 Task: Find connections with filter location Soubré with filter topic #Jobswith filter profile language Spanish with filter current company Torrent Pharmaceuticals Ltd with filter school Government Polytechnic Ahmedabad with filter industry Natural Gas Extraction with filter service category Graphic Design with filter keywords title Managing Member
Action: Mouse moved to (648, 92)
Screenshot: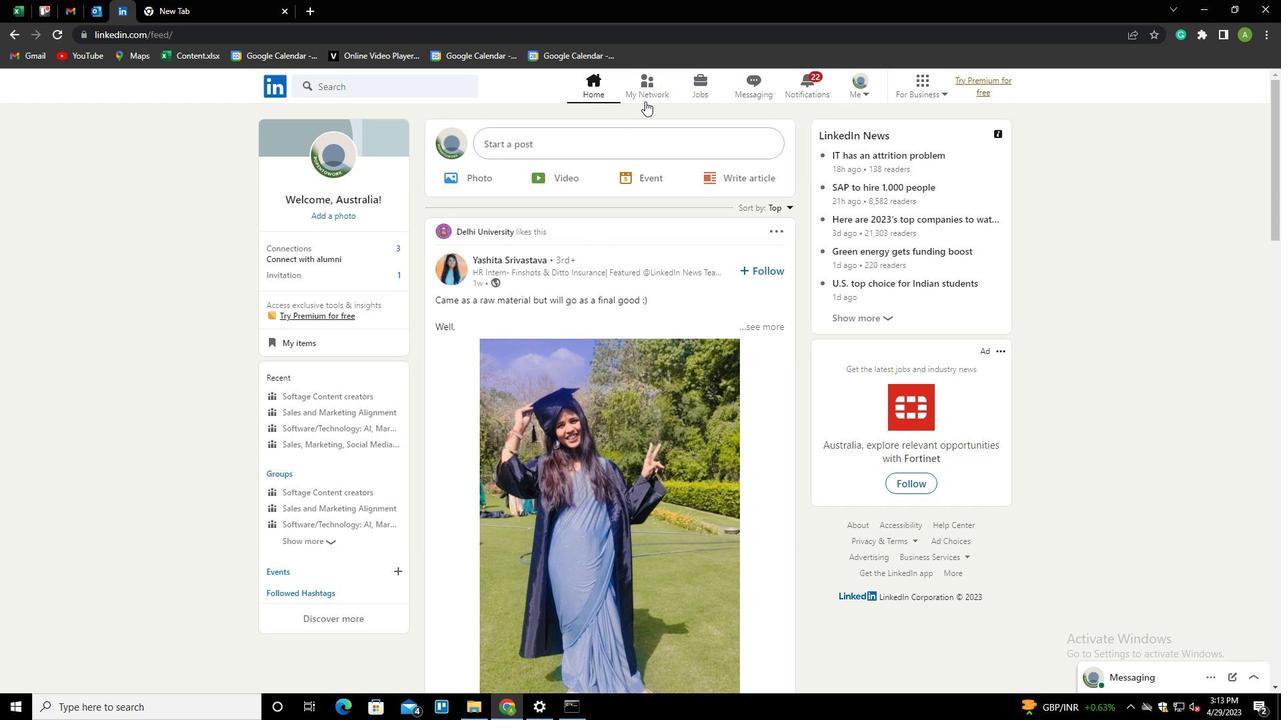 
Action: Mouse pressed left at (648, 92)
Screenshot: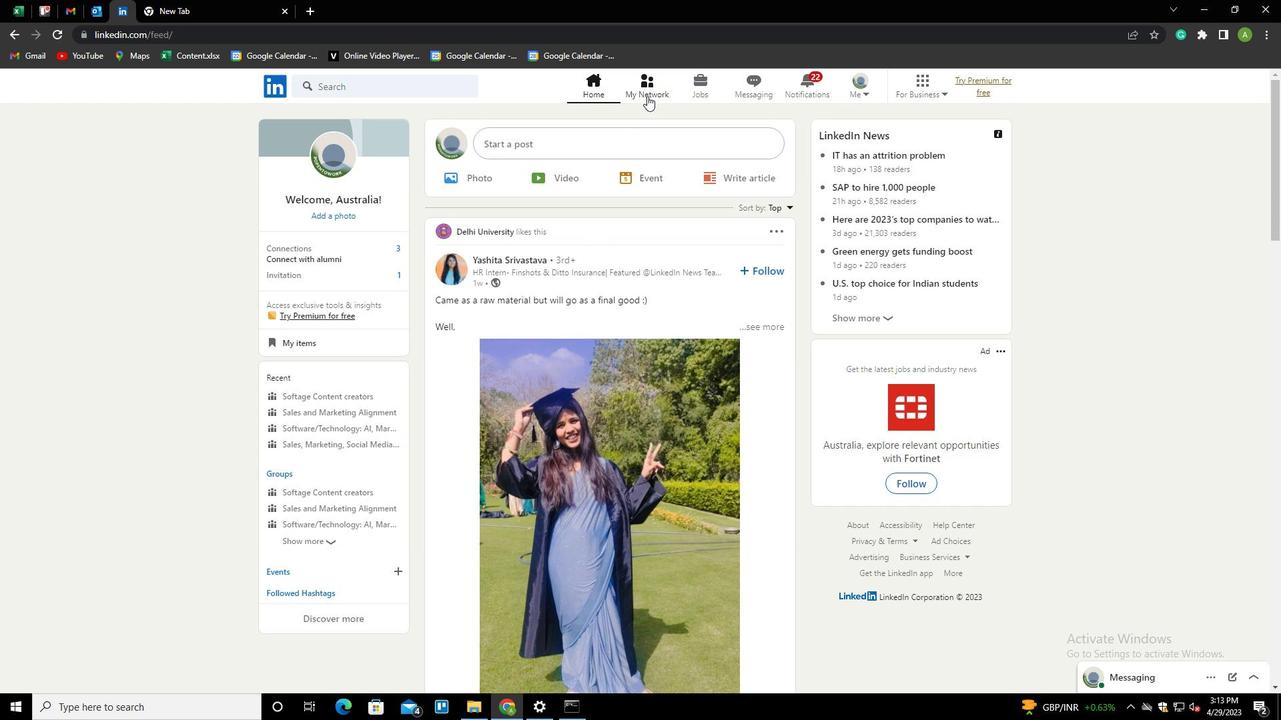 
Action: Mouse moved to (363, 158)
Screenshot: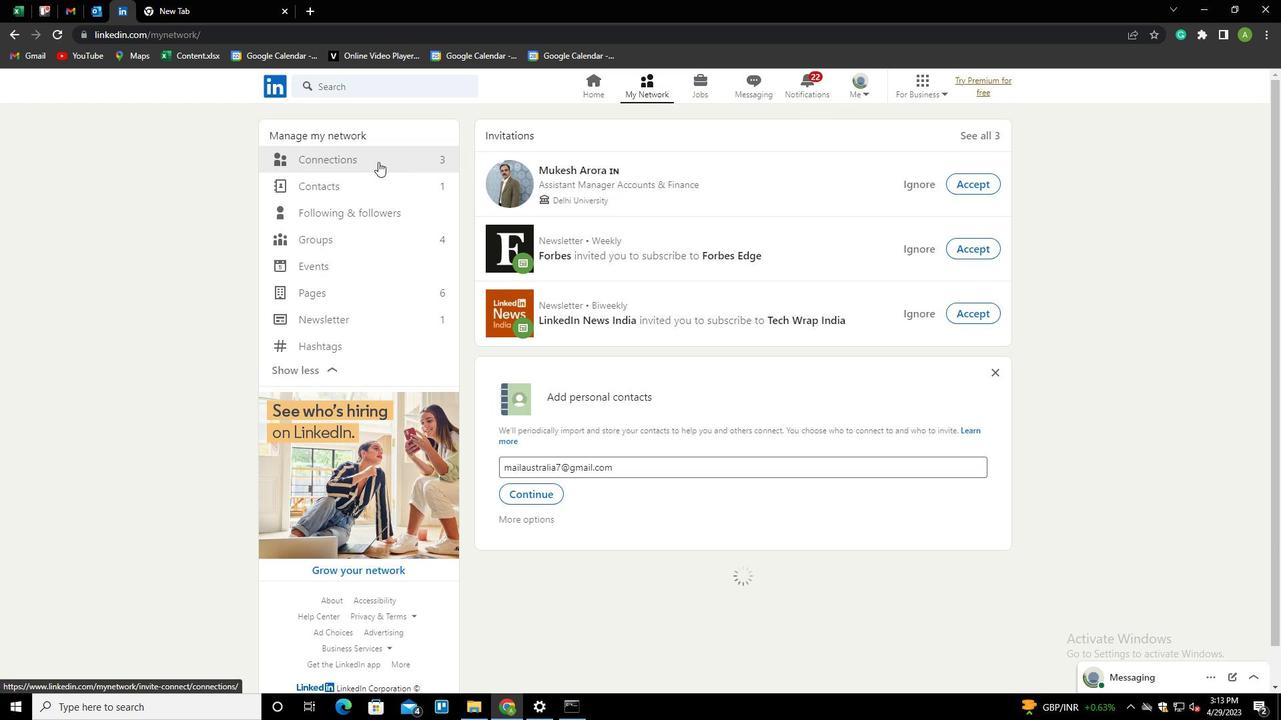 
Action: Mouse pressed left at (363, 158)
Screenshot: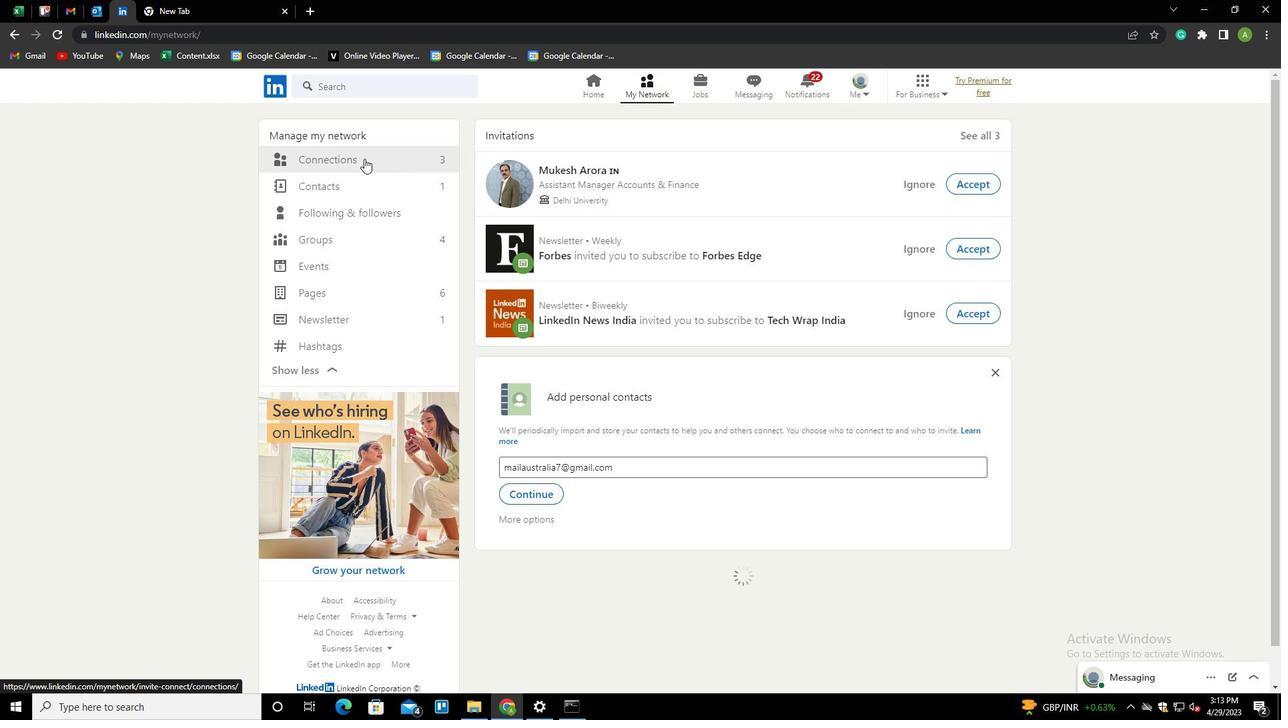 
Action: Mouse moved to (747, 161)
Screenshot: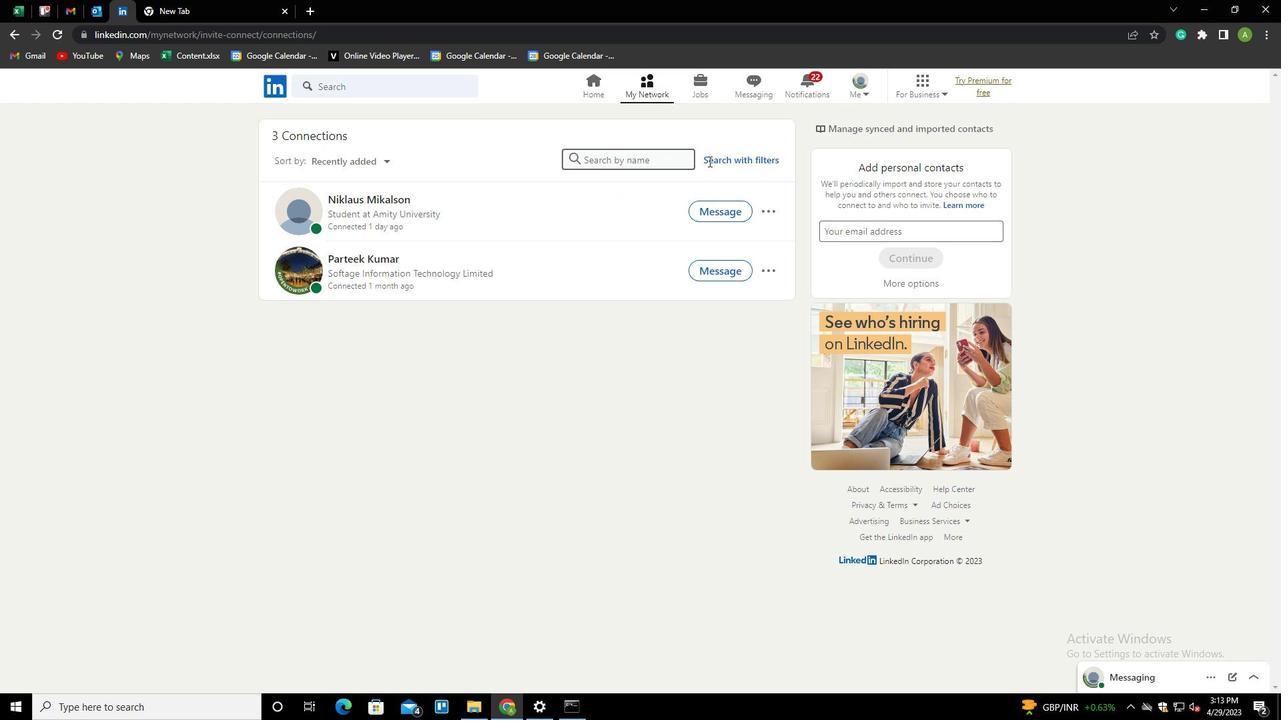 
Action: Mouse pressed left at (747, 161)
Screenshot: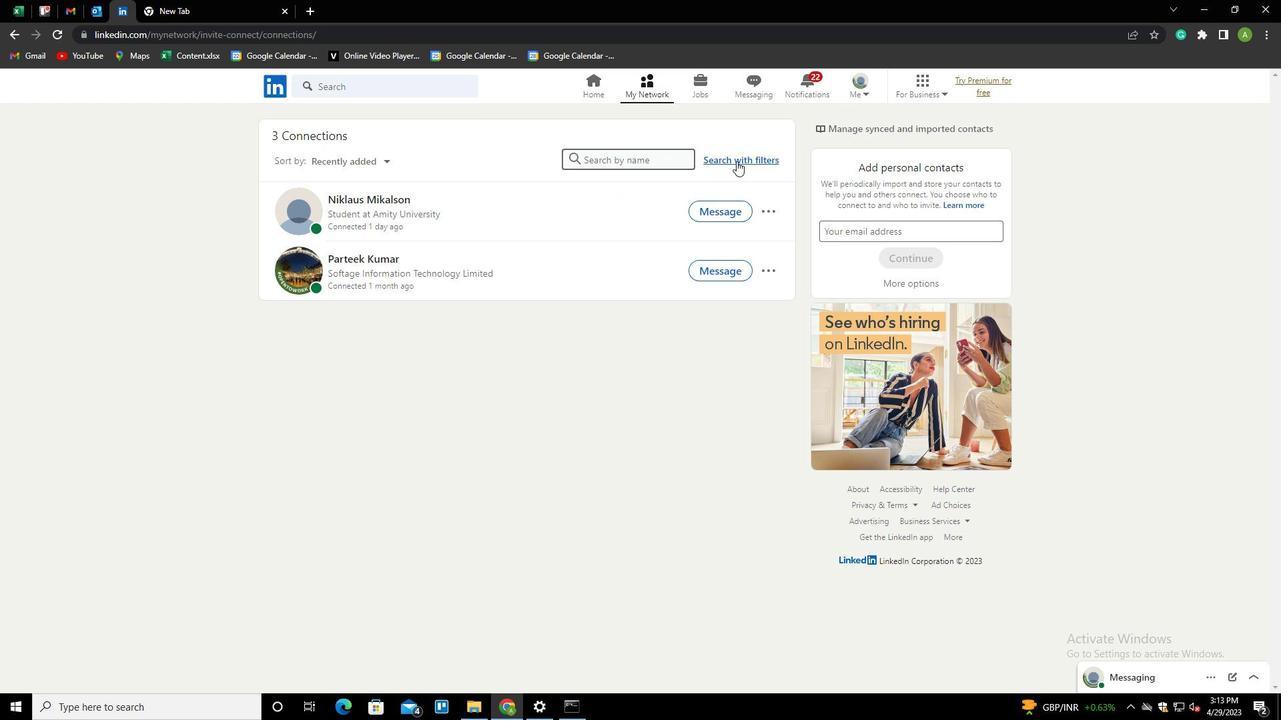 
Action: Mouse moved to (678, 122)
Screenshot: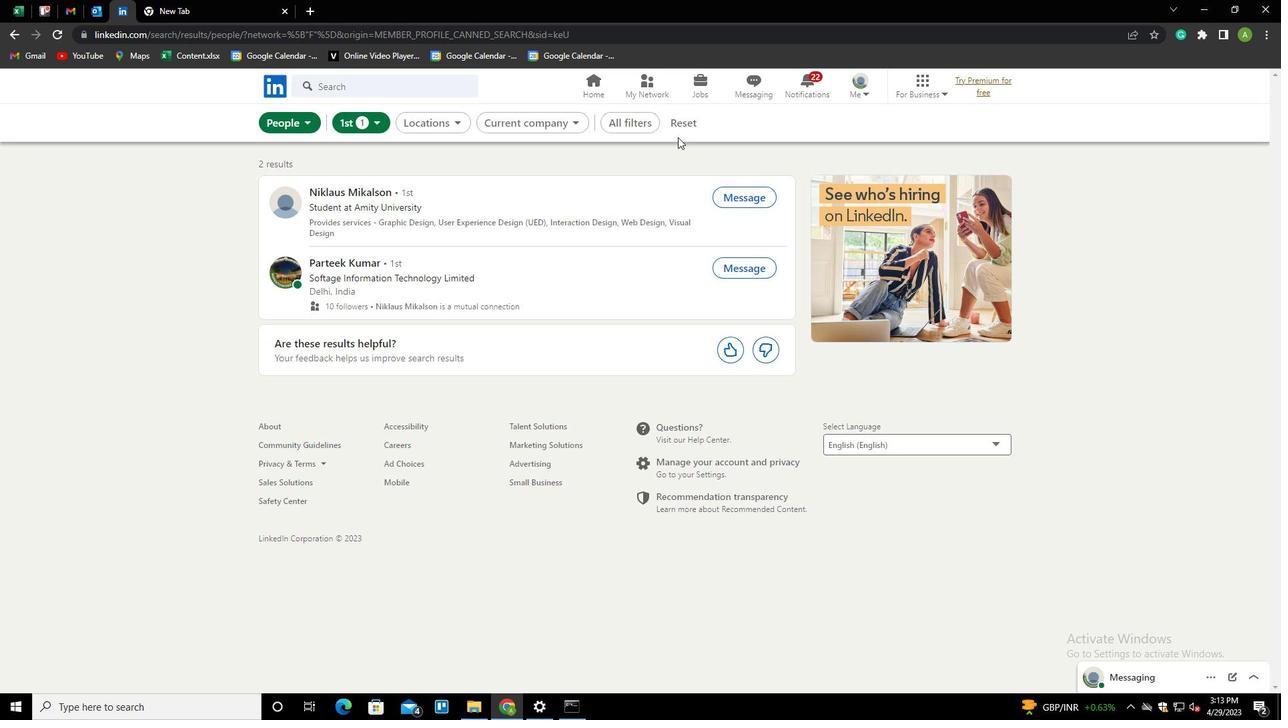 
Action: Mouse pressed left at (678, 122)
Screenshot: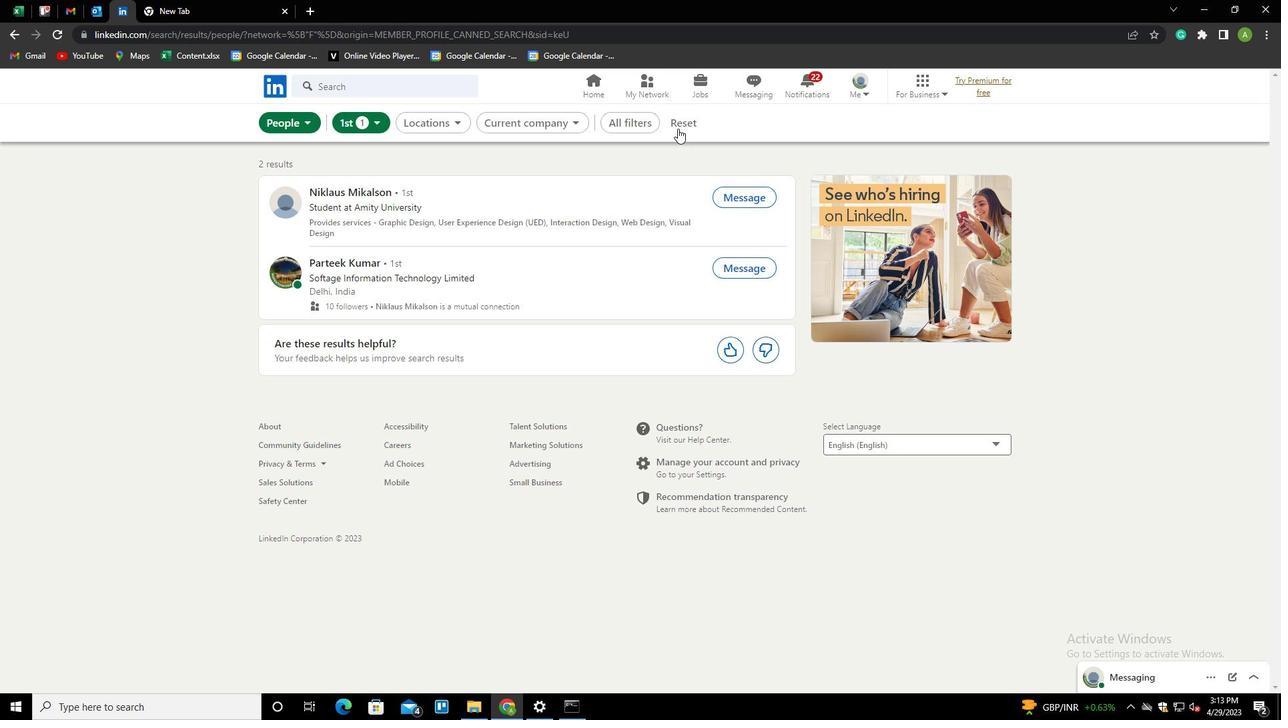 
Action: Mouse moved to (649, 125)
Screenshot: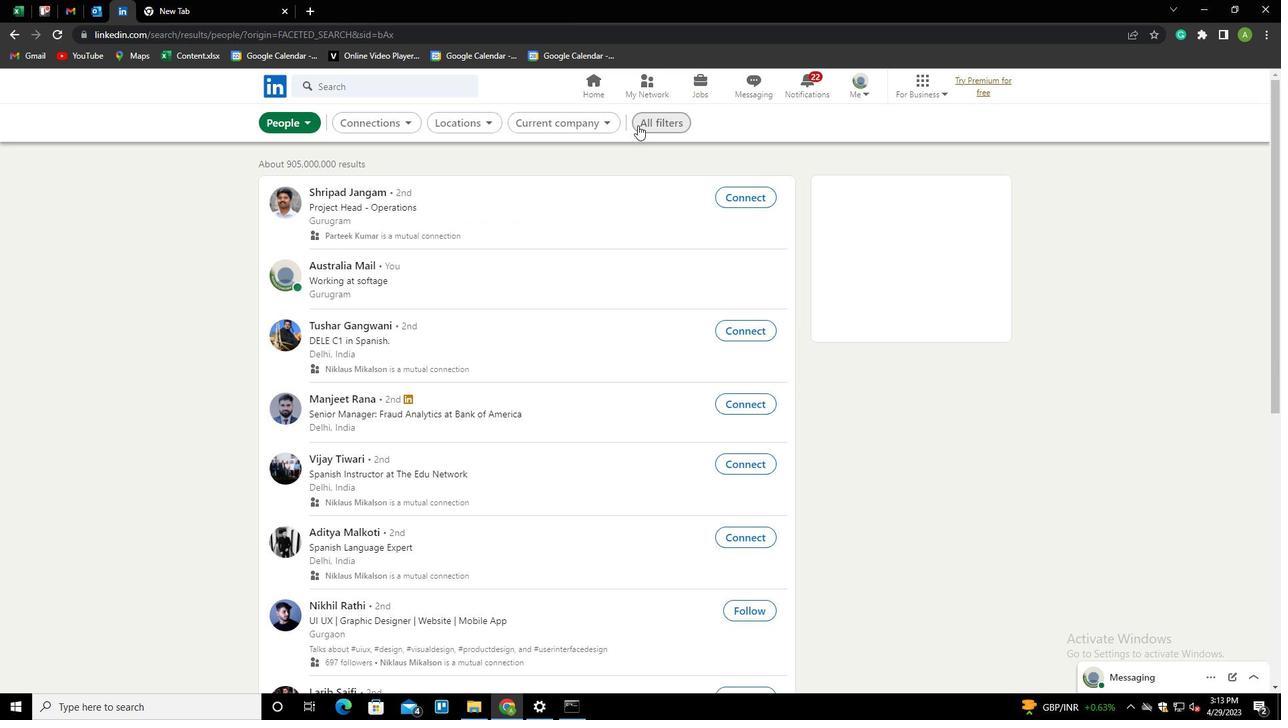 
Action: Mouse pressed left at (649, 125)
Screenshot: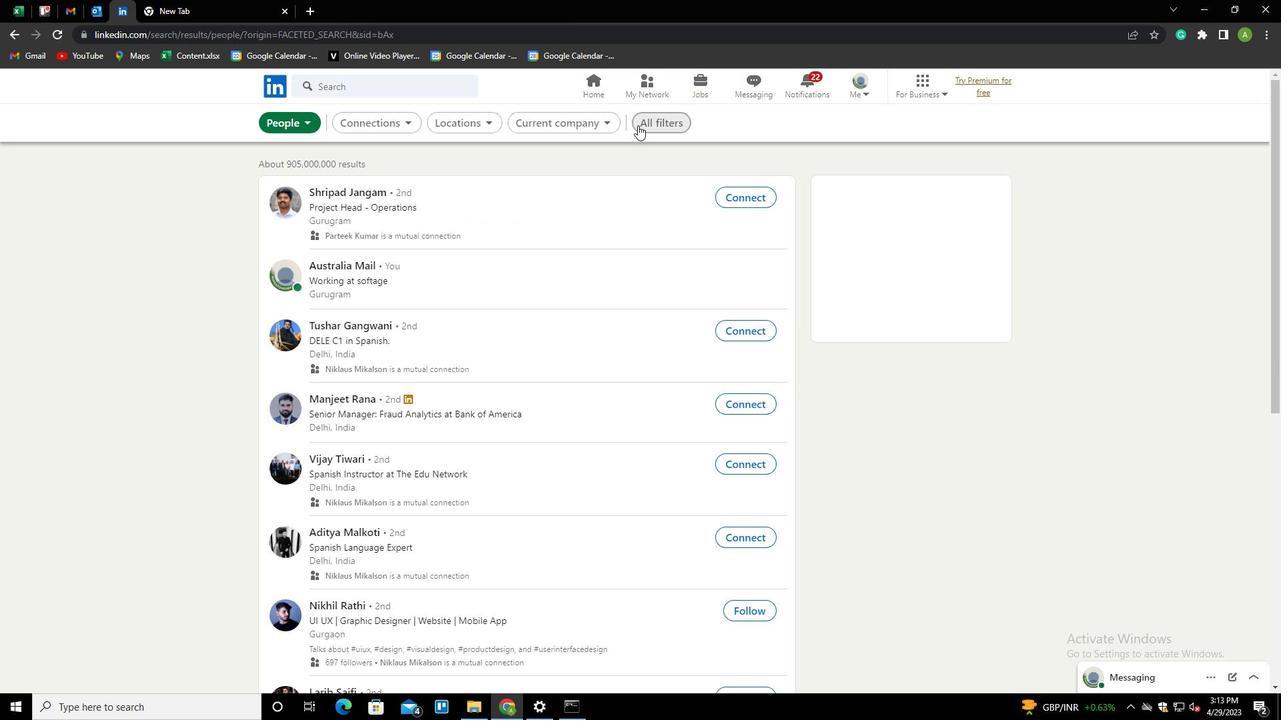 
Action: Mouse moved to (1127, 331)
Screenshot: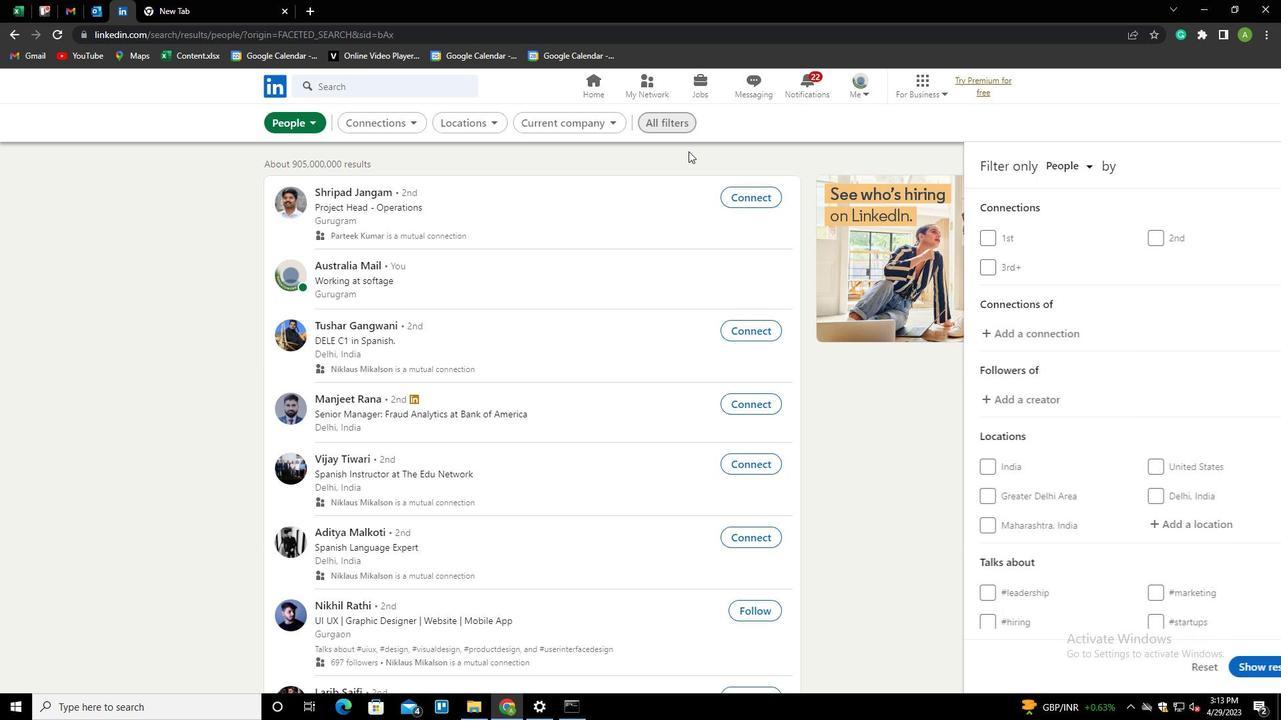 
Action: Mouse scrolled (1127, 331) with delta (0, 0)
Screenshot: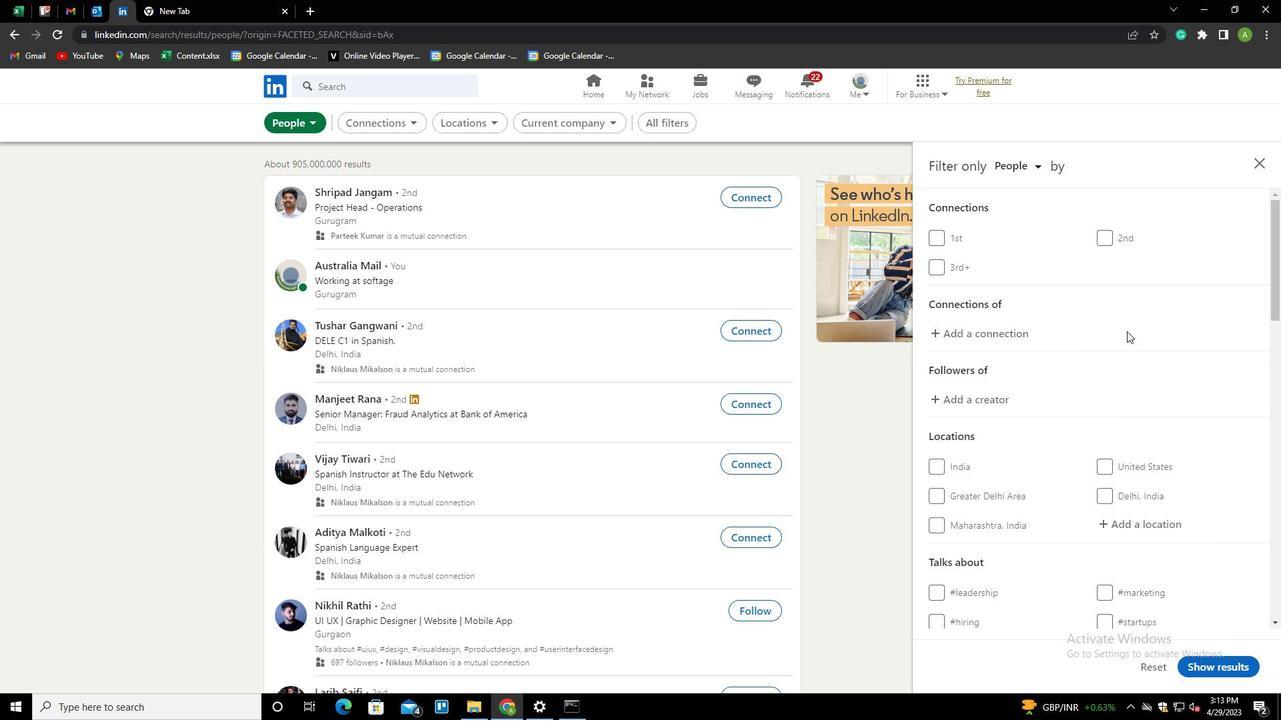 
Action: Mouse scrolled (1127, 331) with delta (0, 0)
Screenshot: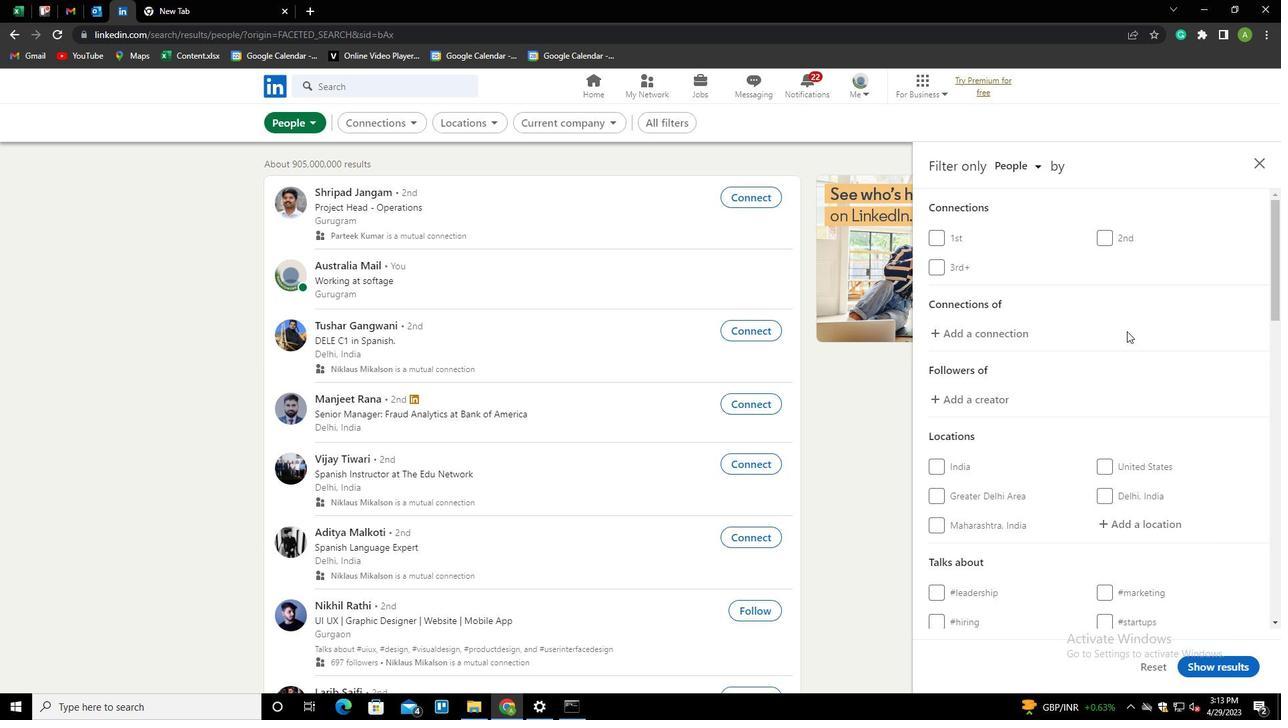 
Action: Mouse scrolled (1127, 331) with delta (0, 0)
Screenshot: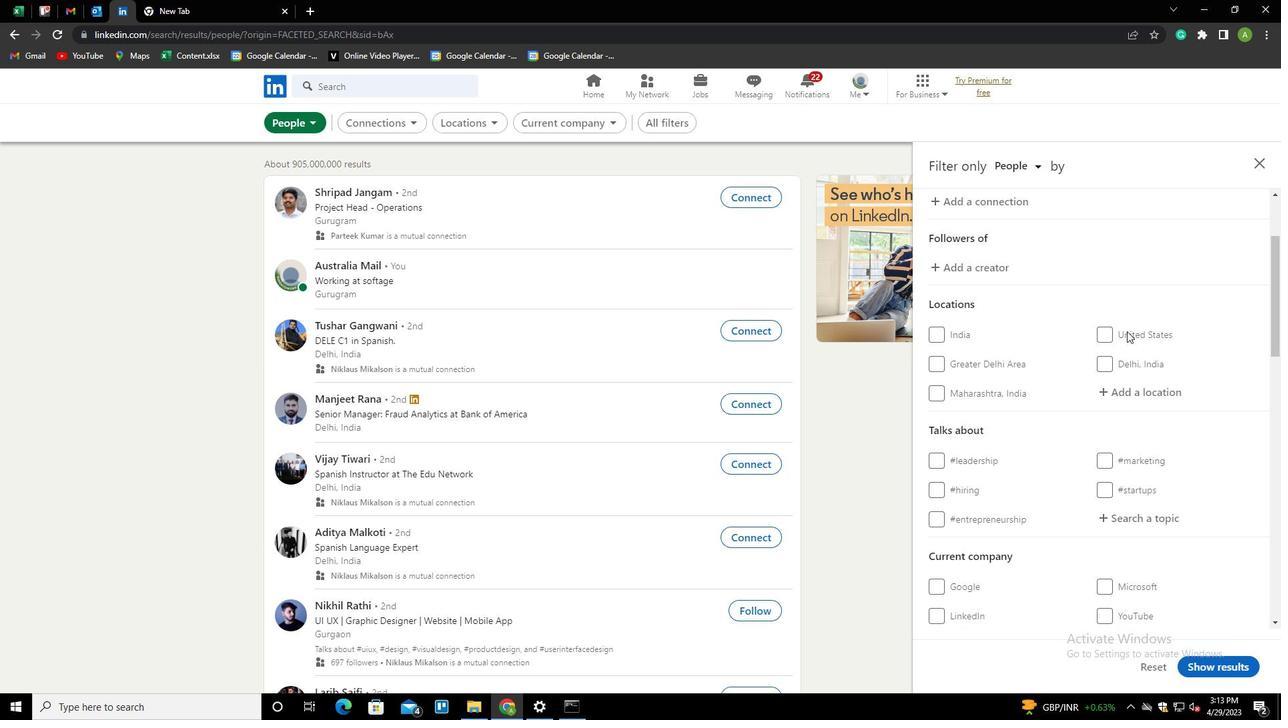 
Action: Mouse moved to (1129, 328)
Screenshot: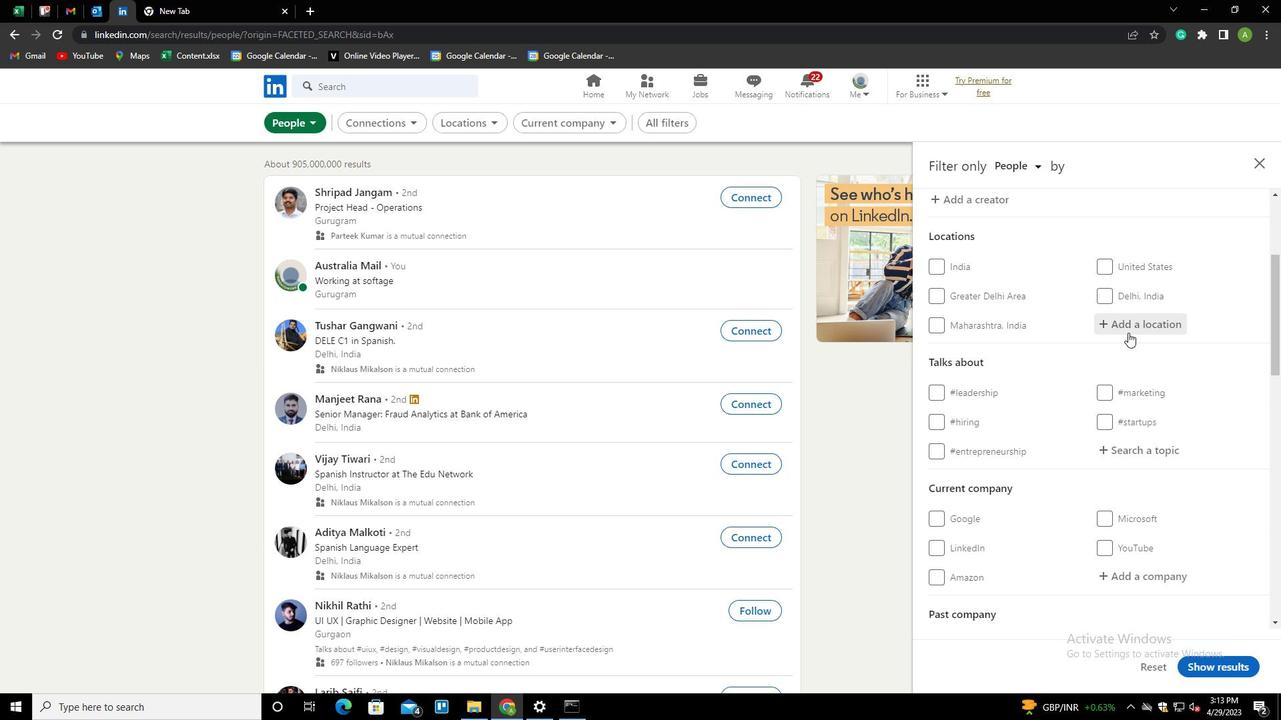 
Action: Mouse pressed left at (1129, 328)
Screenshot: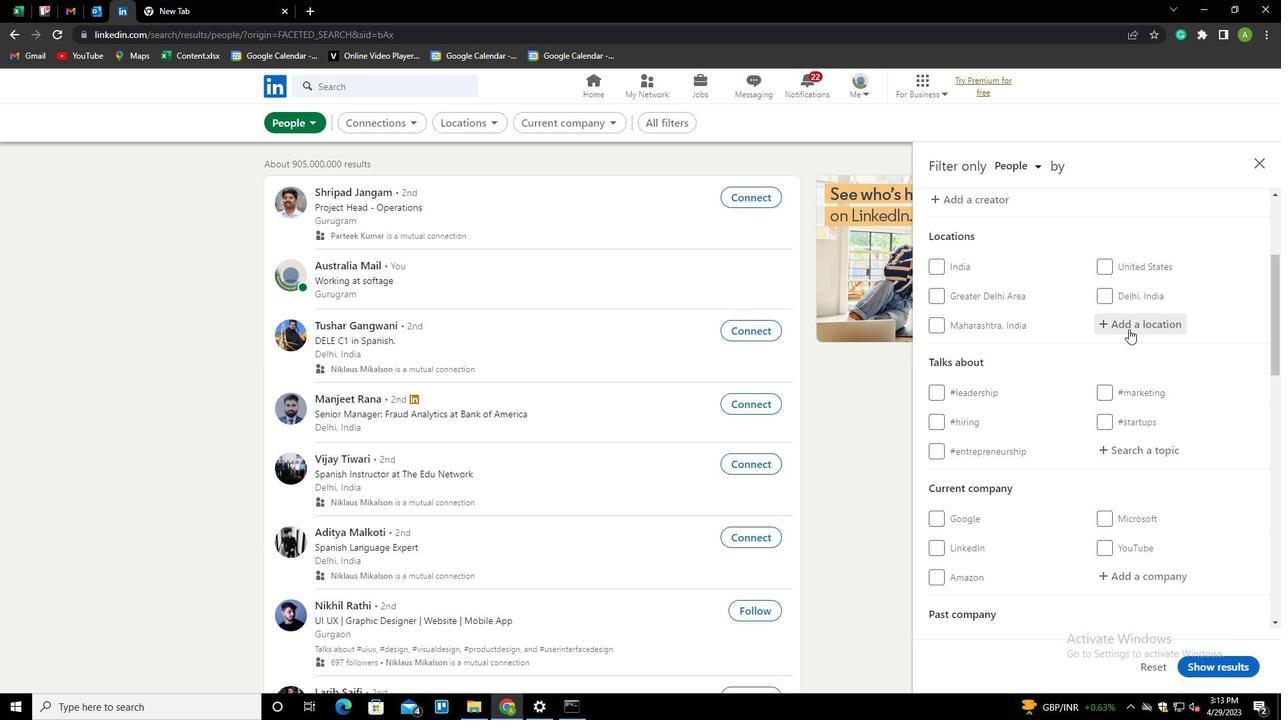 
Action: Key pressed <Key.shift>SOUBL<Key.backspace>RE<Key.down>
Screenshot: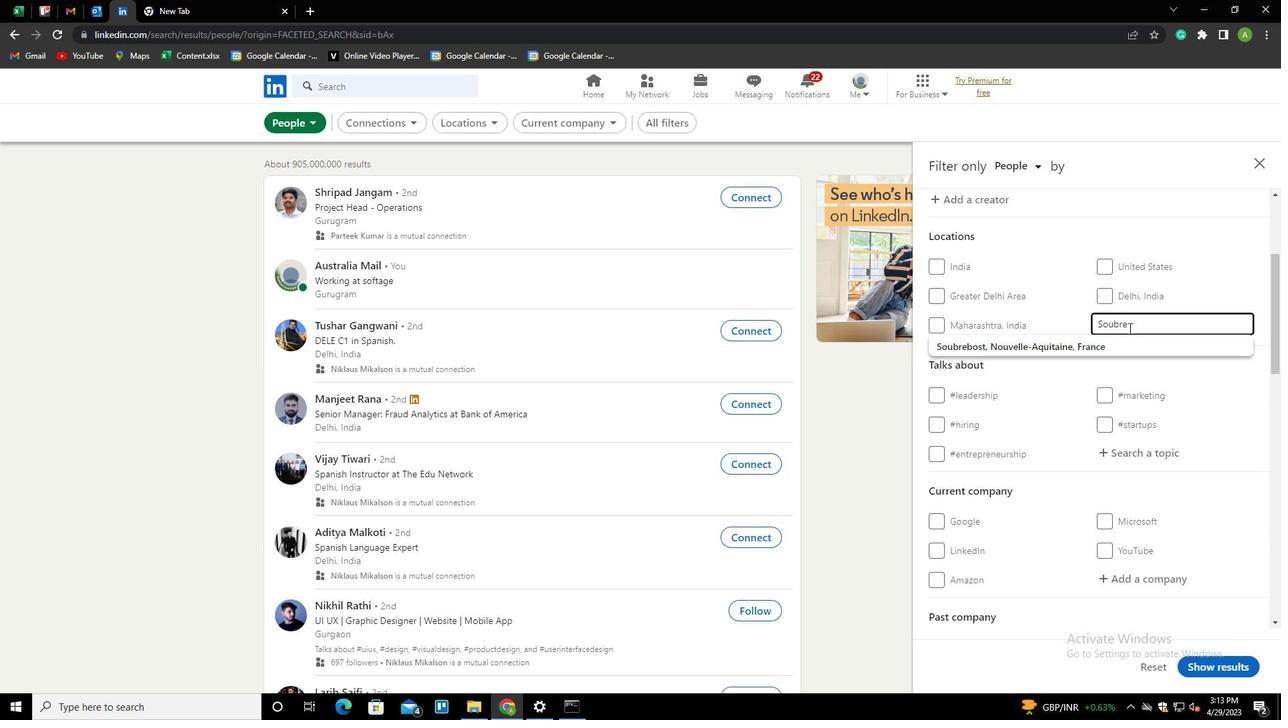 
Action: Mouse moved to (1177, 363)
Screenshot: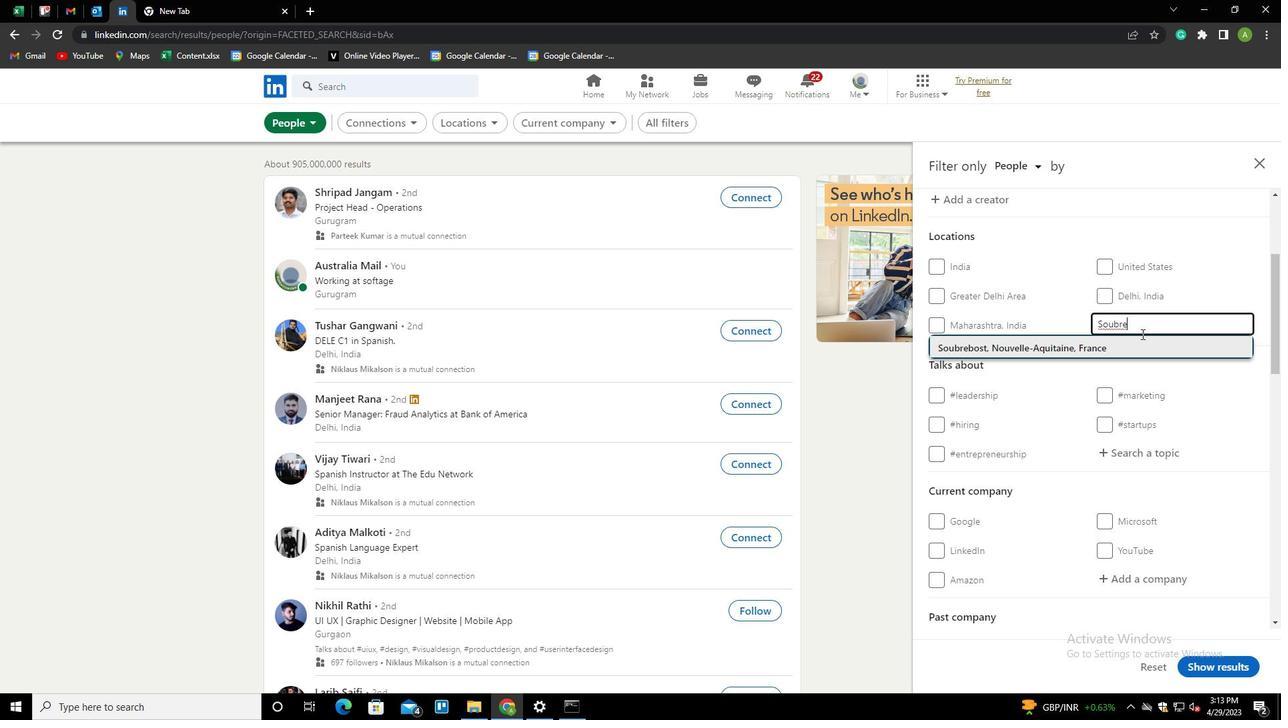 
Action: Key pressed <Key.enter>
Screenshot: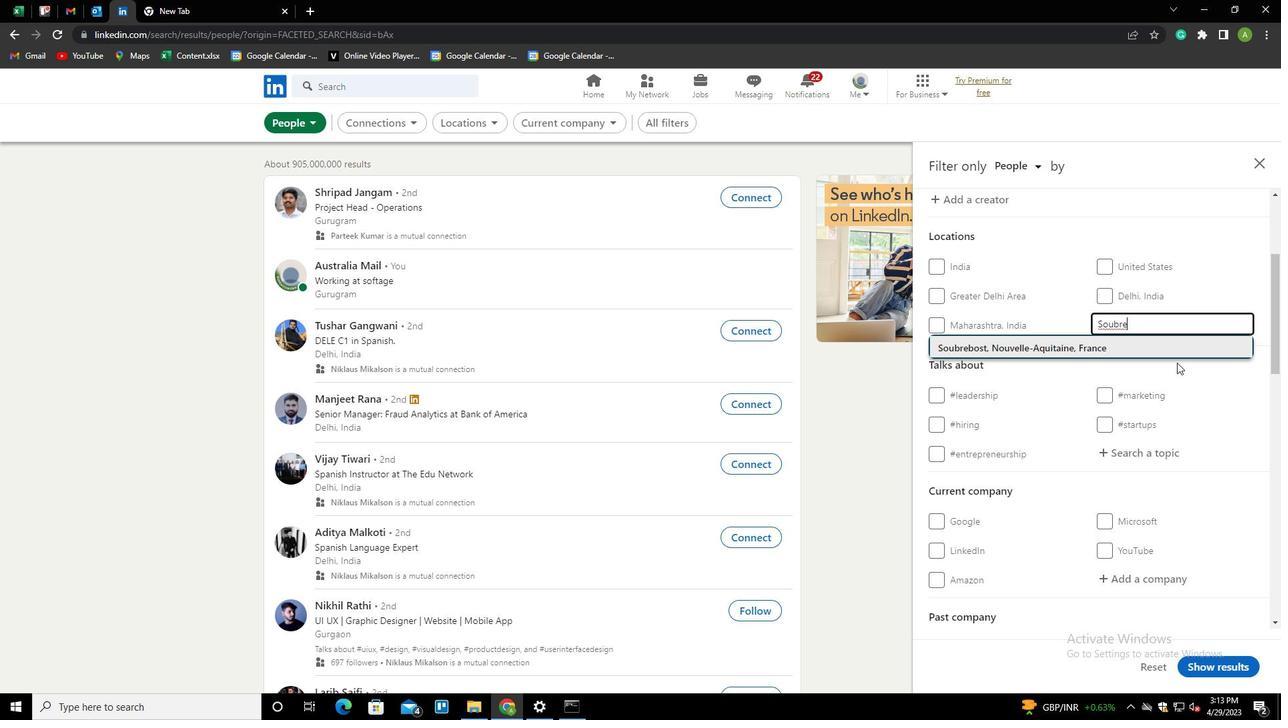 
Action: Mouse scrolled (1177, 362) with delta (0, 0)
Screenshot: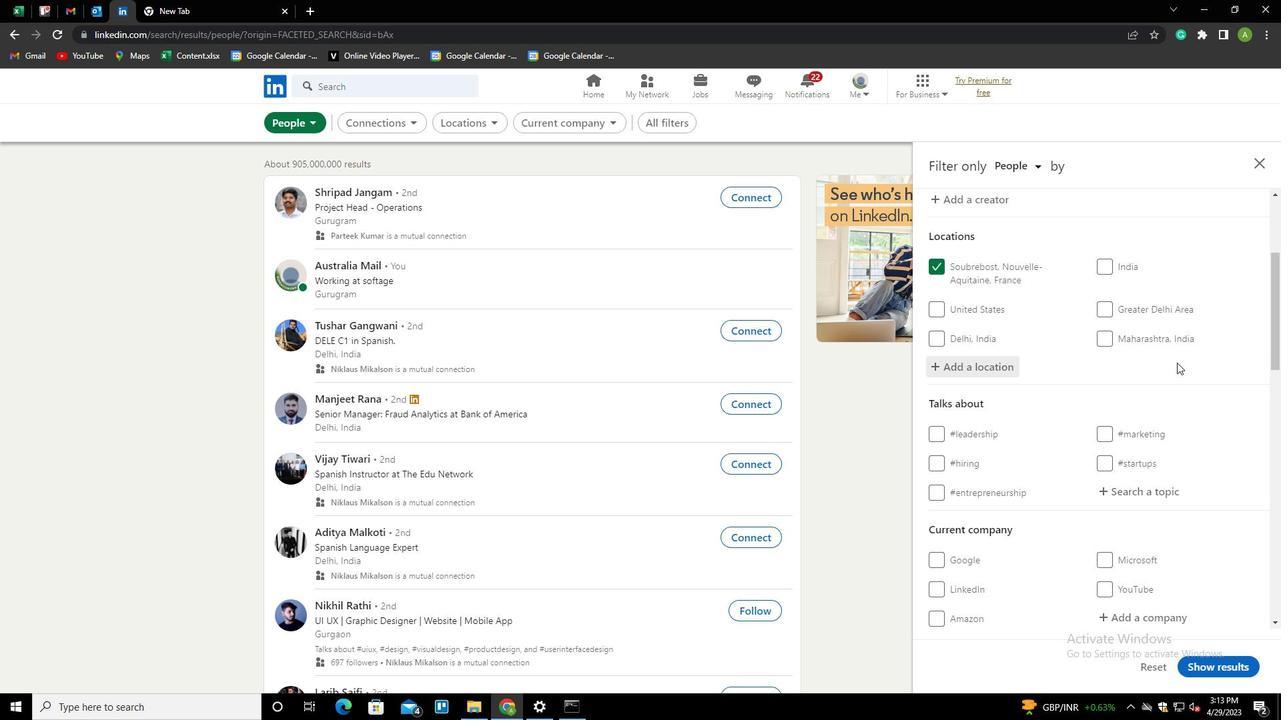 
Action: Mouse scrolled (1177, 362) with delta (0, 0)
Screenshot: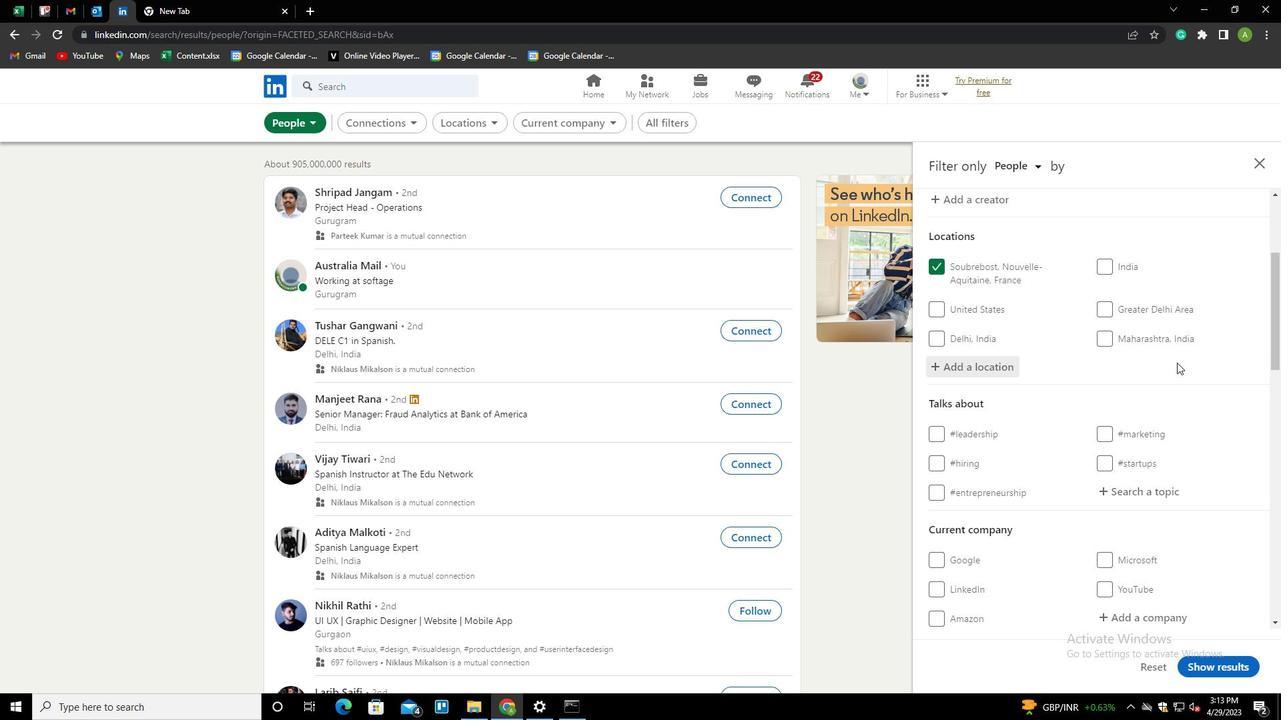
Action: Mouse moved to (1135, 361)
Screenshot: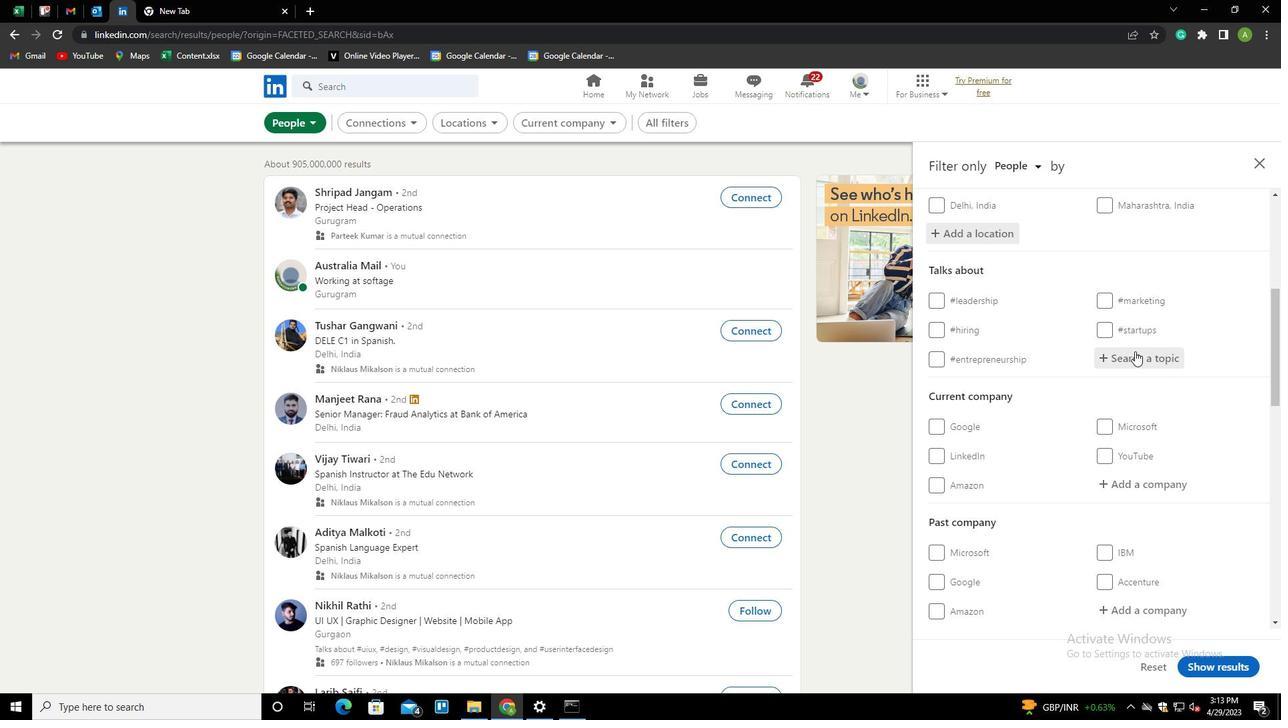 
Action: Mouse pressed left at (1135, 361)
Screenshot: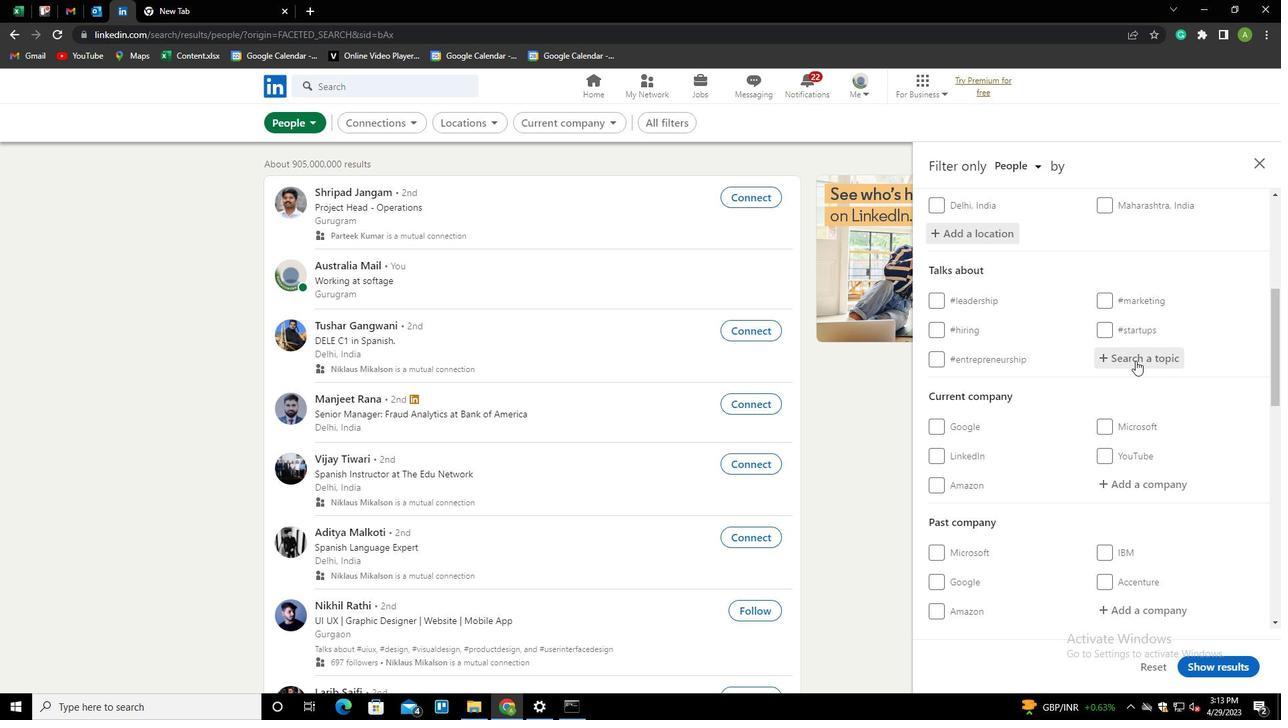 
Action: Key pressed JOB<Key.down>S<Key.down><Key.enter>
Screenshot: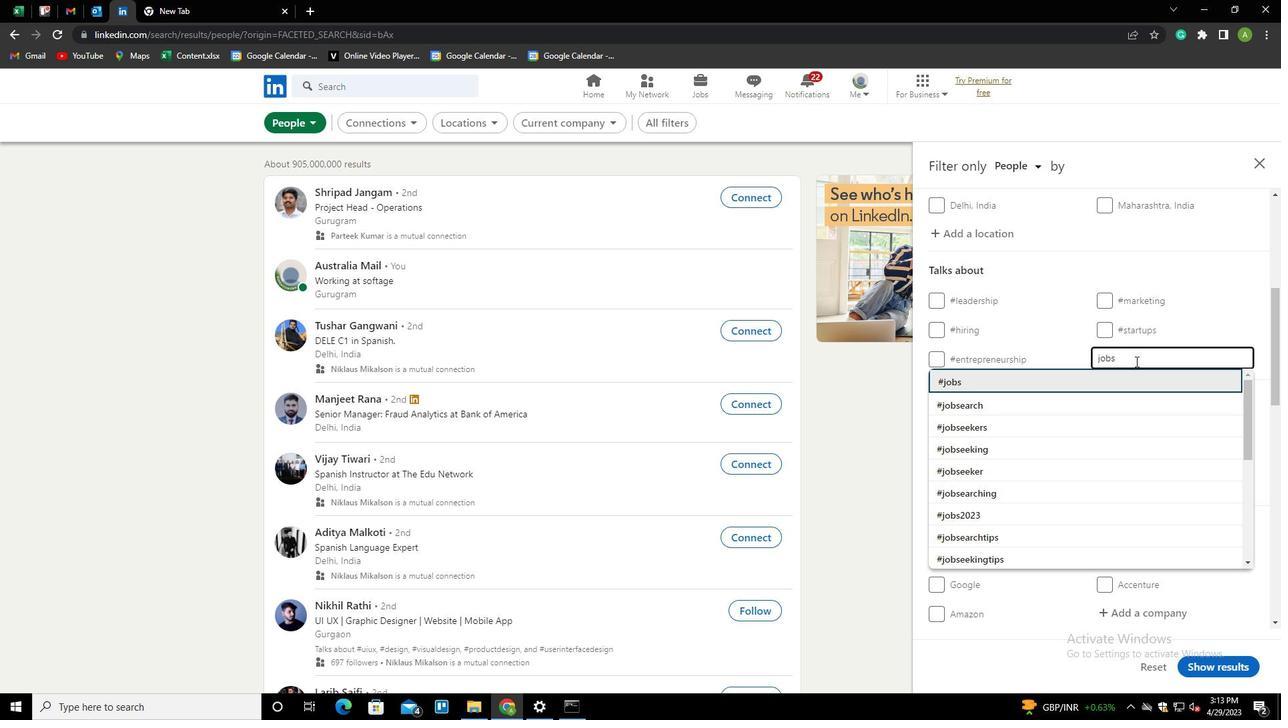 
Action: Mouse scrolled (1135, 361) with delta (0, 0)
Screenshot: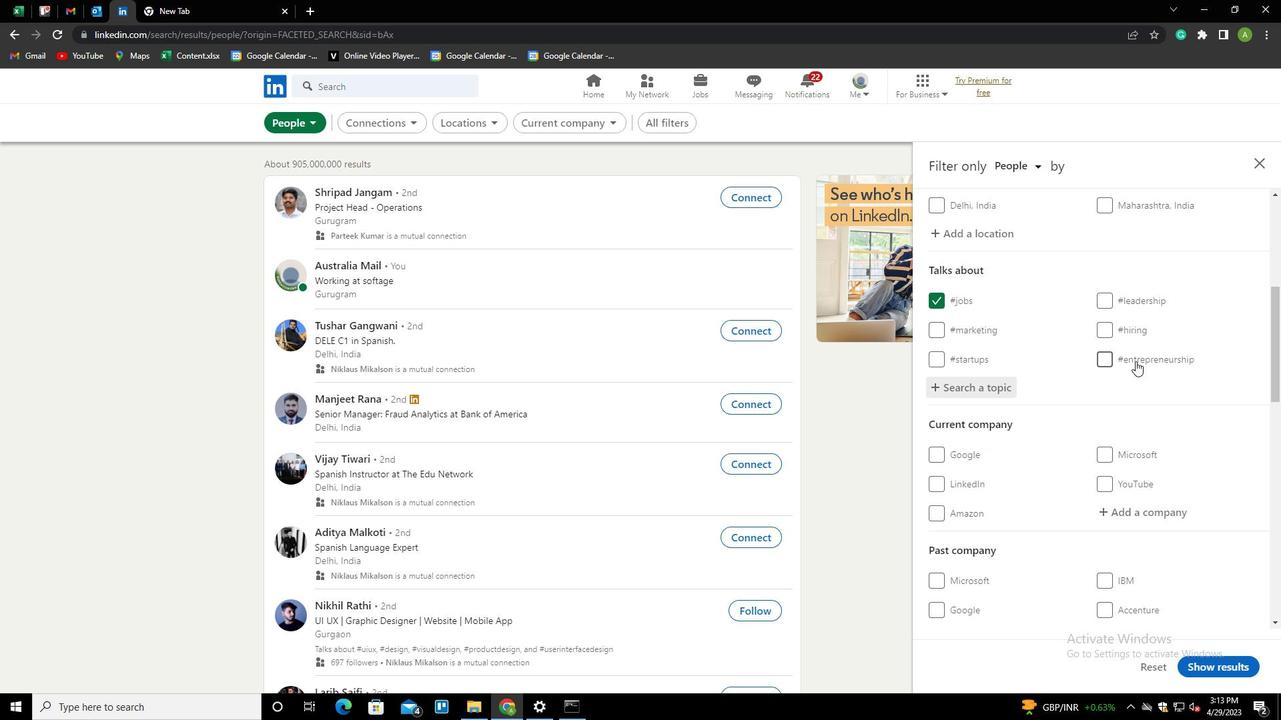 
Action: Mouse scrolled (1135, 361) with delta (0, 0)
Screenshot: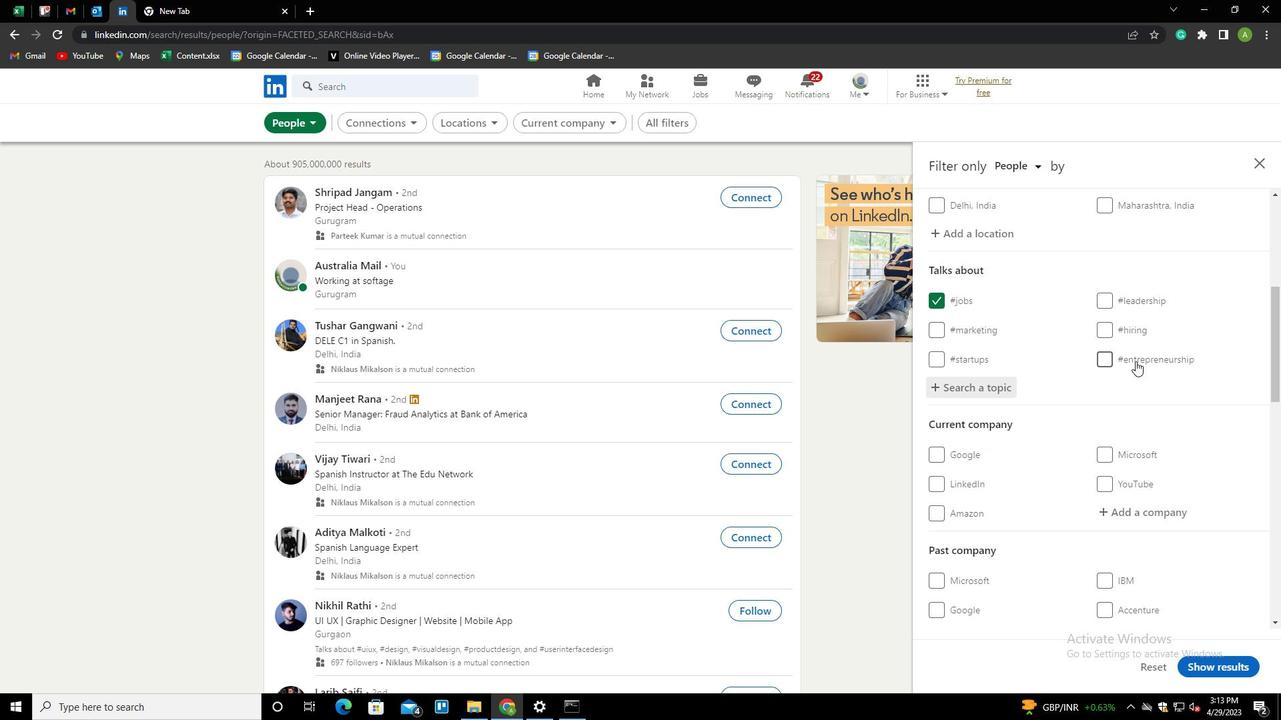 
Action: Mouse scrolled (1135, 361) with delta (0, 0)
Screenshot: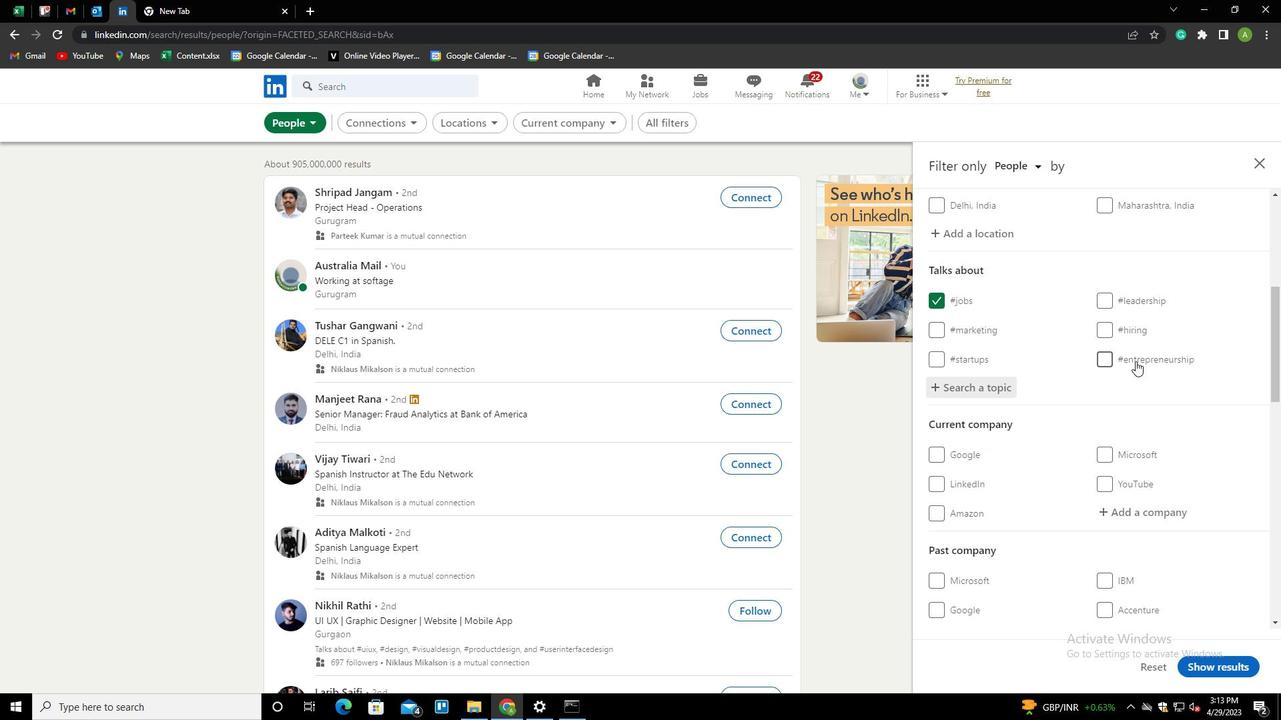 
Action: Mouse scrolled (1135, 361) with delta (0, 0)
Screenshot: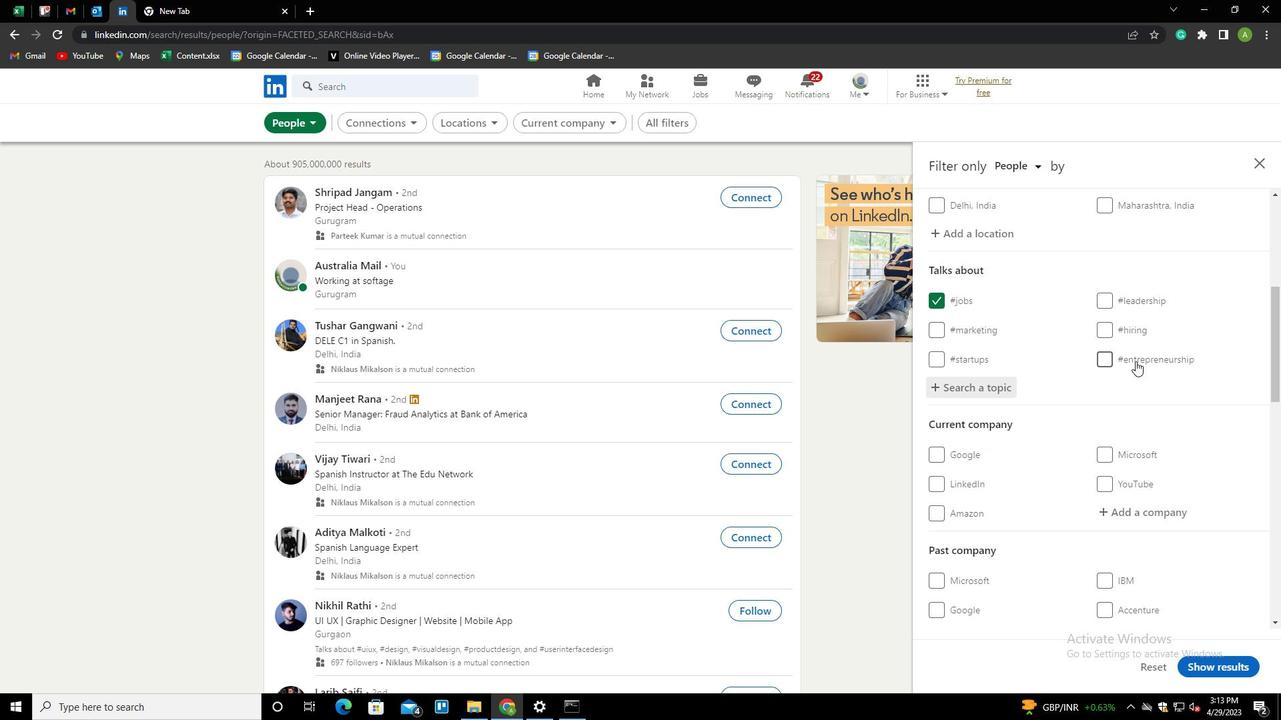 
Action: Mouse scrolled (1135, 361) with delta (0, 0)
Screenshot: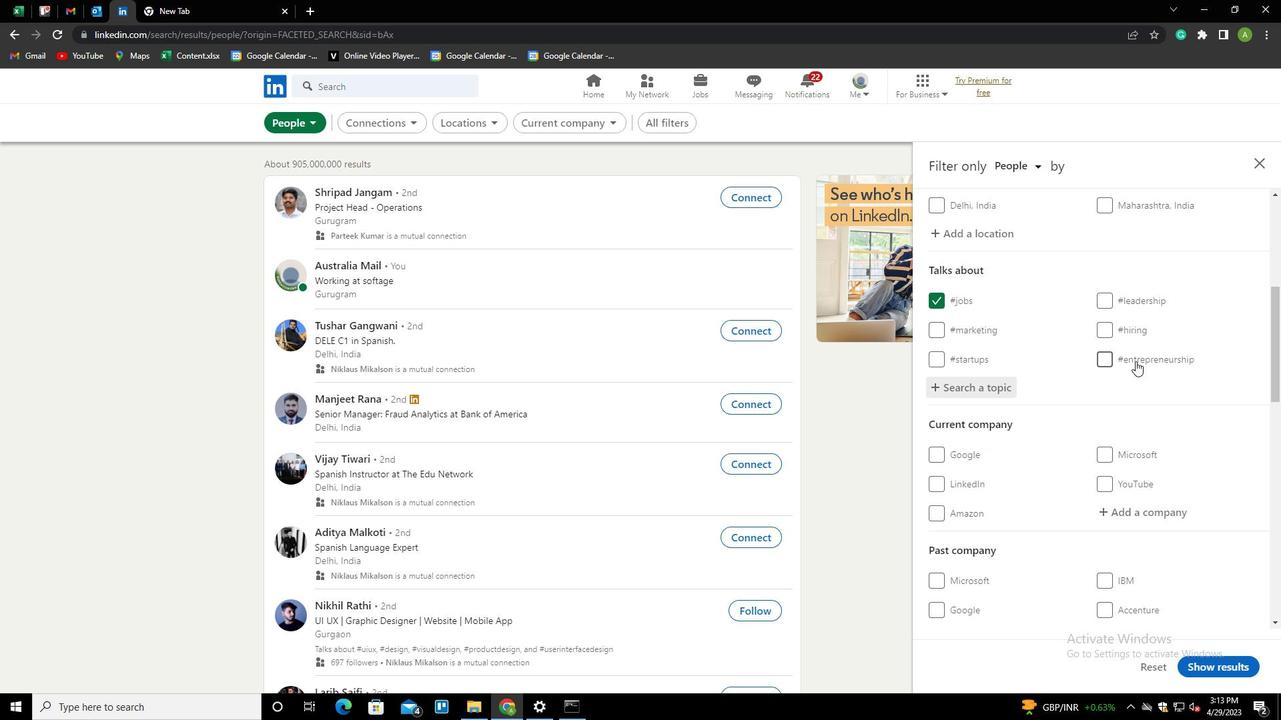 
Action: Mouse scrolled (1135, 361) with delta (0, 0)
Screenshot: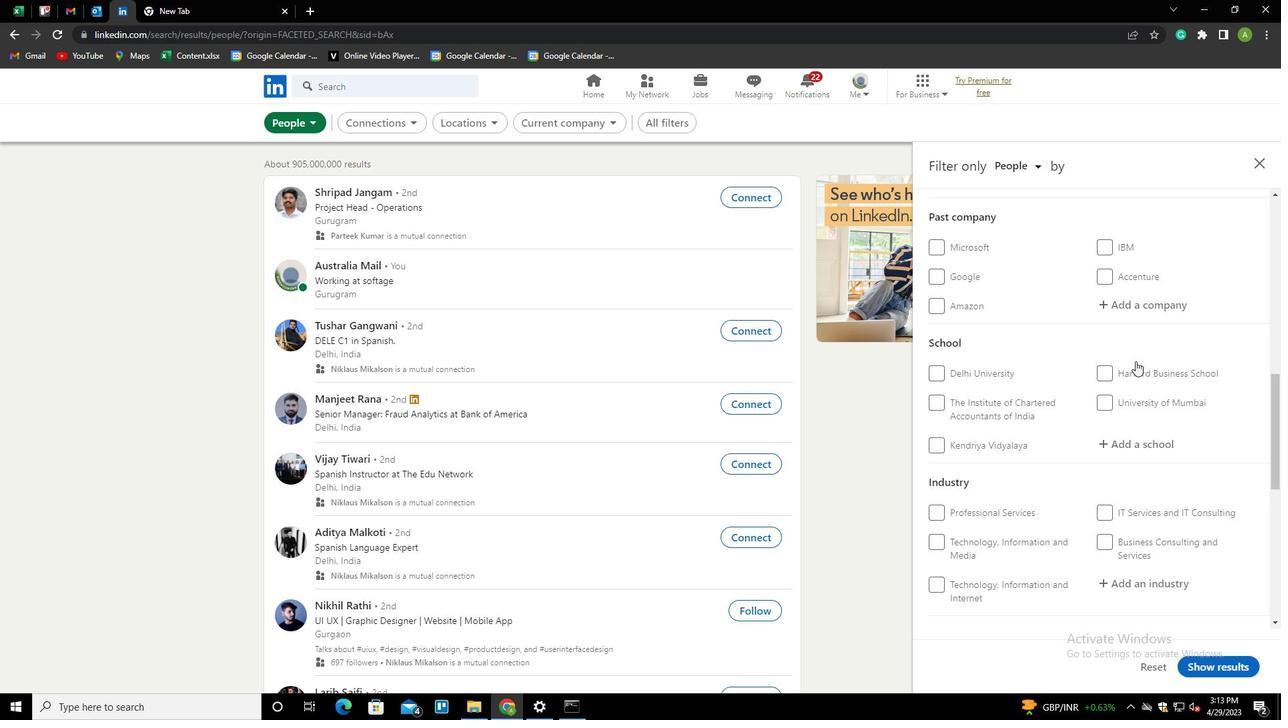 
Action: Mouse scrolled (1135, 361) with delta (0, 0)
Screenshot: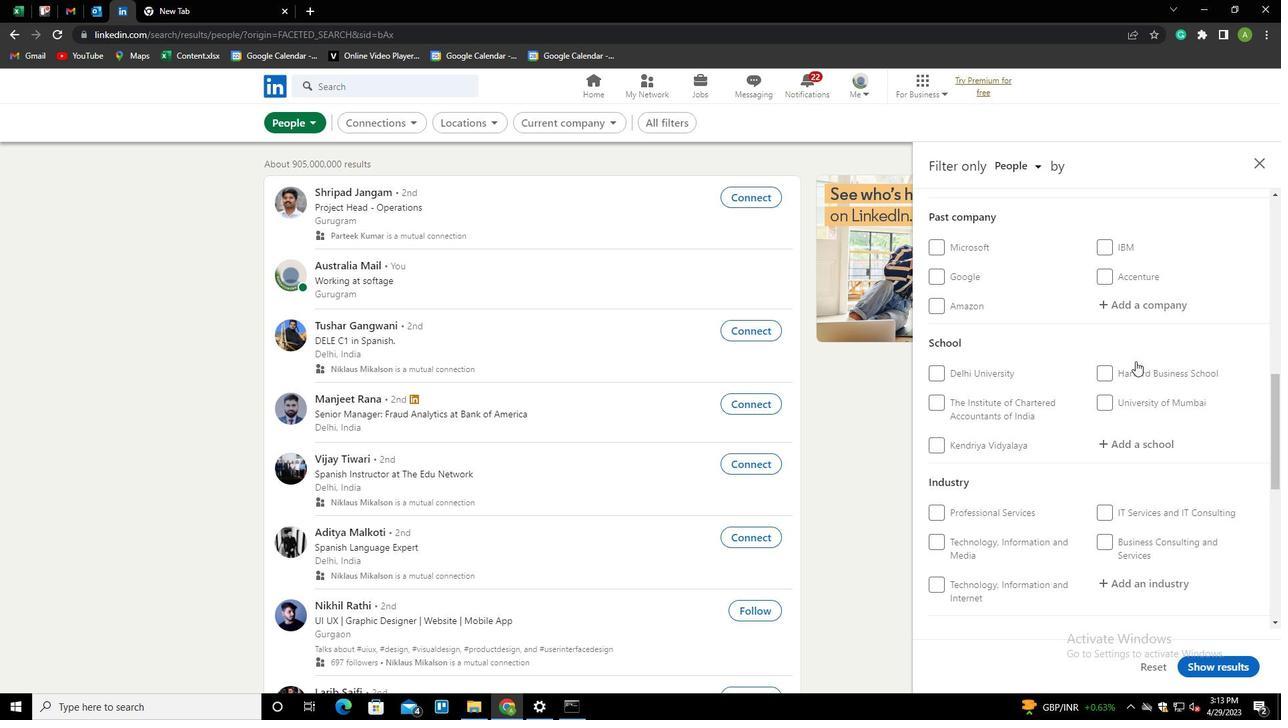 
Action: Mouse scrolled (1135, 361) with delta (0, 0)
Screenshot: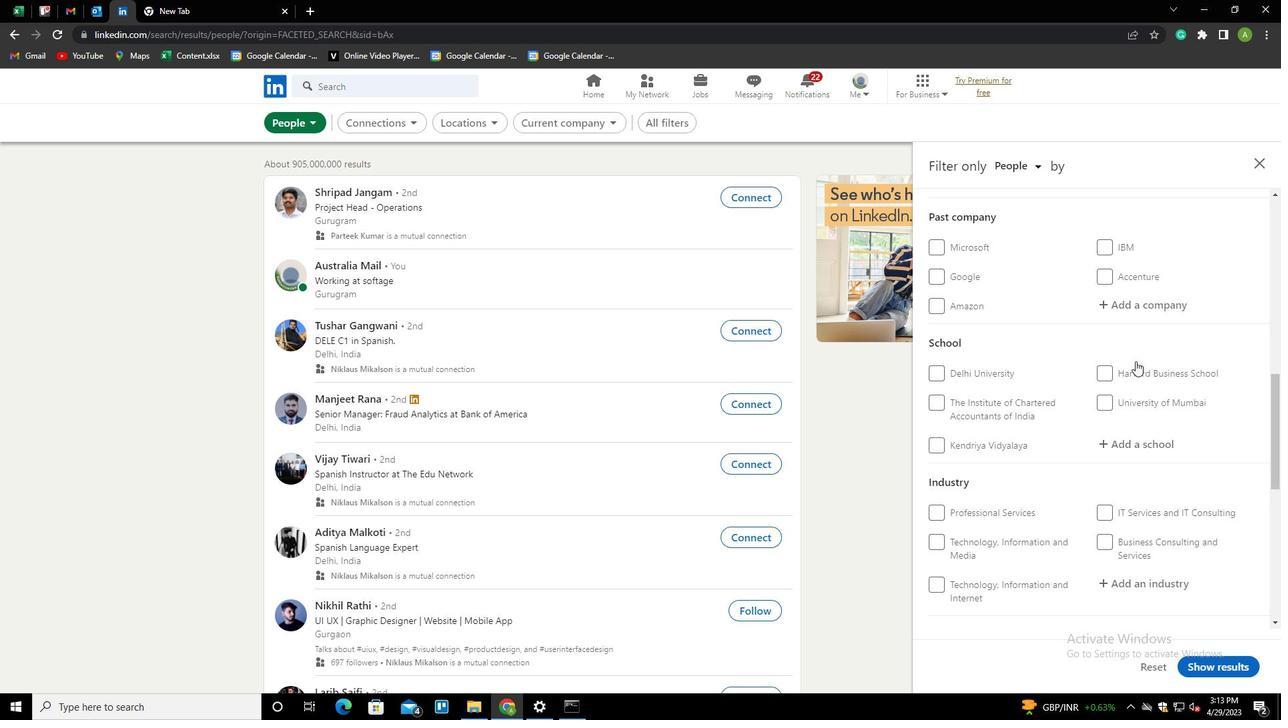 
Action: Mouse scrolled (1135, 361) with delta (0, 0)
Screenshot: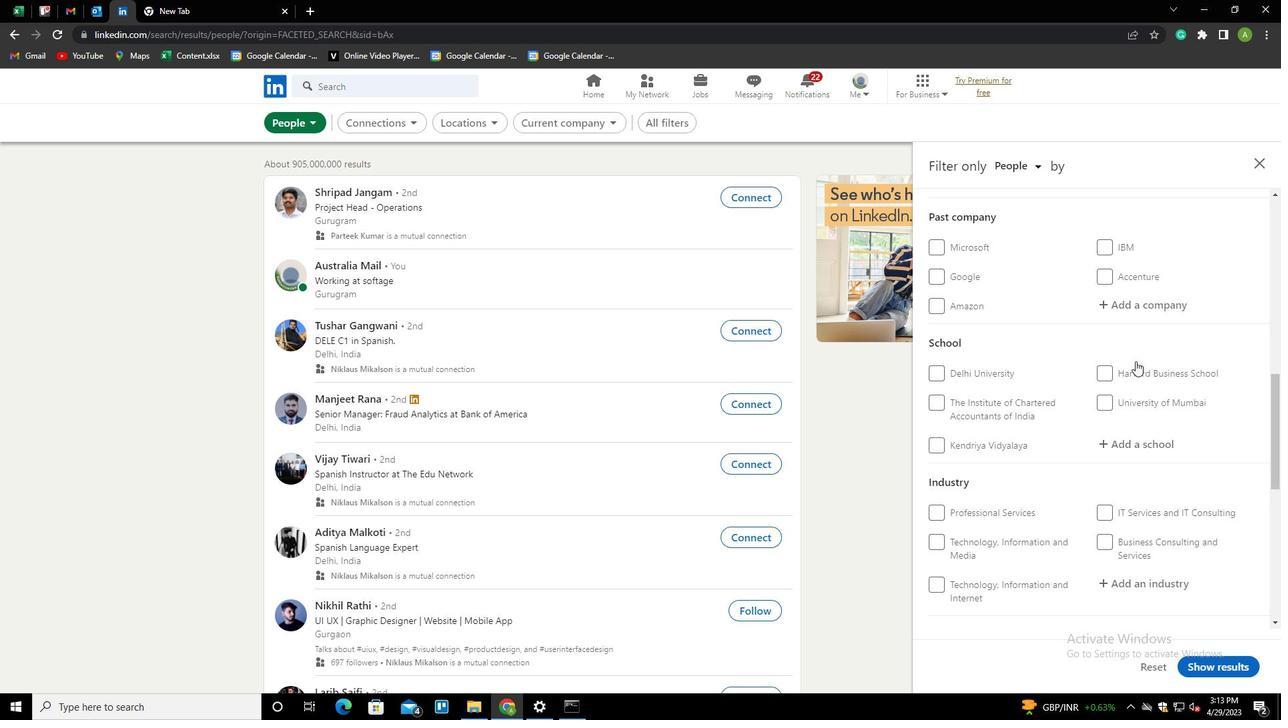 
Action: Mouse scrolled (1135, 361) with delta (0, 0)
Screenshot: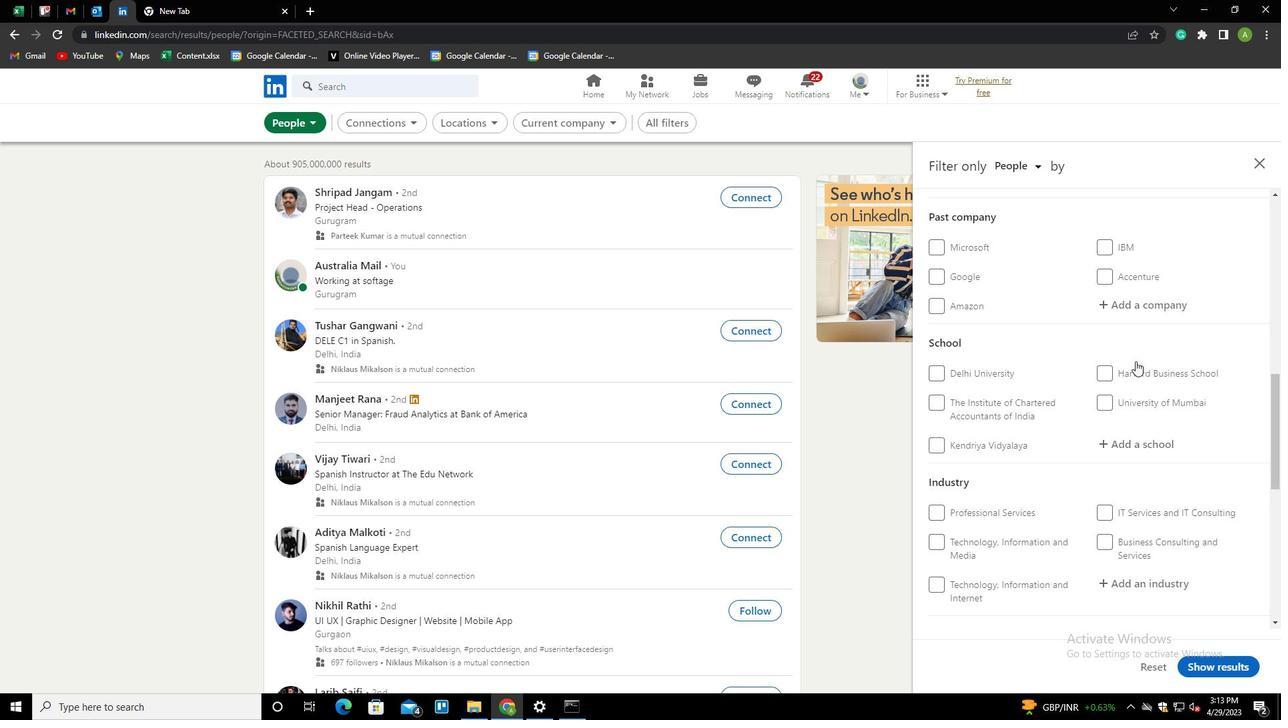 
Action: Mouse moved to (971, 367)
Screenshot: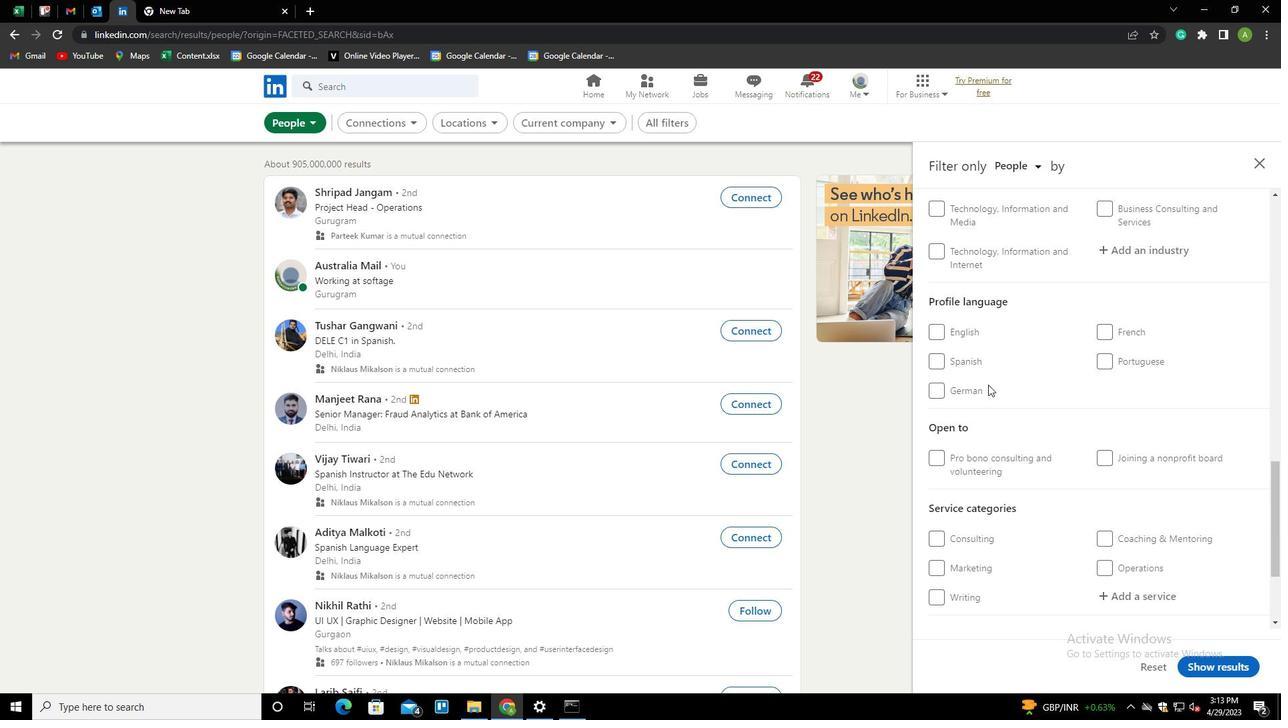 
Action: Mouse pressed left at (971, 367)
Screenshot: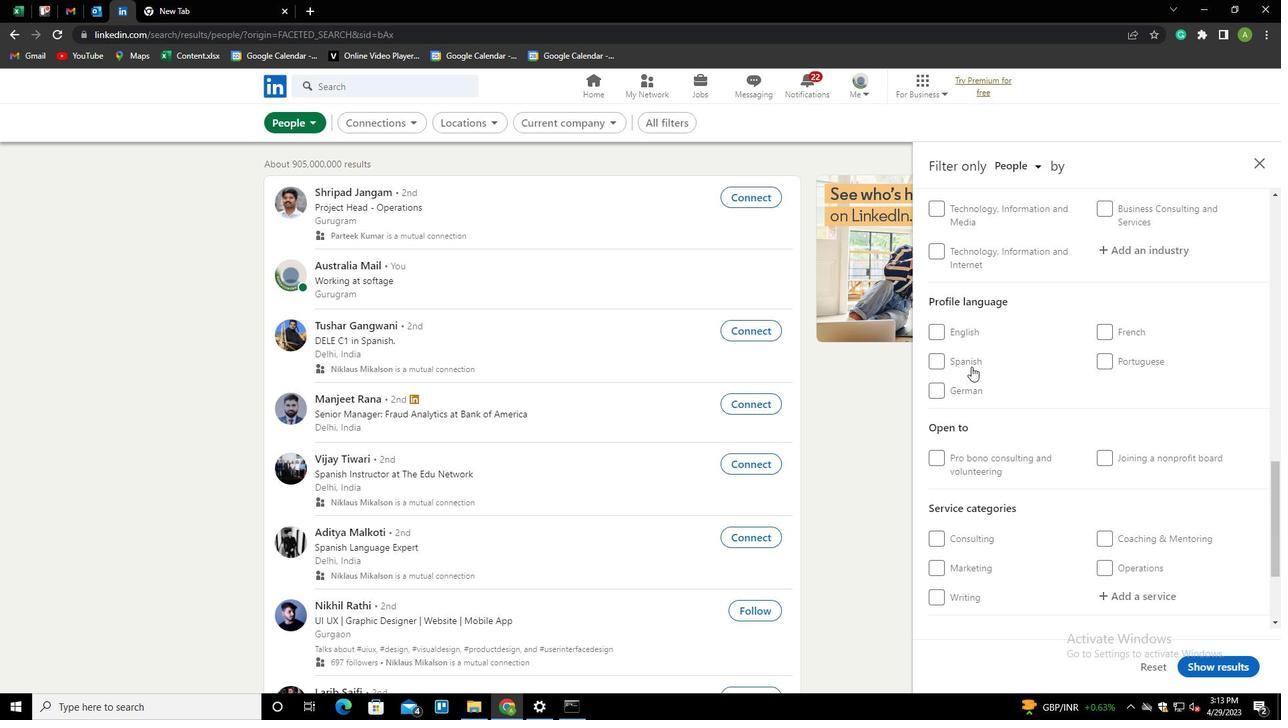
Action: Mouse moved to (1077, 382)
Screenshot: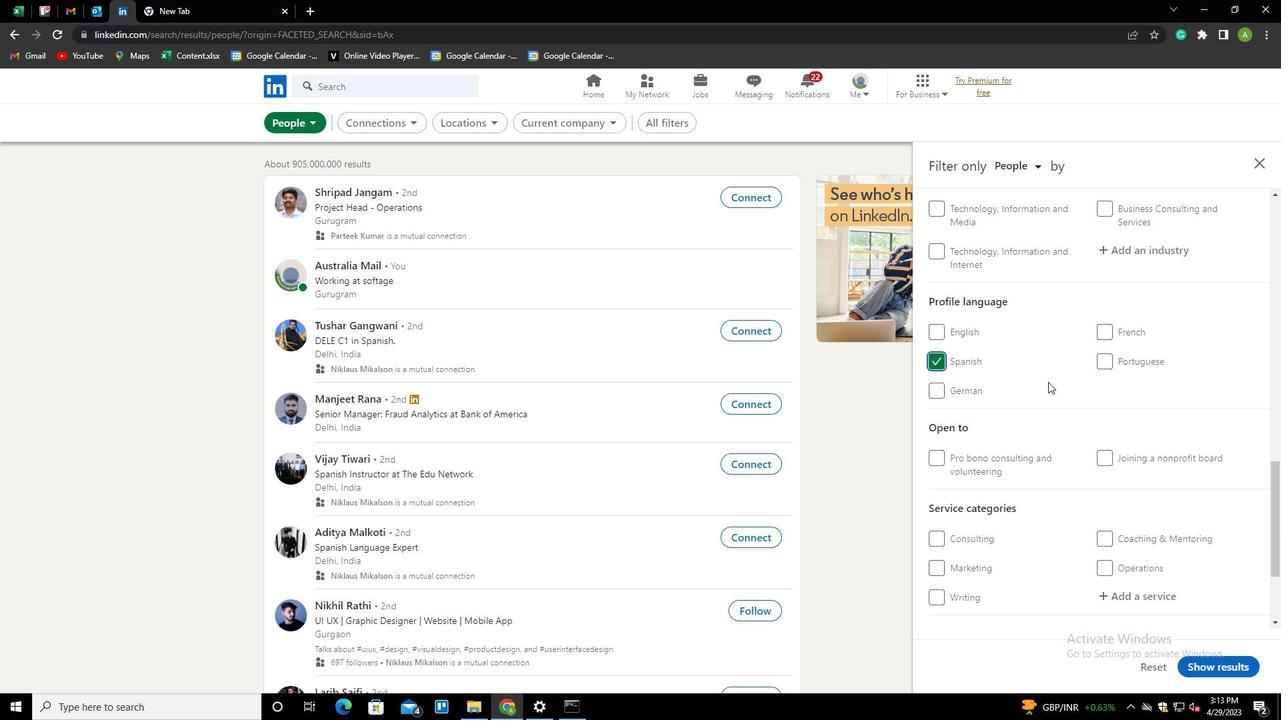 
Action: Mouse scrolled (1077, 383) with delta (0, 0)
Screenshot: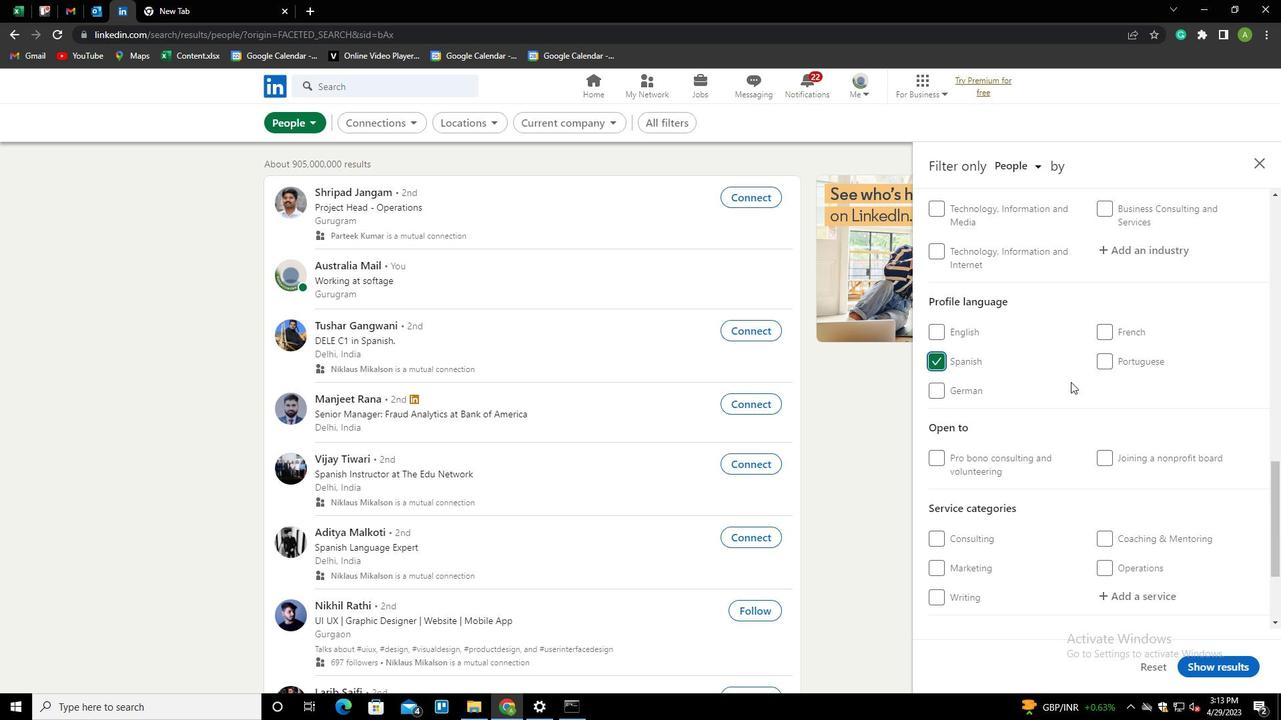 
Action: Mouse scrolled (1077, 383) with delta (0, 0)
Screenshot: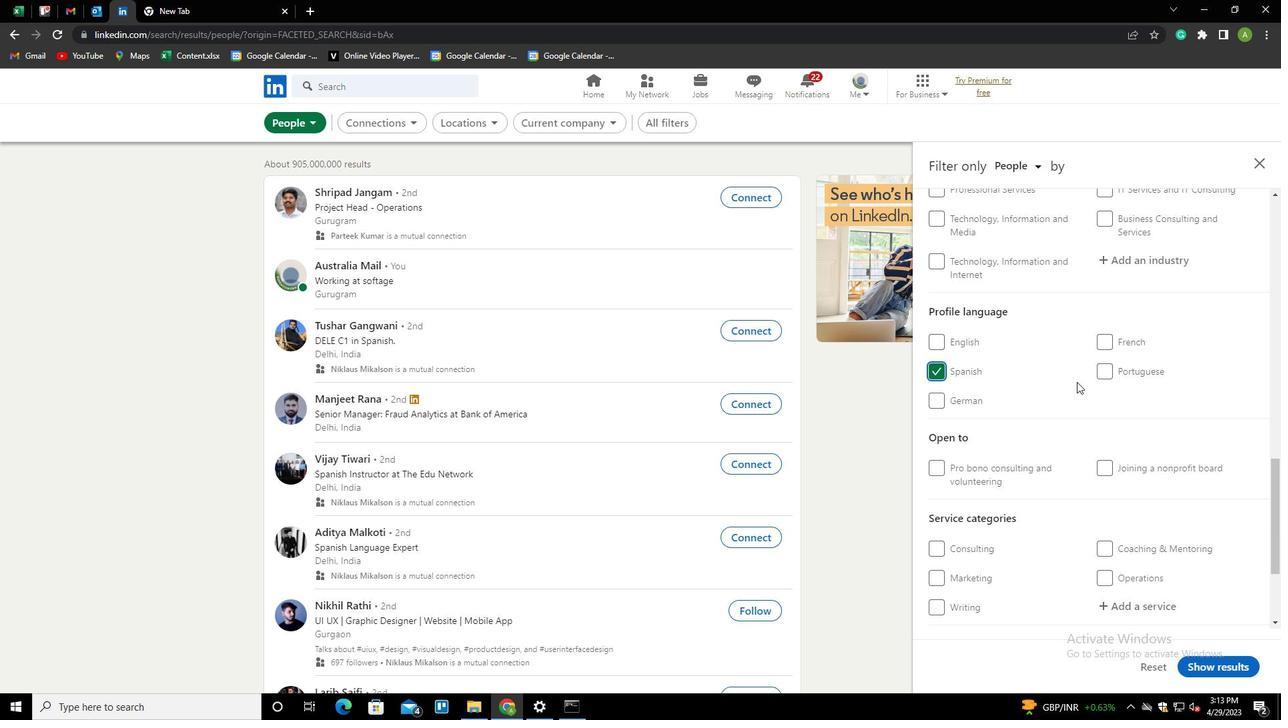 
Action: Mouse scrolled (1077, 383) with delta (0, 0)
Screenshot: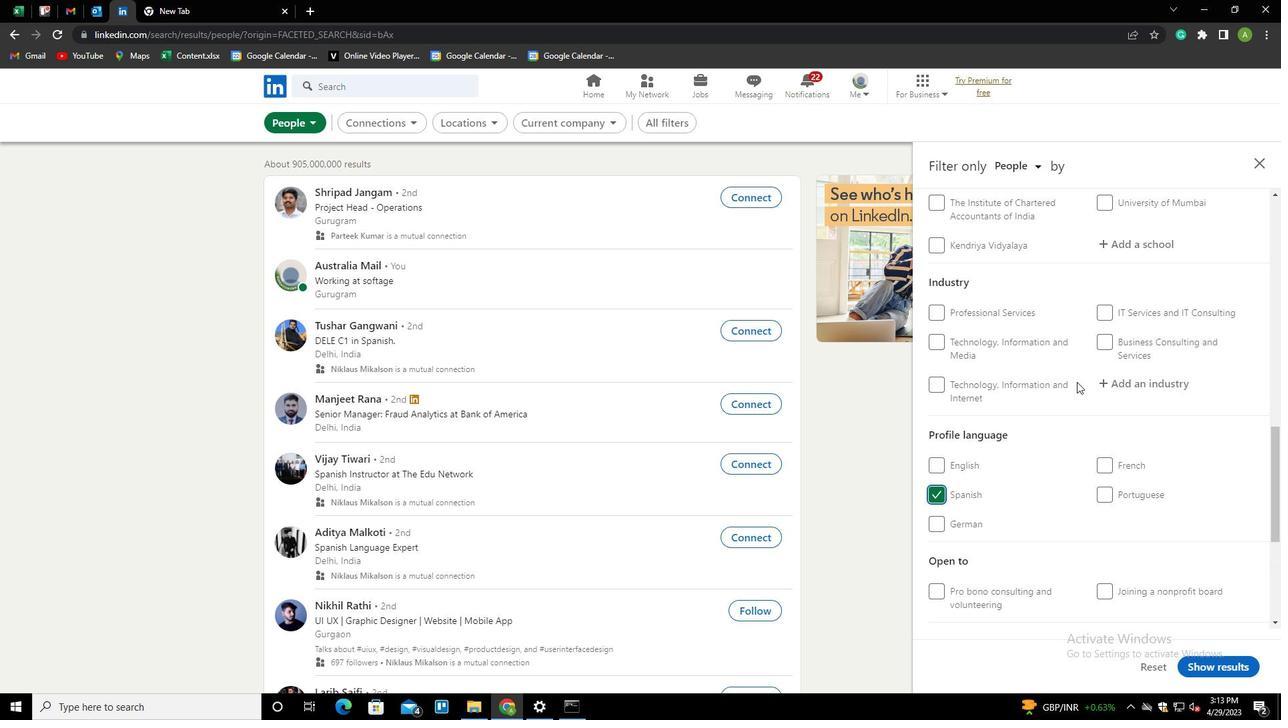 
Action: Mouse scrolled (1077, 383) with delta (0, 0)
Screenshot: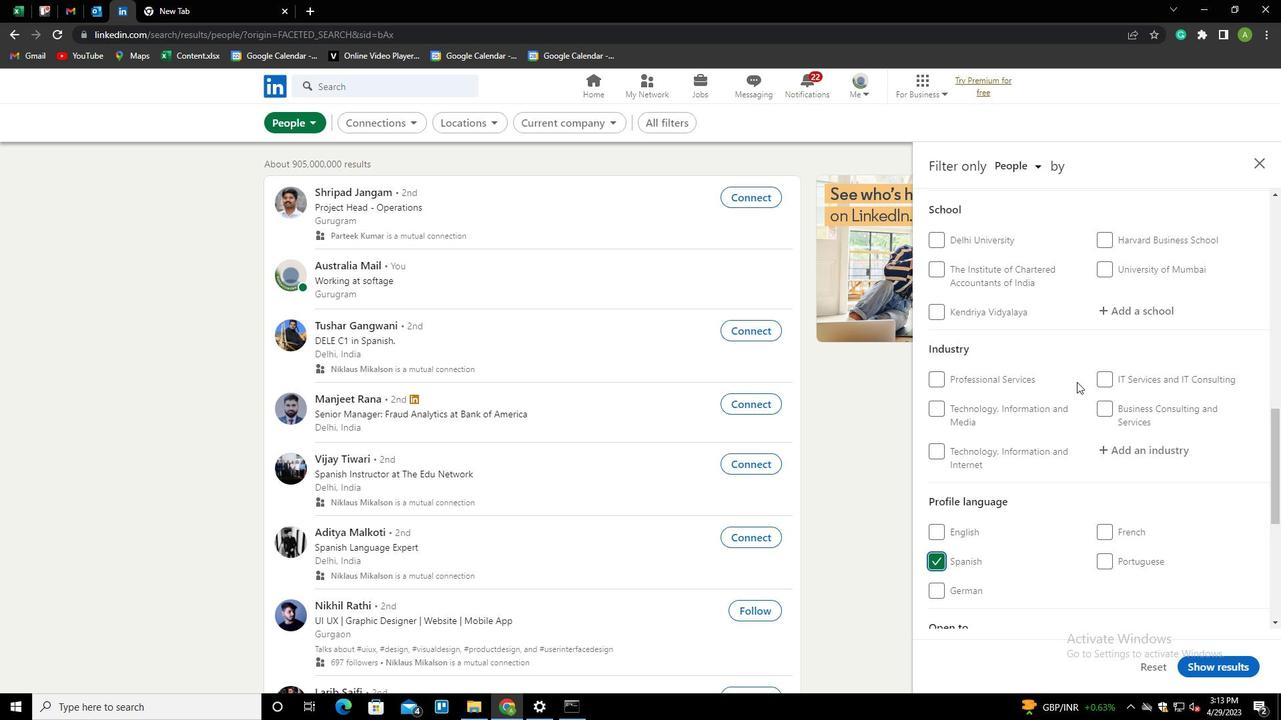 
Action: Mouse scrolled (1077, 383) with delta (0, 0)
Screenshot: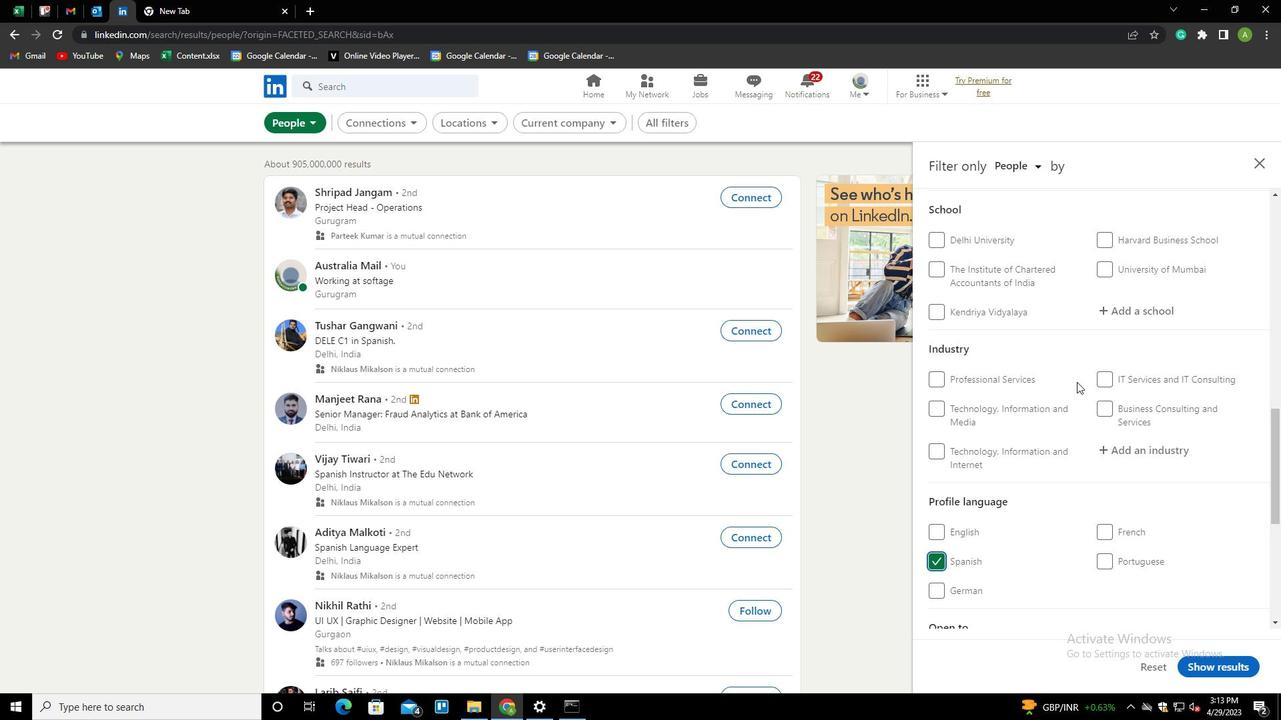 
Action: Mouse scrolled (1077, 383) with delta (0, 0)
Screenshot: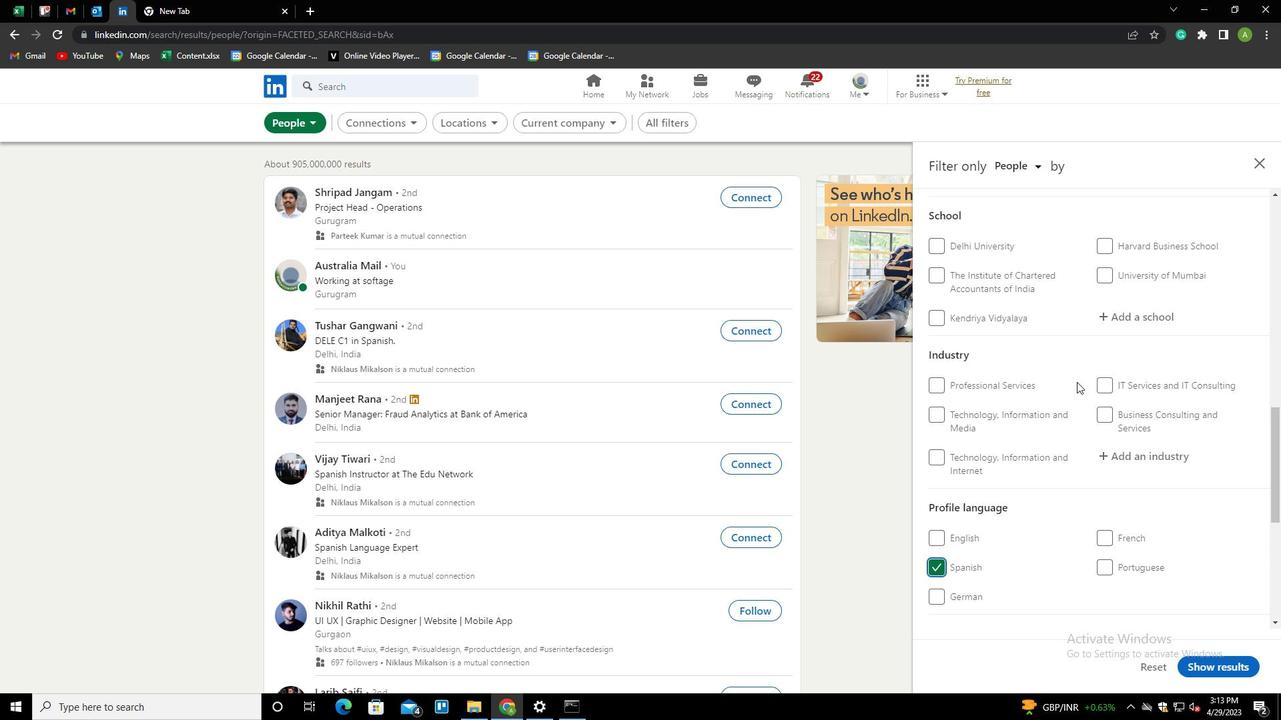 
Action: Mouse scrolled (1077, 383) with delta (0, 0)
Screenshot: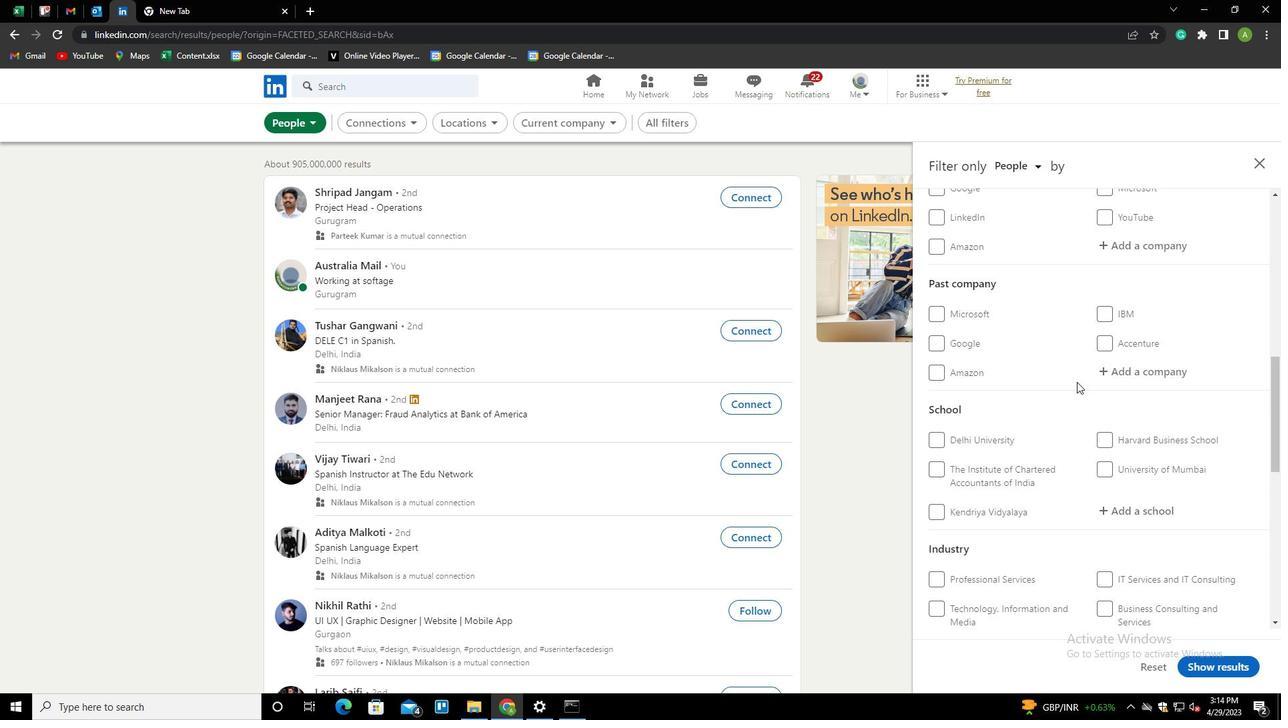 
Action: Mouse moved to (1123, 317)
Screenshot: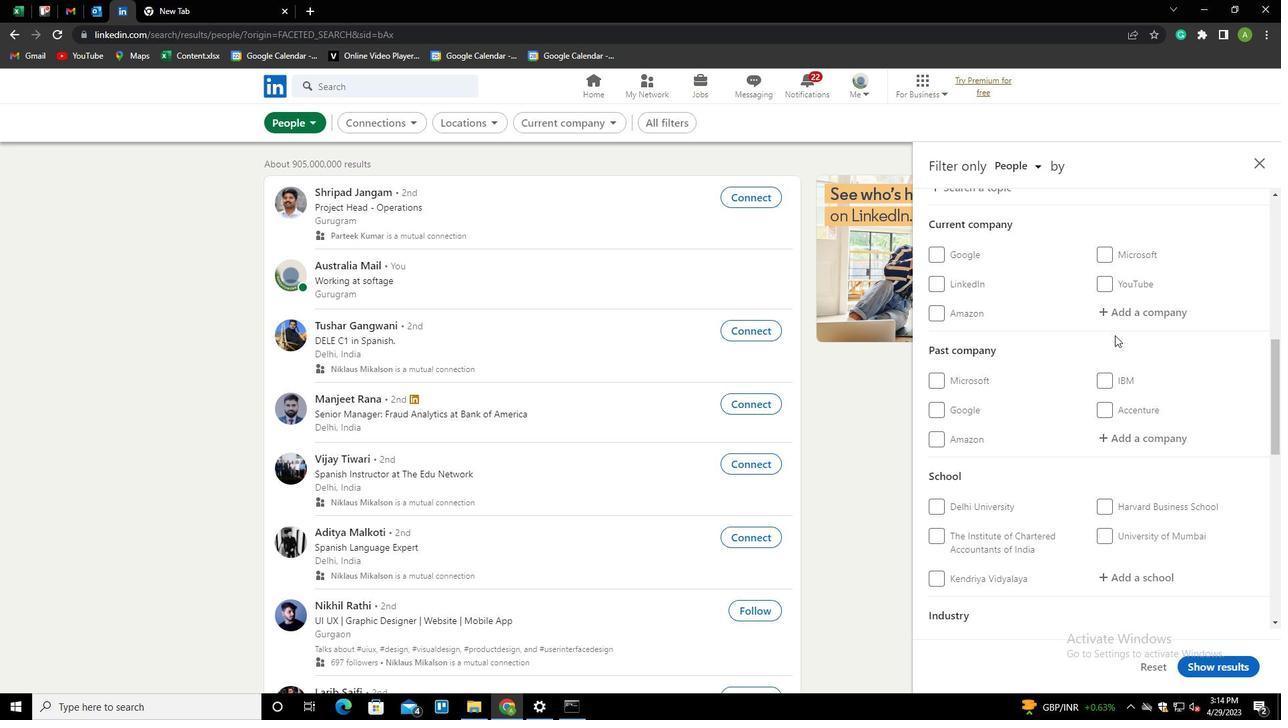 
Action: Mouse pressed left at (1123, 317)
Screenshot: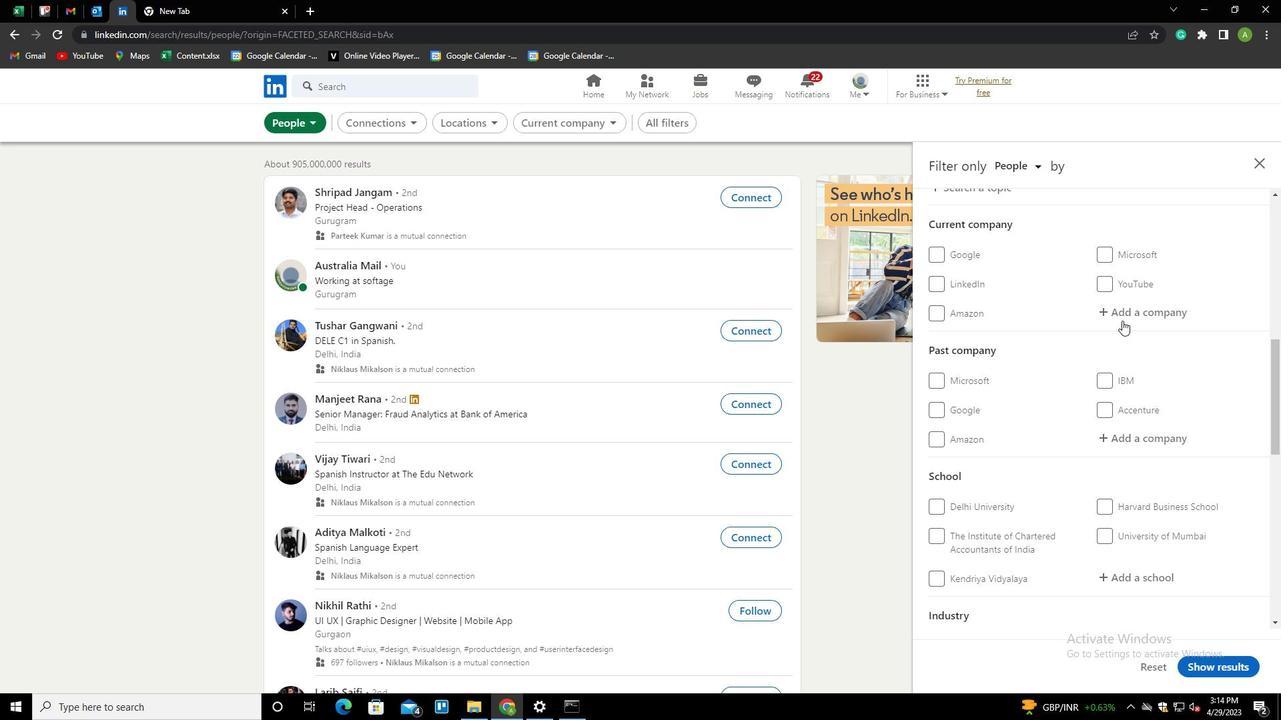 
Action: Key pressed <Key.shift><Key.shift><Key.shift><Key.shift><Key.shift><Key.shift><Key.shift><Key.shift><Key.shift><Key.shift><Key.shift><Key.shift><Key.shift>TORRENT<Key.down><Key.down><Key.enter>
Screenshot: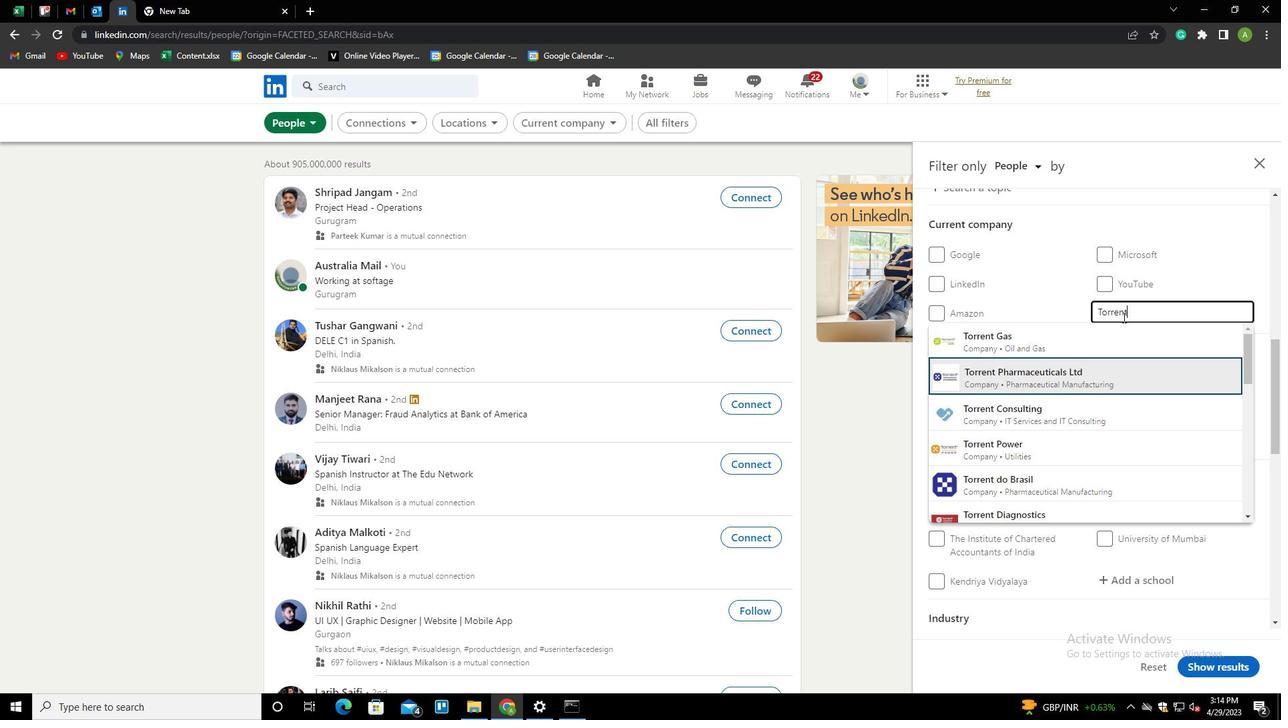 
Action: Mouse scrolled (1123, 317) with delta (0, 0)
Screenshot: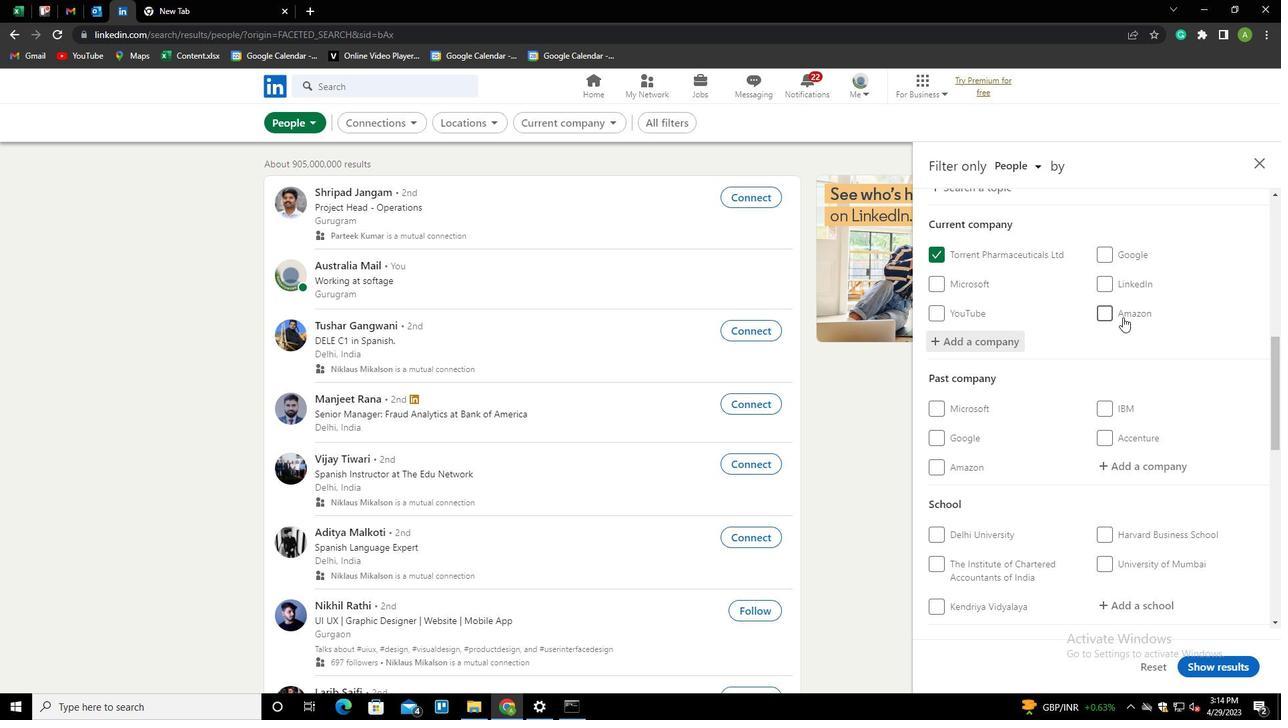 
Action: Mouse scrolled (1123, 317) with delta (0, 0)
Screenshot: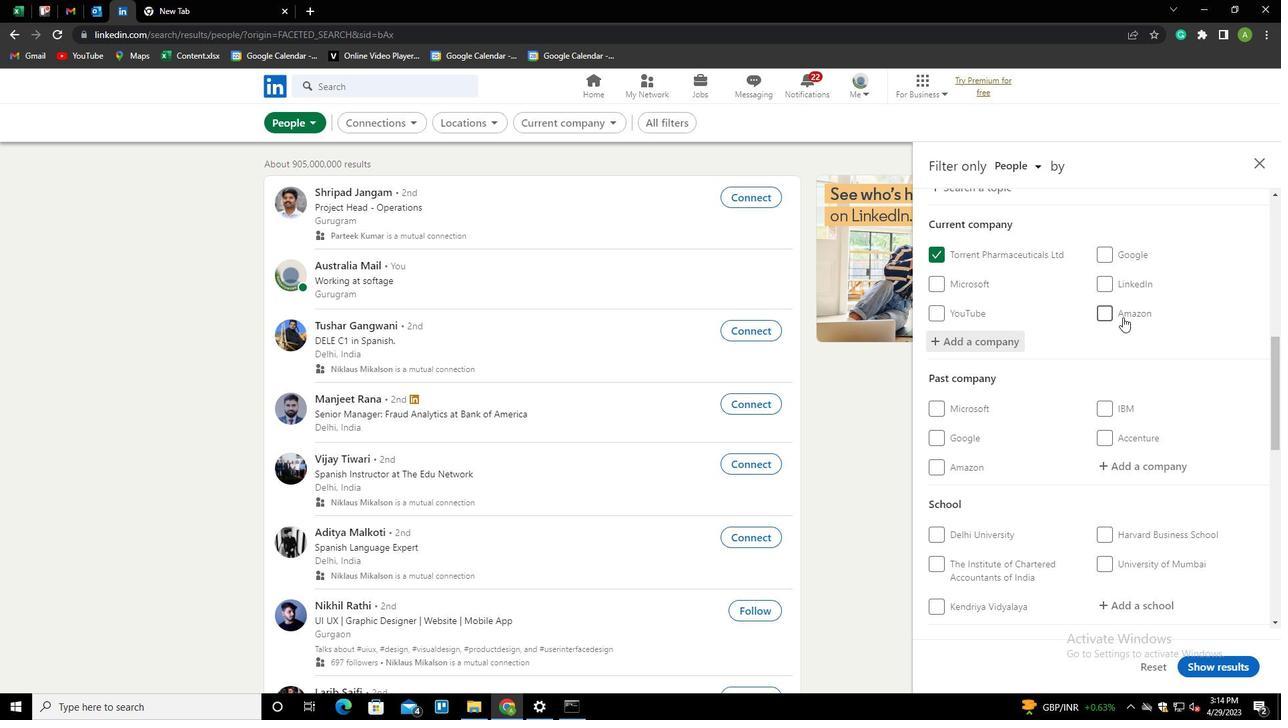 
Action: Mouse scrolled (1123, 317) with delta (0, 0)
Screenshot: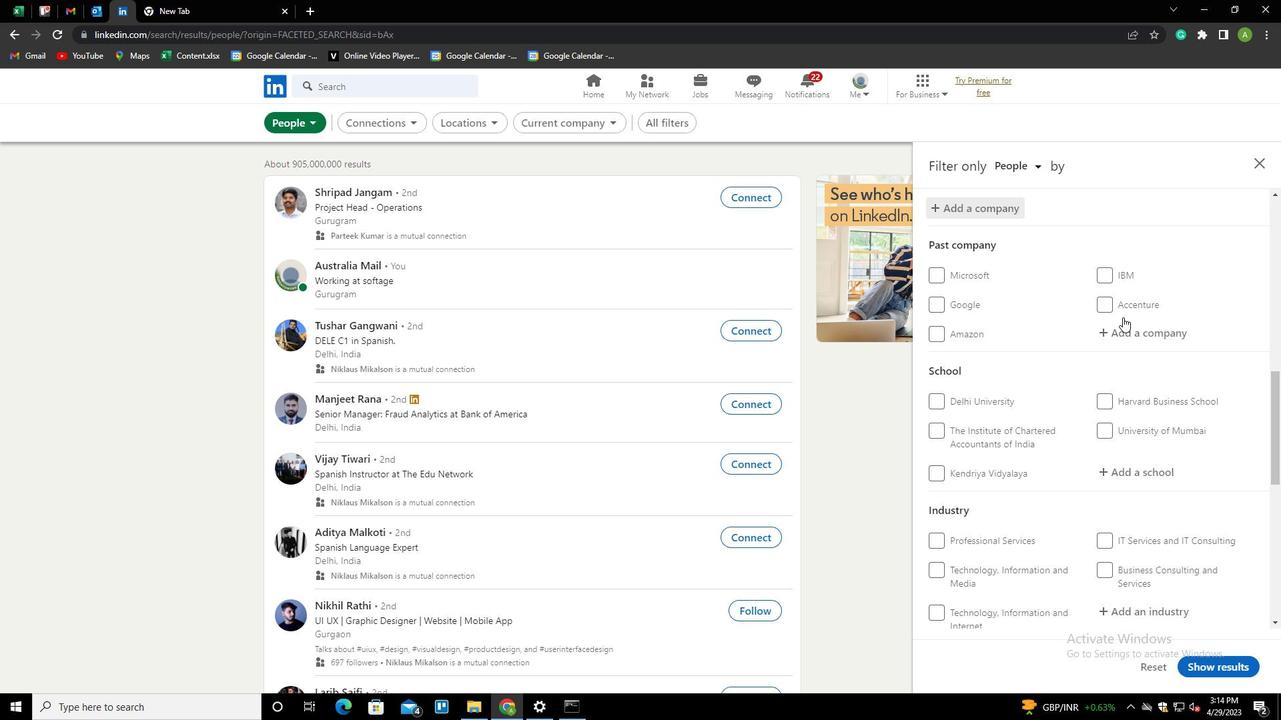 
Action: Mouse scrolled (1123, 317) with delta (0, 0)
Screenshot: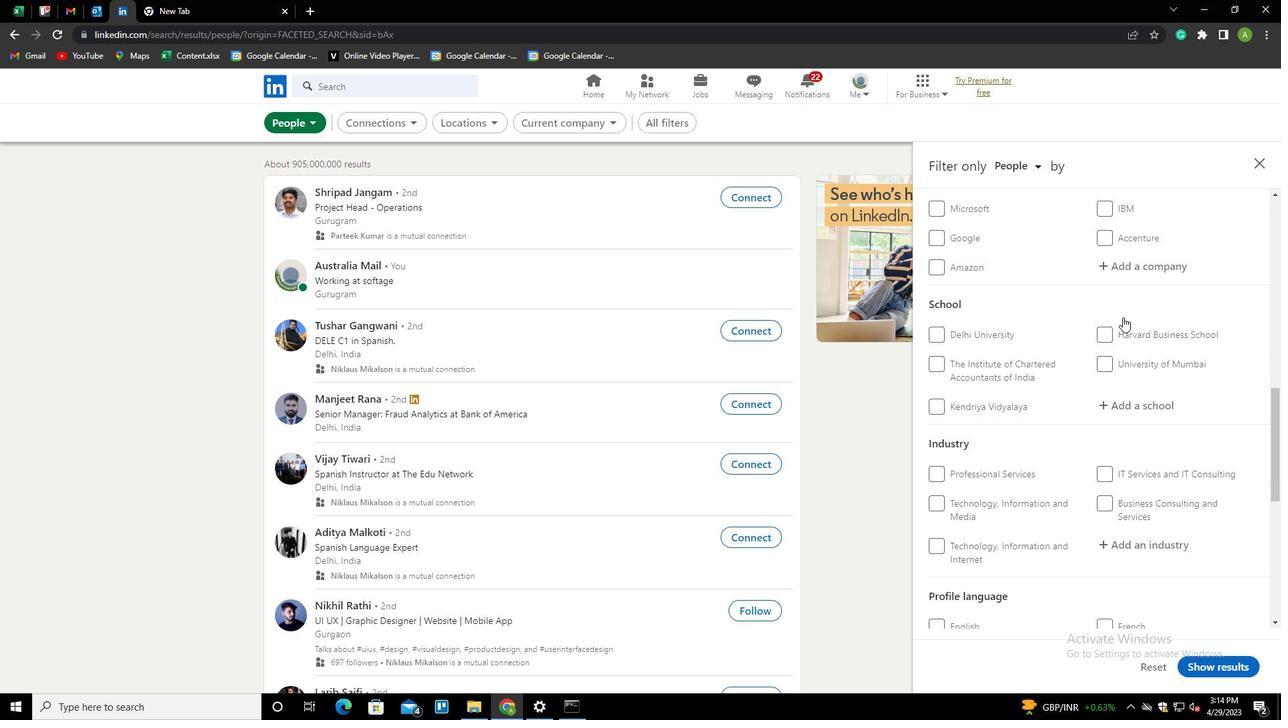 
Action: Mouse moved to (1123, 340)
Screenshot: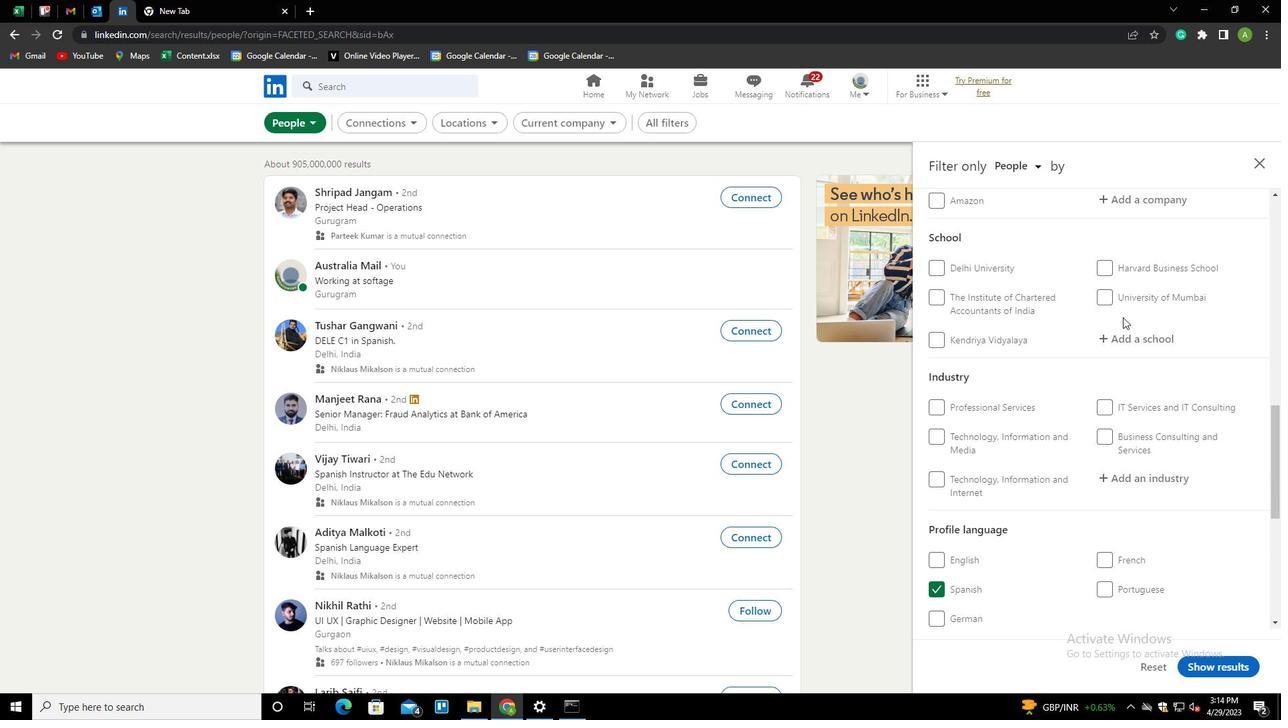 
Action: Mouse pressed left at (1123, 340)
Screenshot: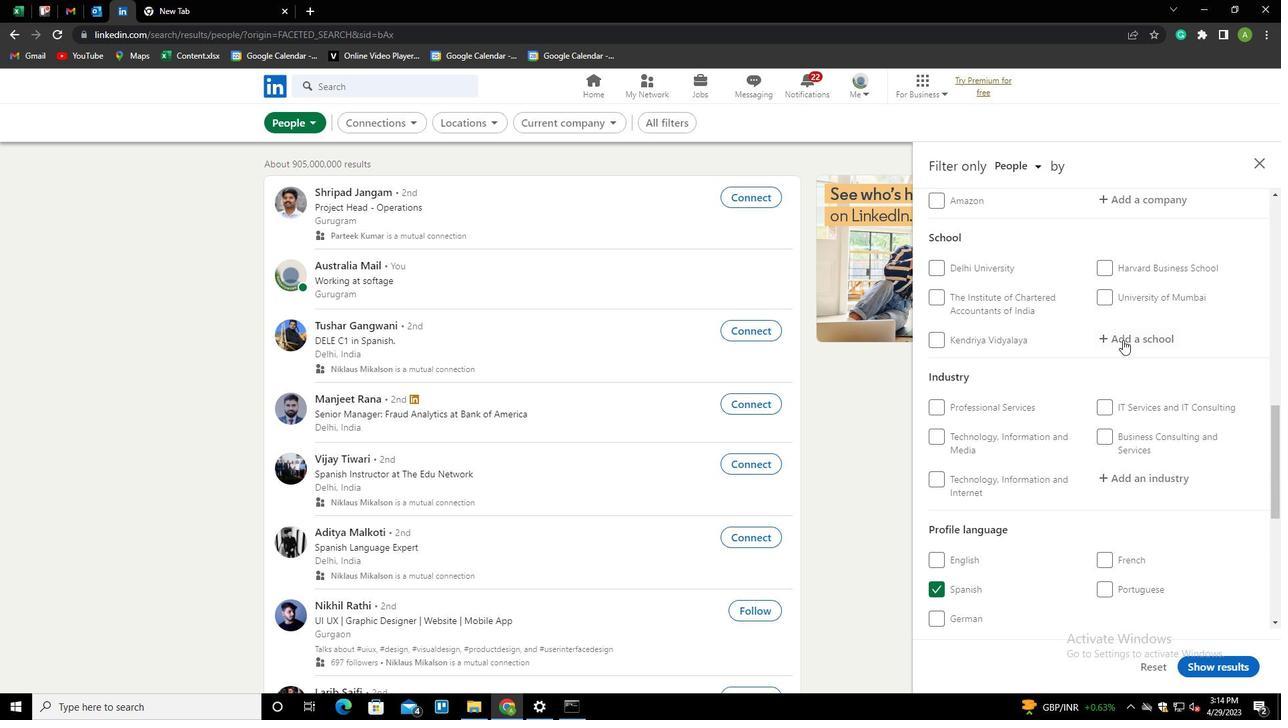 
Action: Key pressed <Key.shift>GOVERNMENT<Key.space><Key.down><Key.down><Key.down><Key.down><Key.shift>POLYT<Key.down><Key.down><Key.down><Key.down><Key.enter>
Screenshot: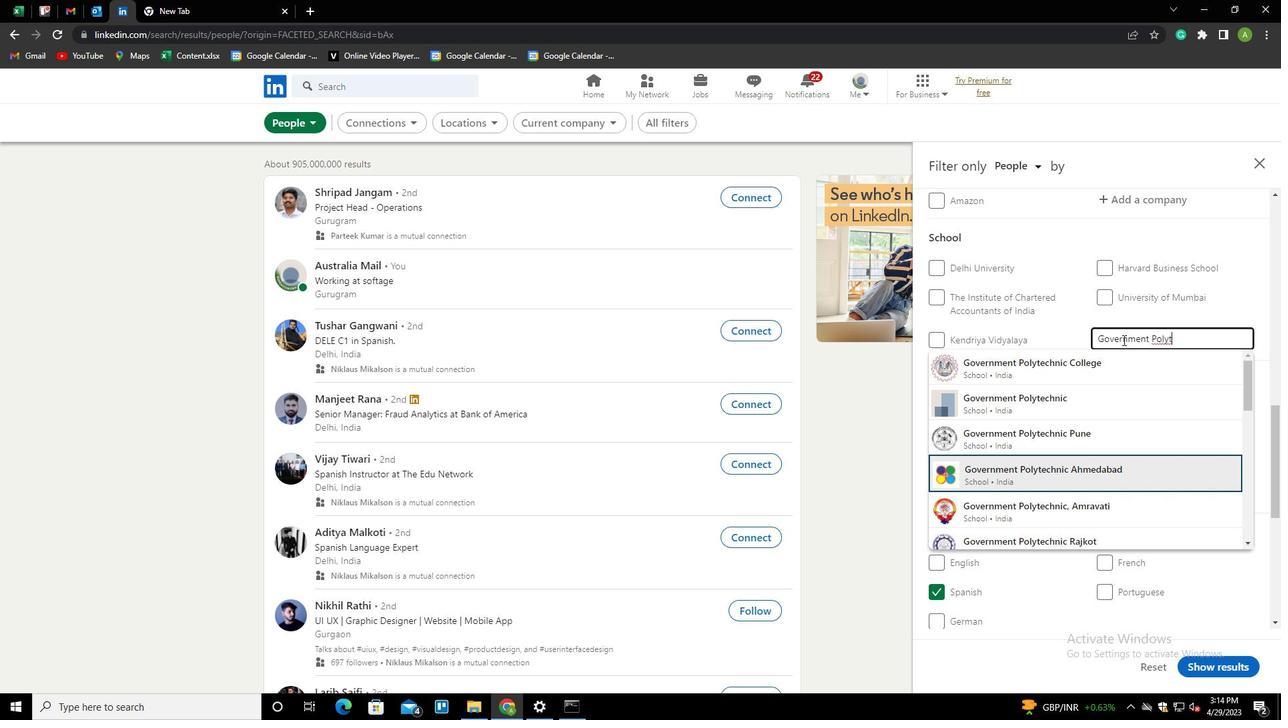 
Action: Mouse scrolled (1123, 339) with delta (0, 0)
Screenshot: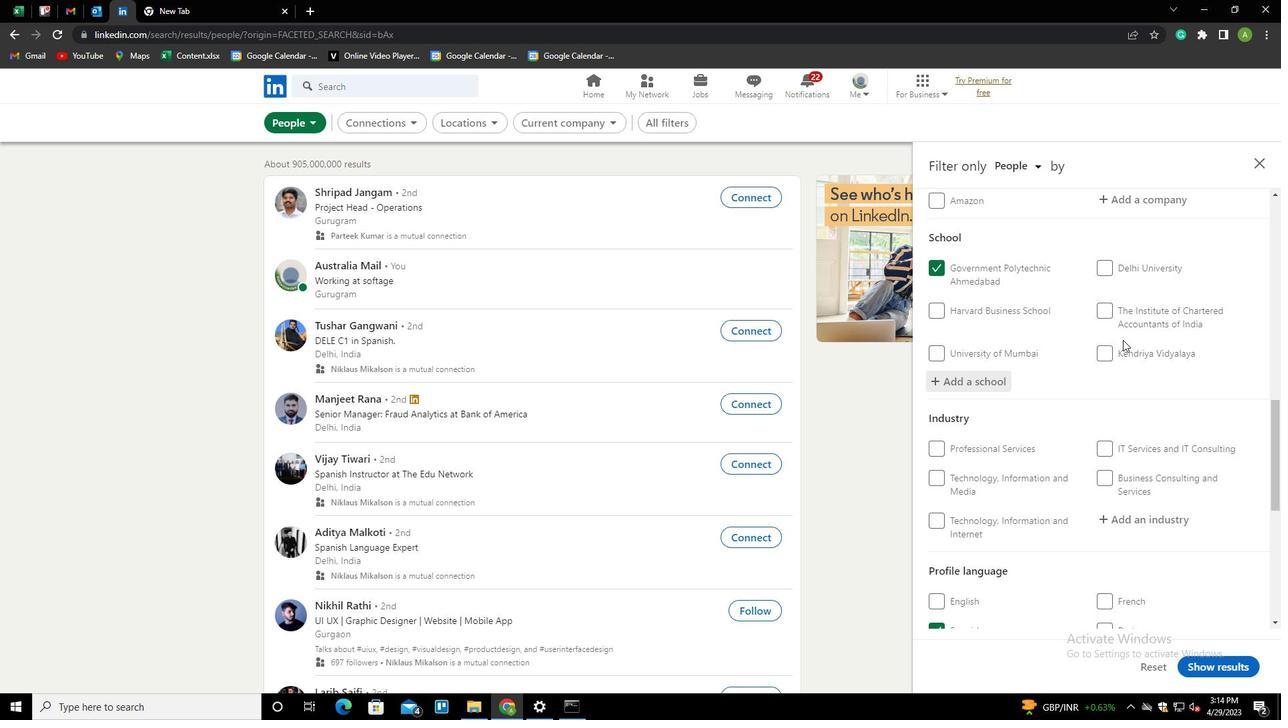 
Action: Mouse scrolled (1123, 339) with delta (0, 0)
Screenshot: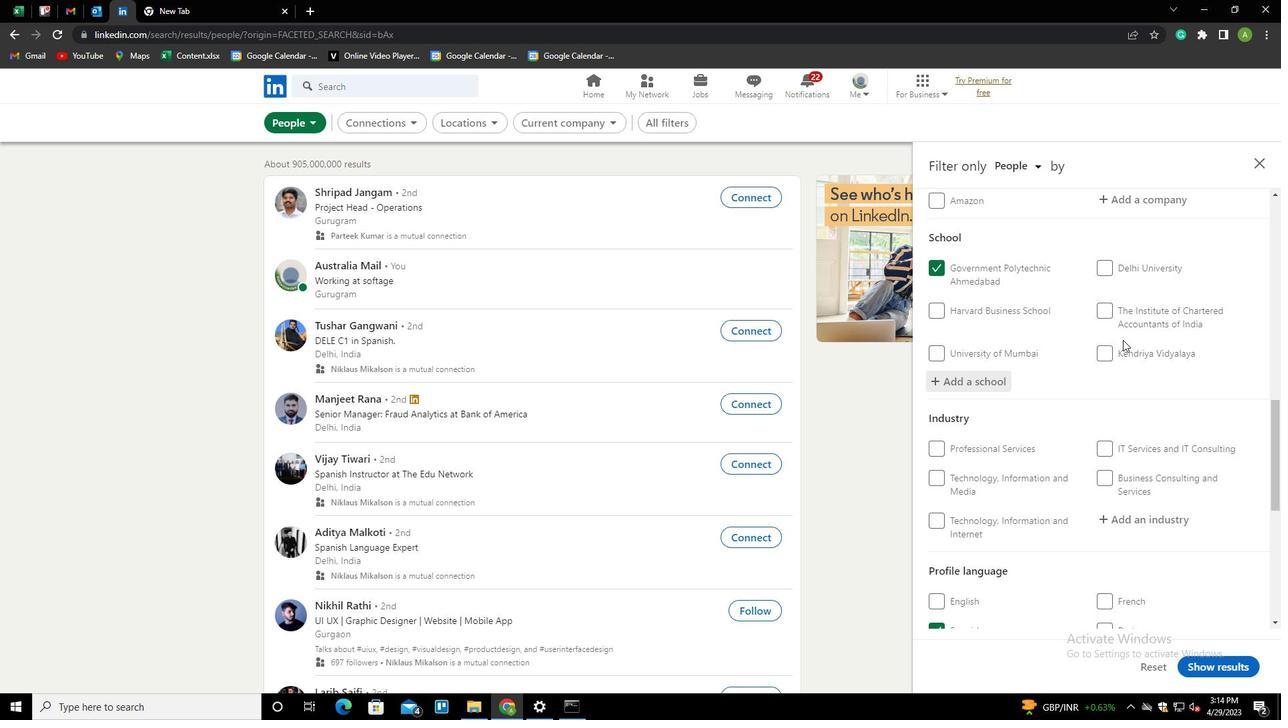 
Action: Mouse moved to (1125, 379)
Screenshot: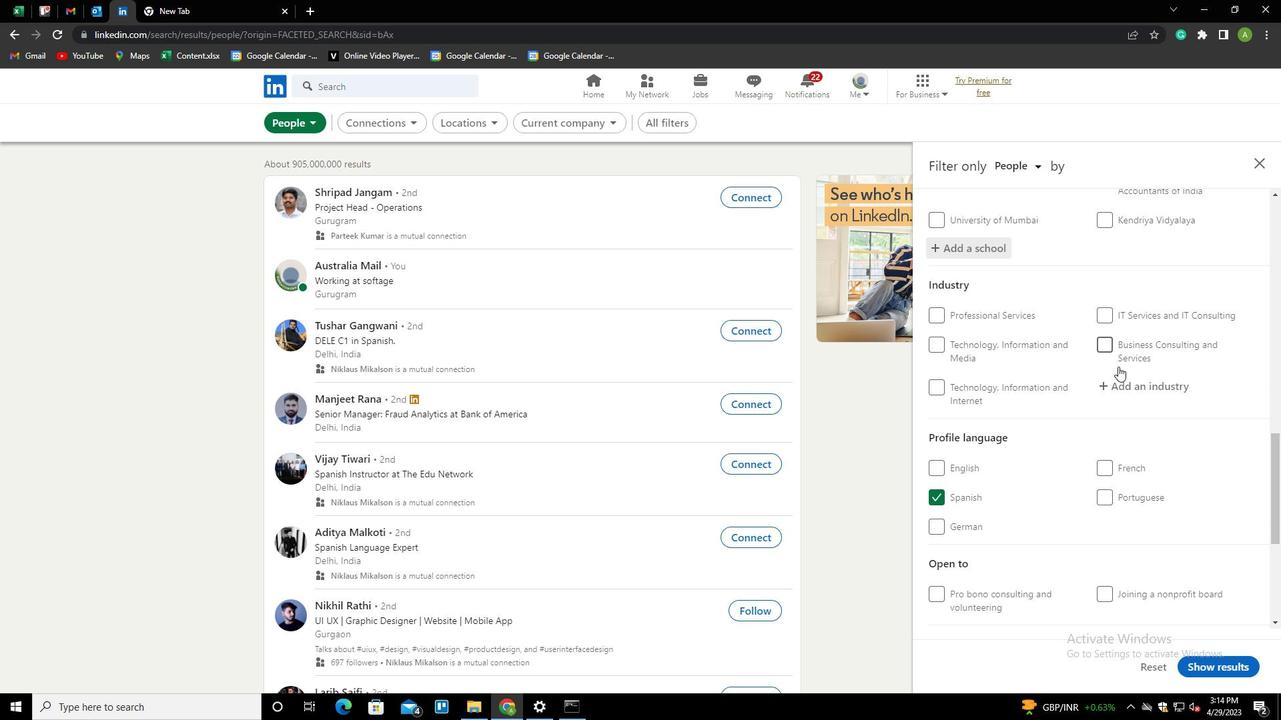 
Action: Mouse pressed left at (1125, 379)
Screenshot: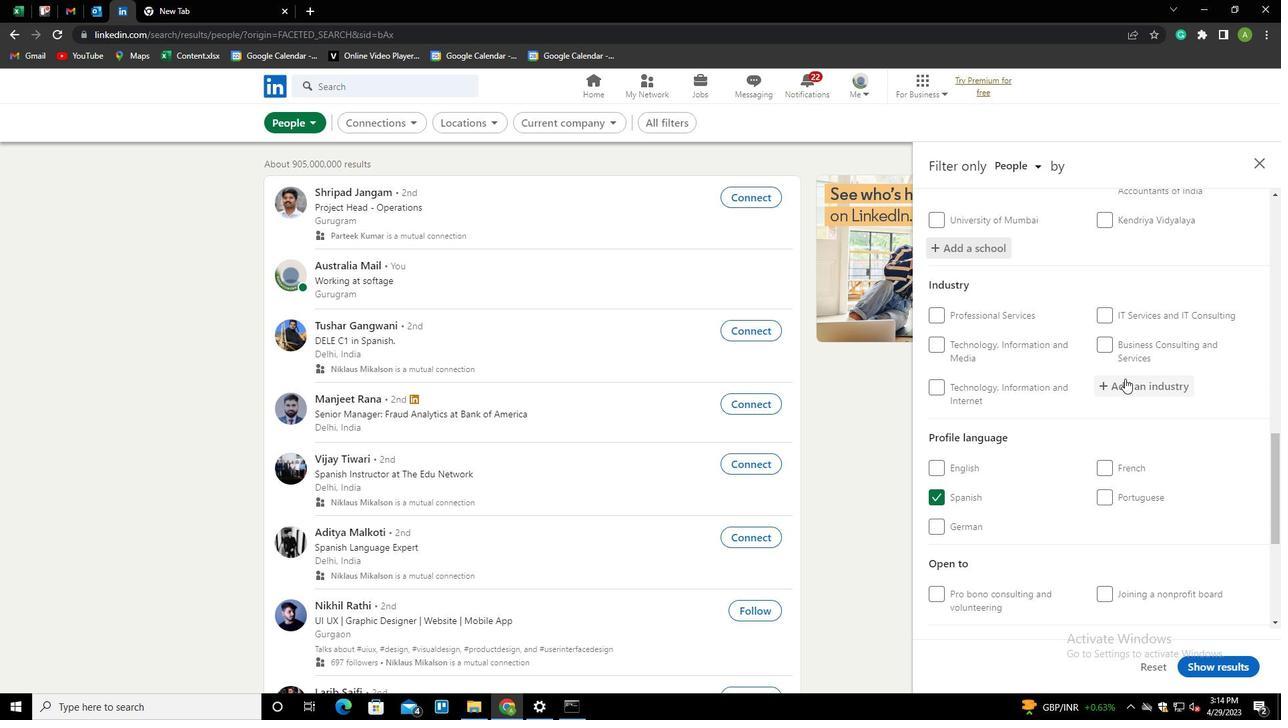 
Action: Key pressed <Key.shift>NATURAL<Key.down><Key.enter>
Screenshot: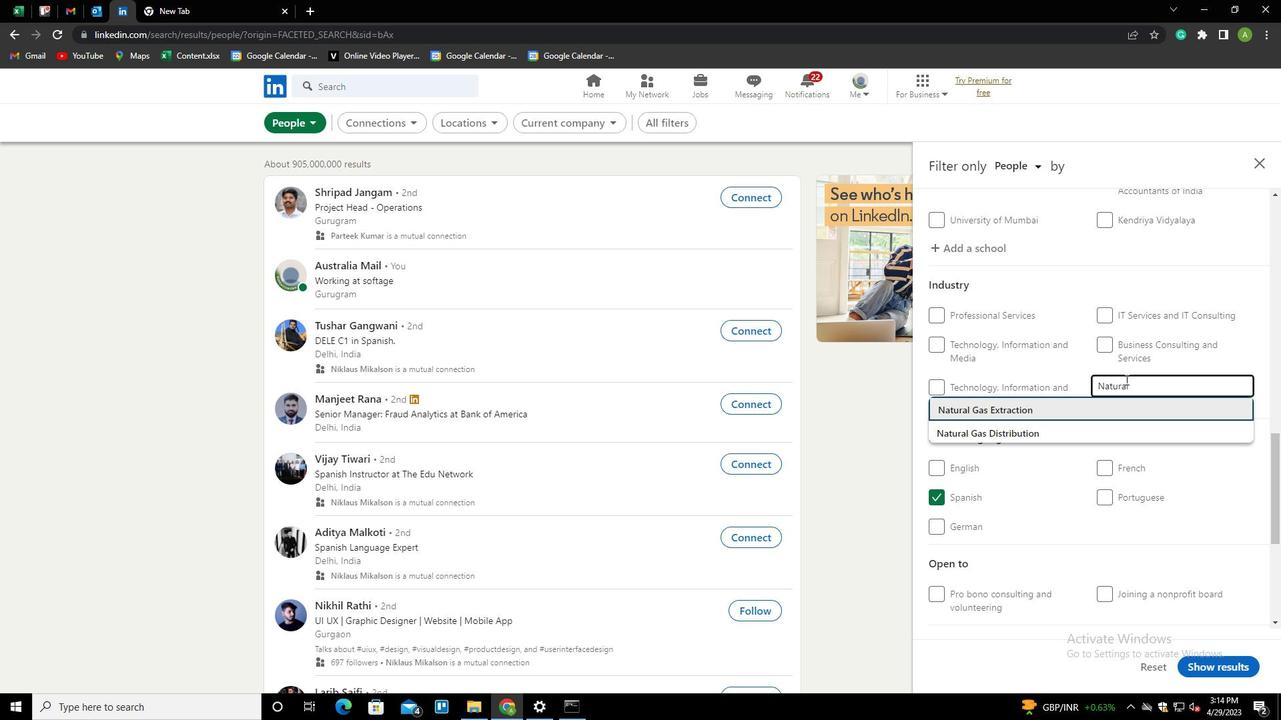 
Action: Mouse scrolled (1125, 379) with delta (0, 0)
Screenshot: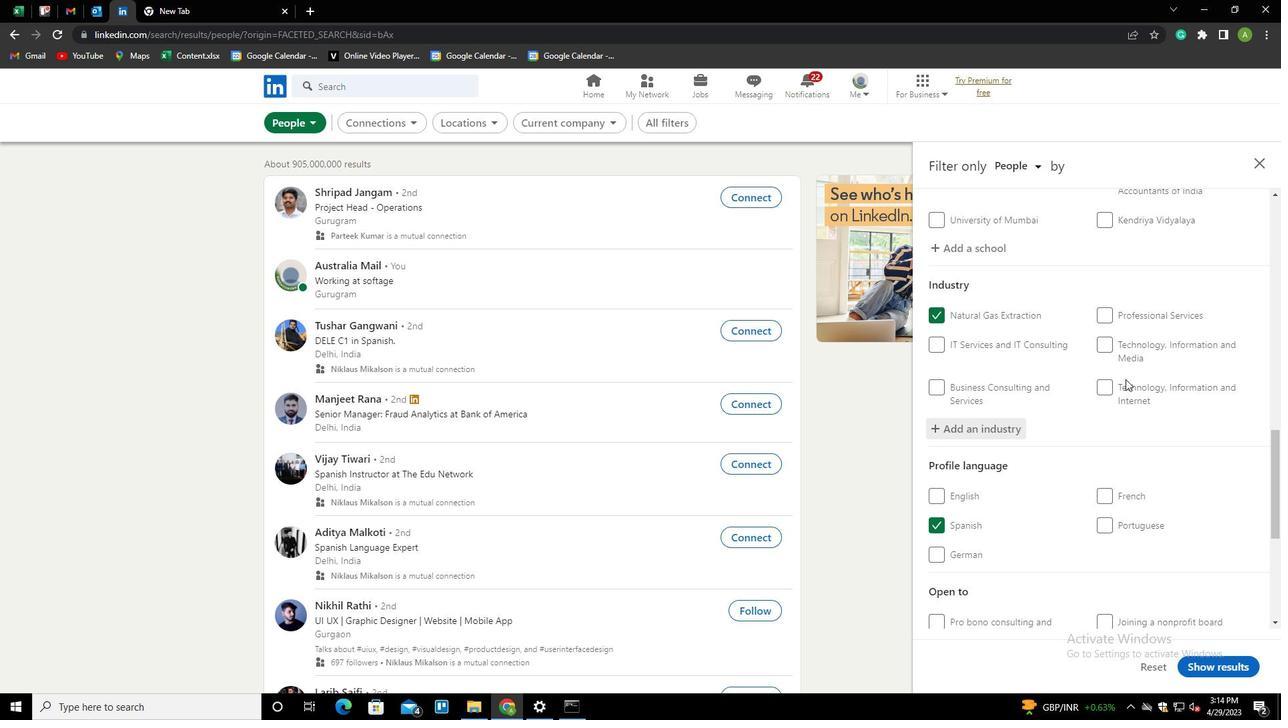 
Action: Mouse scrolled (1125, 379) with delta (0, 0)
Screenshot: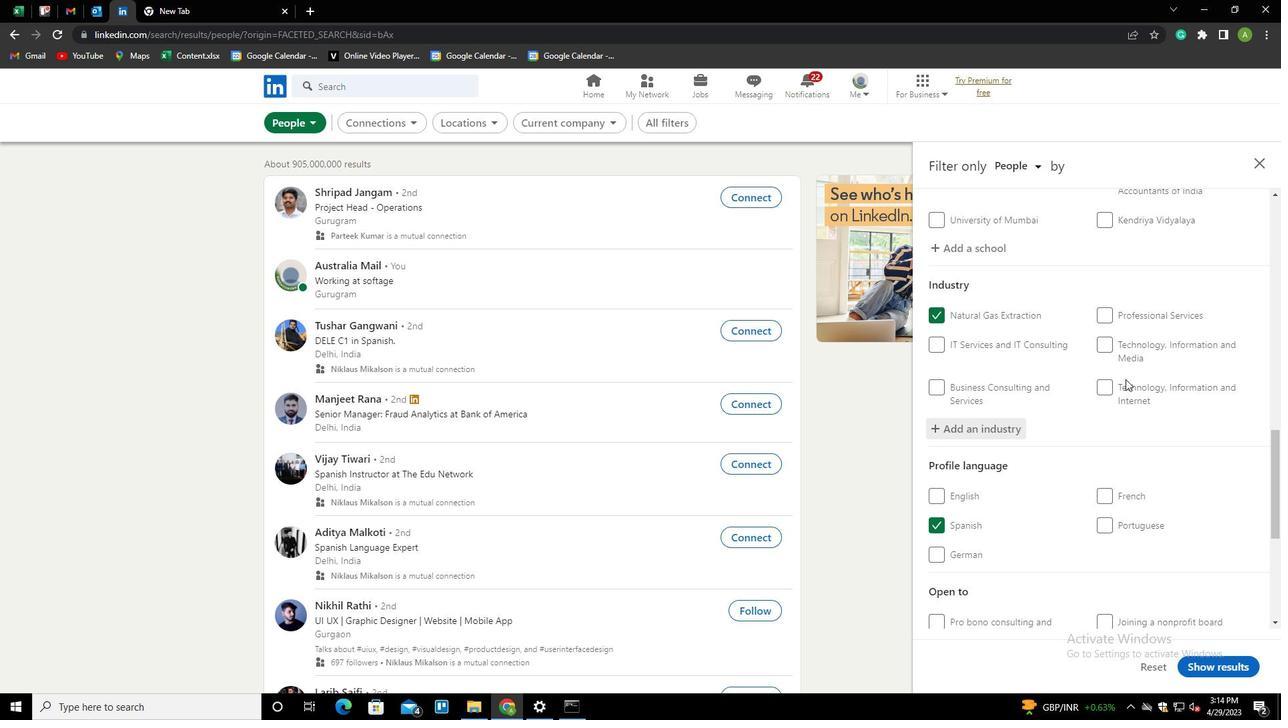 
Action: Mouse scrolled (1125, 379) with delta (0, 0)
Screenshot: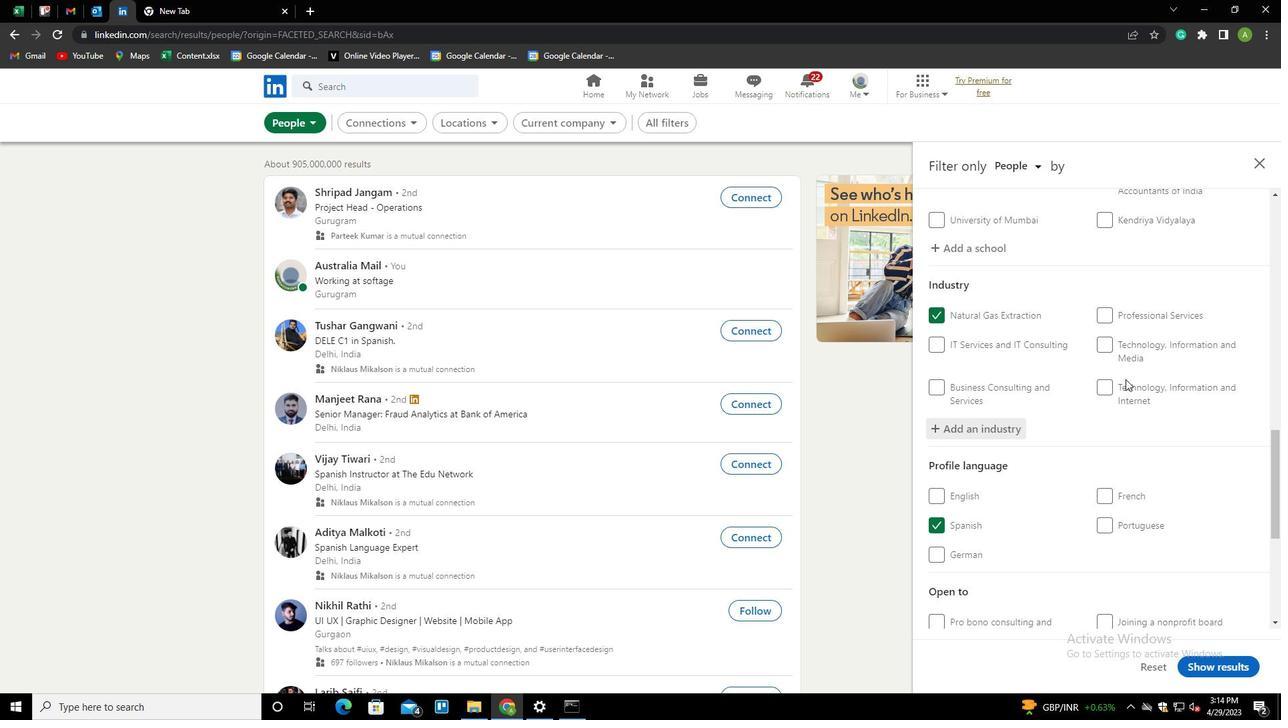 
Action: Mouse scrolled (1125, 379) with delta (0, 0)
Screenshot: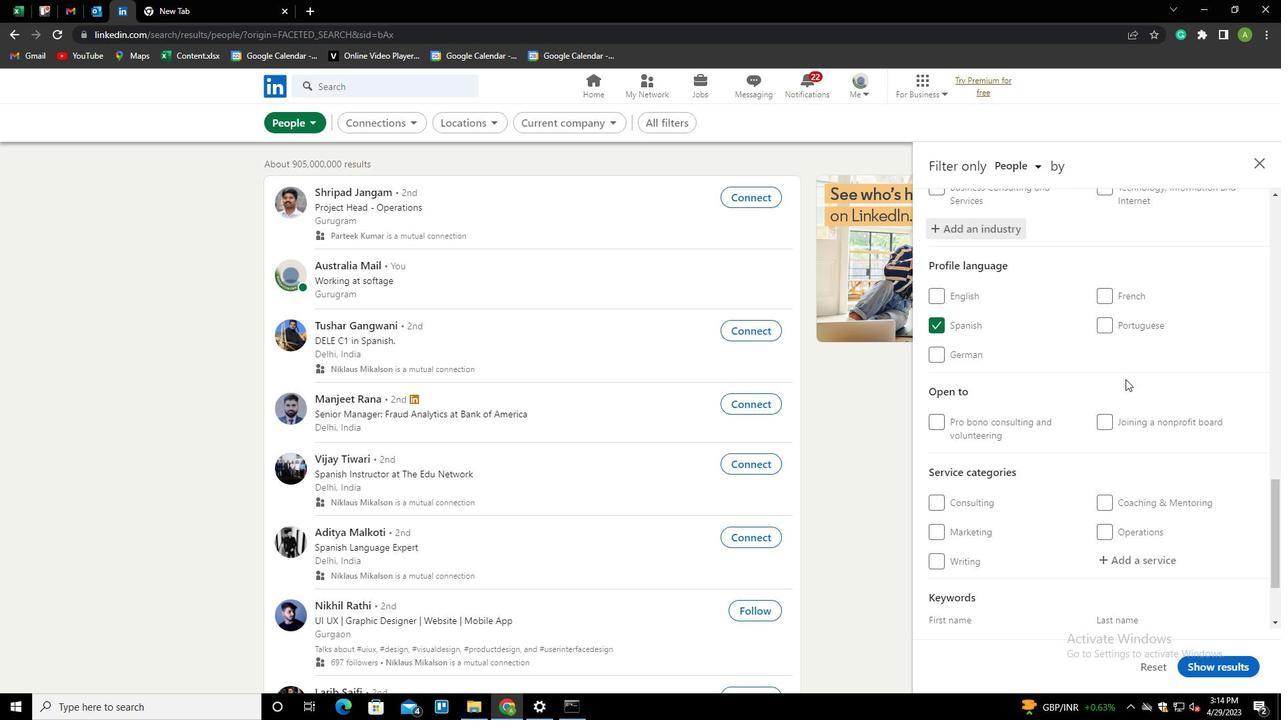 
Action: Mouse moved to (1121, 402)
Screenshot: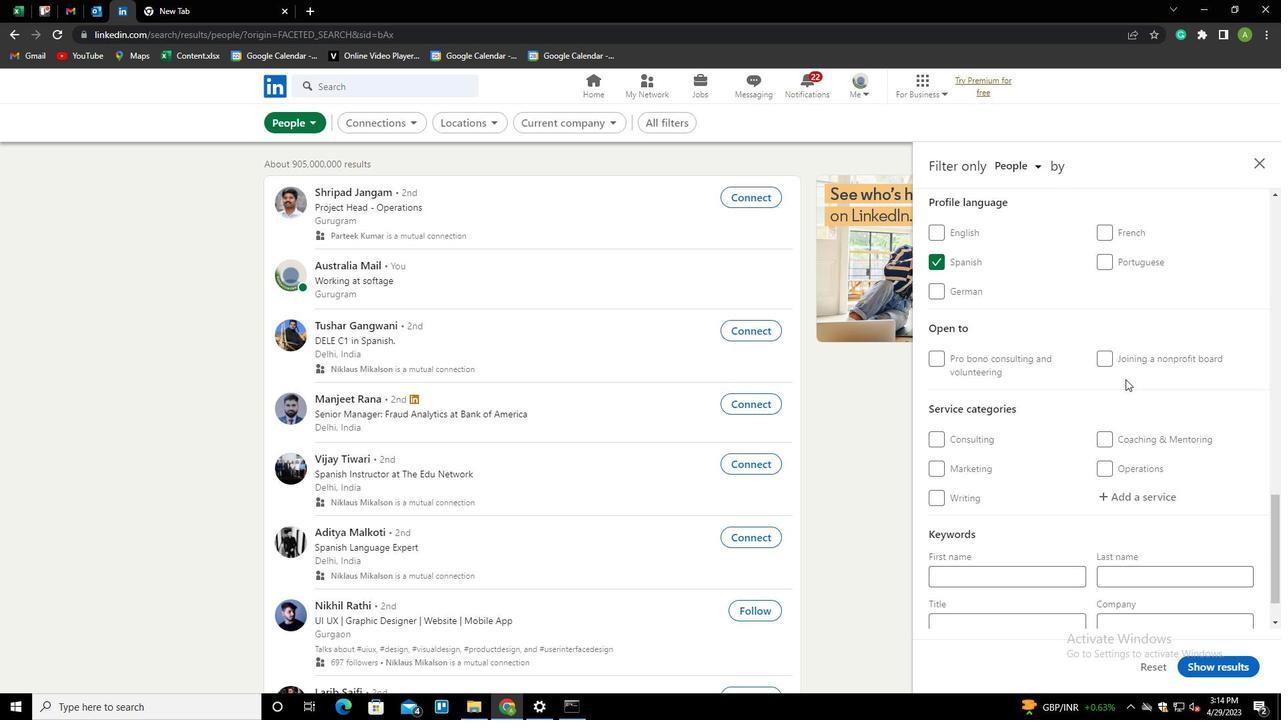 
Action: Mouse scrolled (1121, 401) with delta (0, 0)
Screenshot: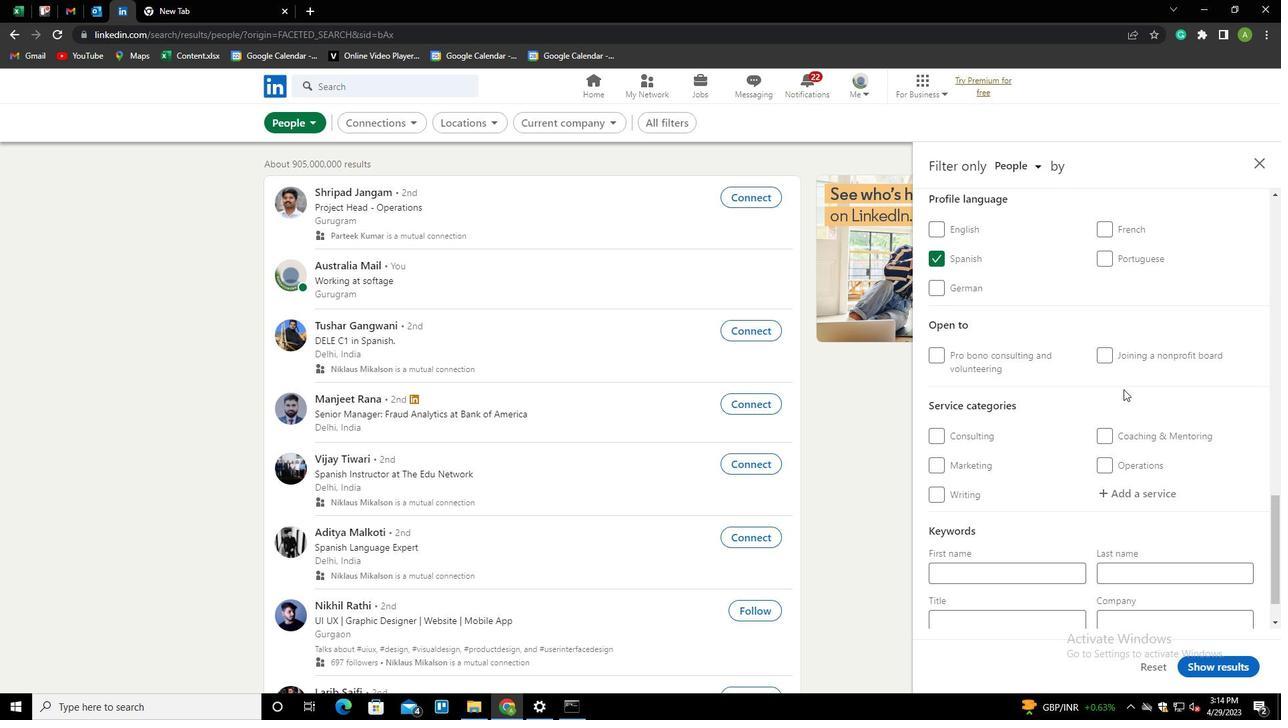 
Action: Mouse moved to (1127, 442)
Screenshot: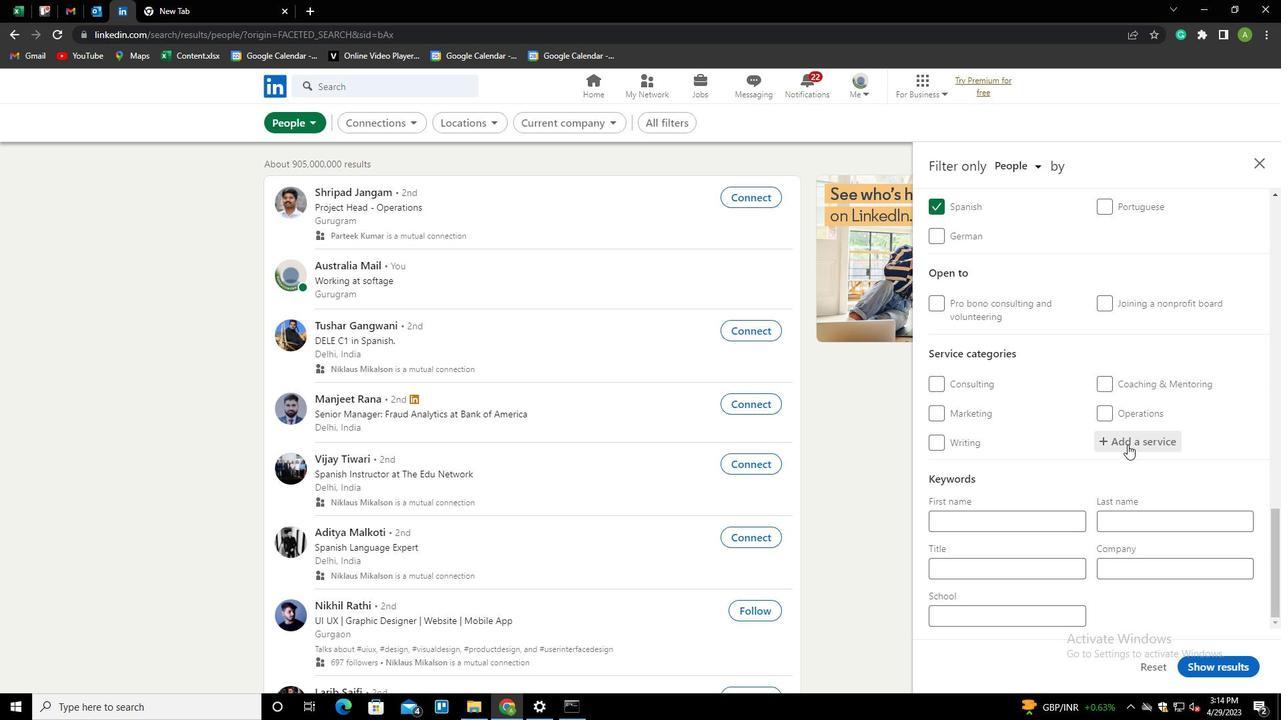 
Action: Mouse pressed left at (1127, 442)
Screenshot: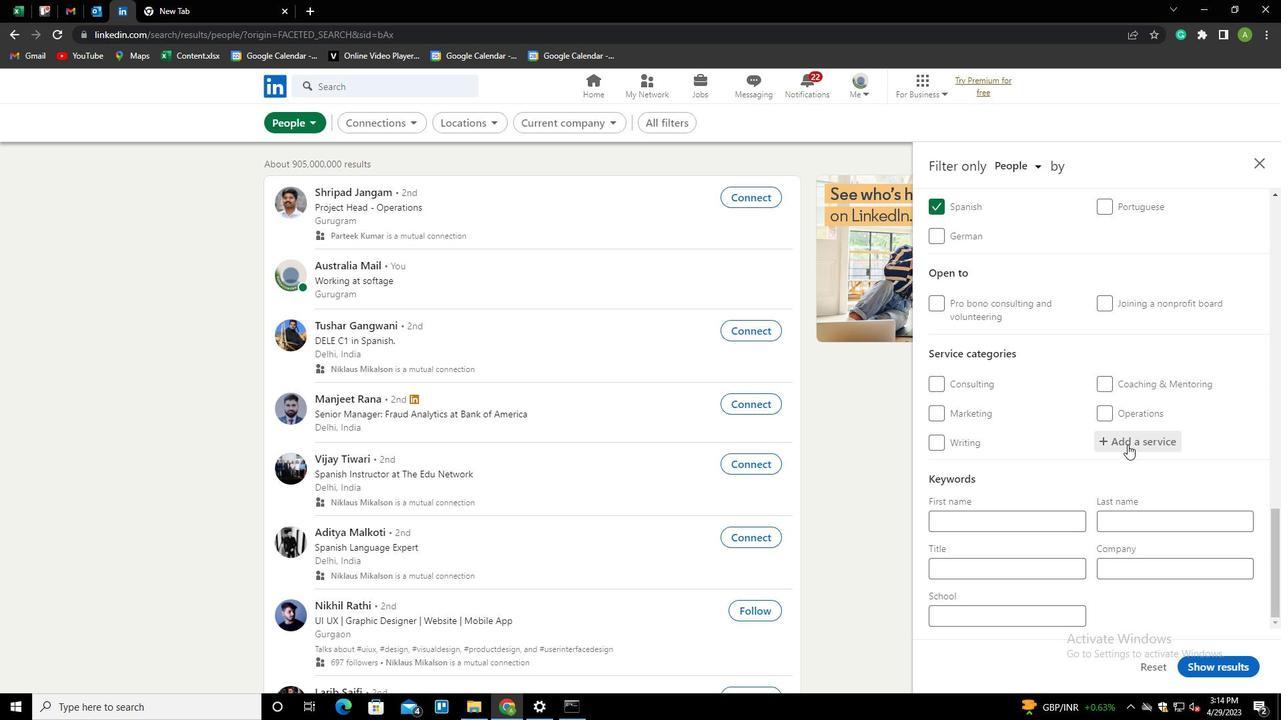 
Action: Key pressed <Key.shift>GRAP<Key.down><Key.enter>
Screenshot: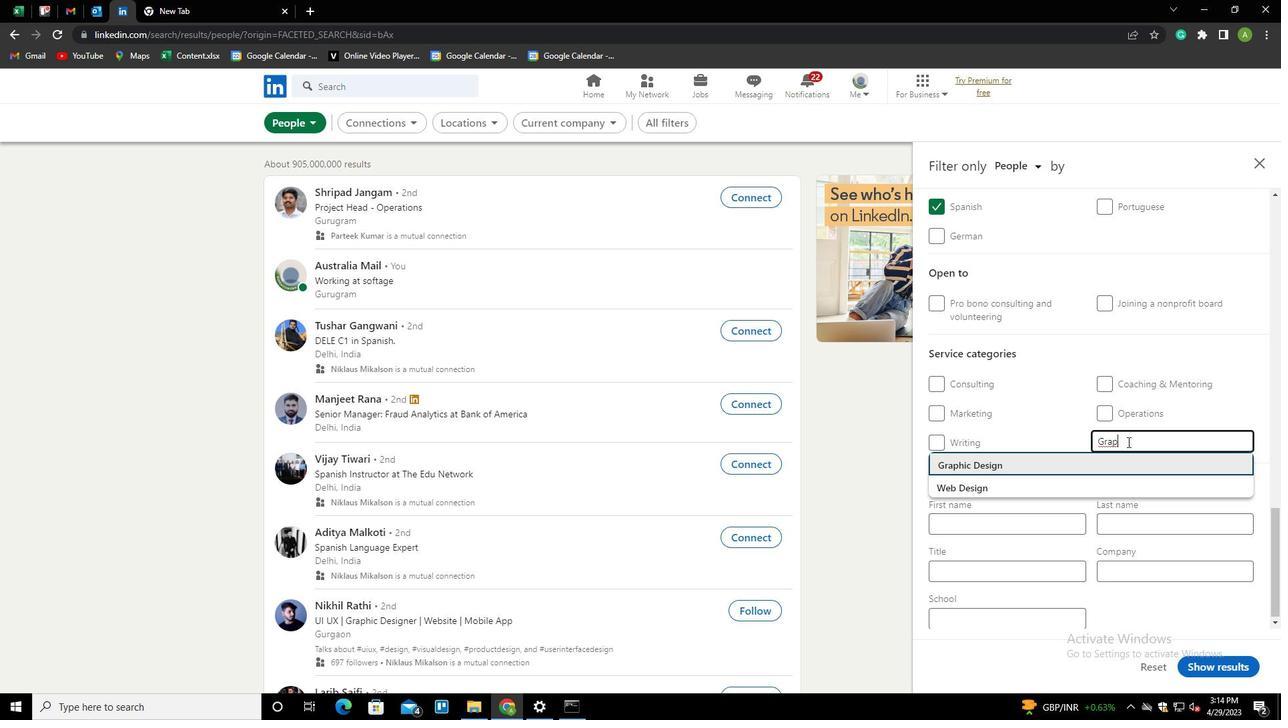 
Action: Mouse scrolled (1127, 441) with delta (0, 0)
Screenshot: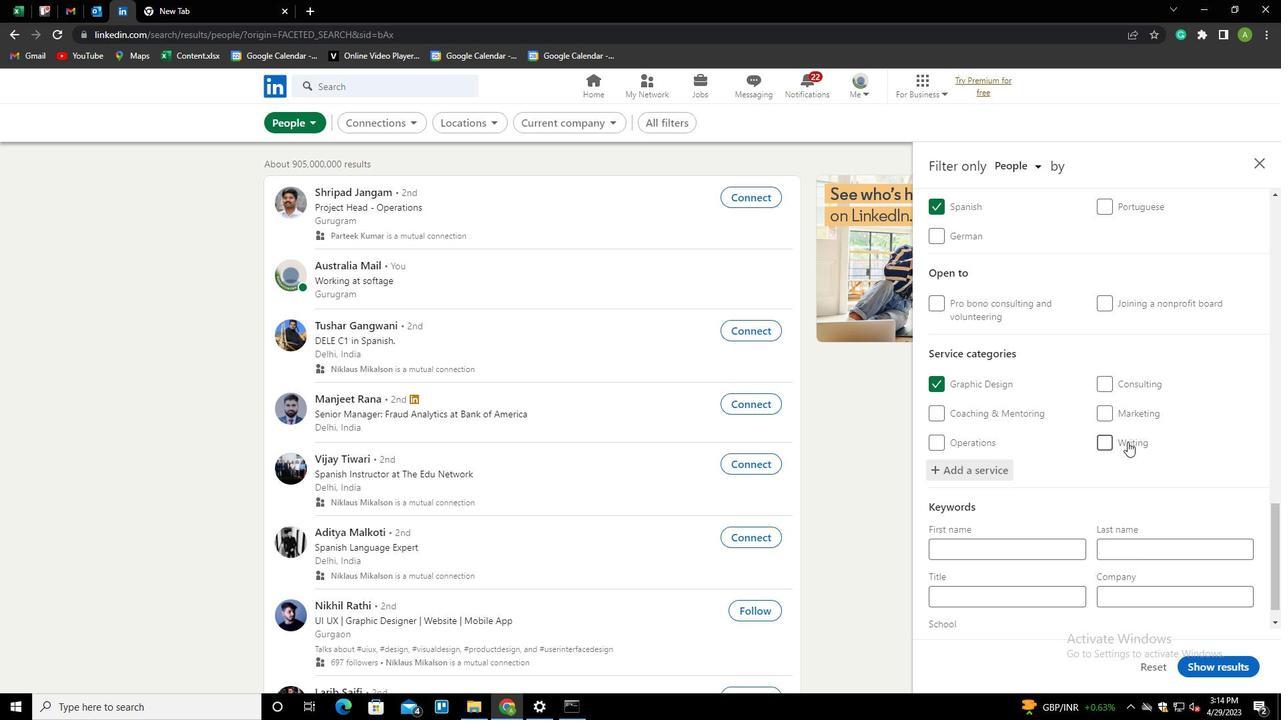 
Action: Mouse scrolled (1127, 441) with delta (0, 0)
Screenshot: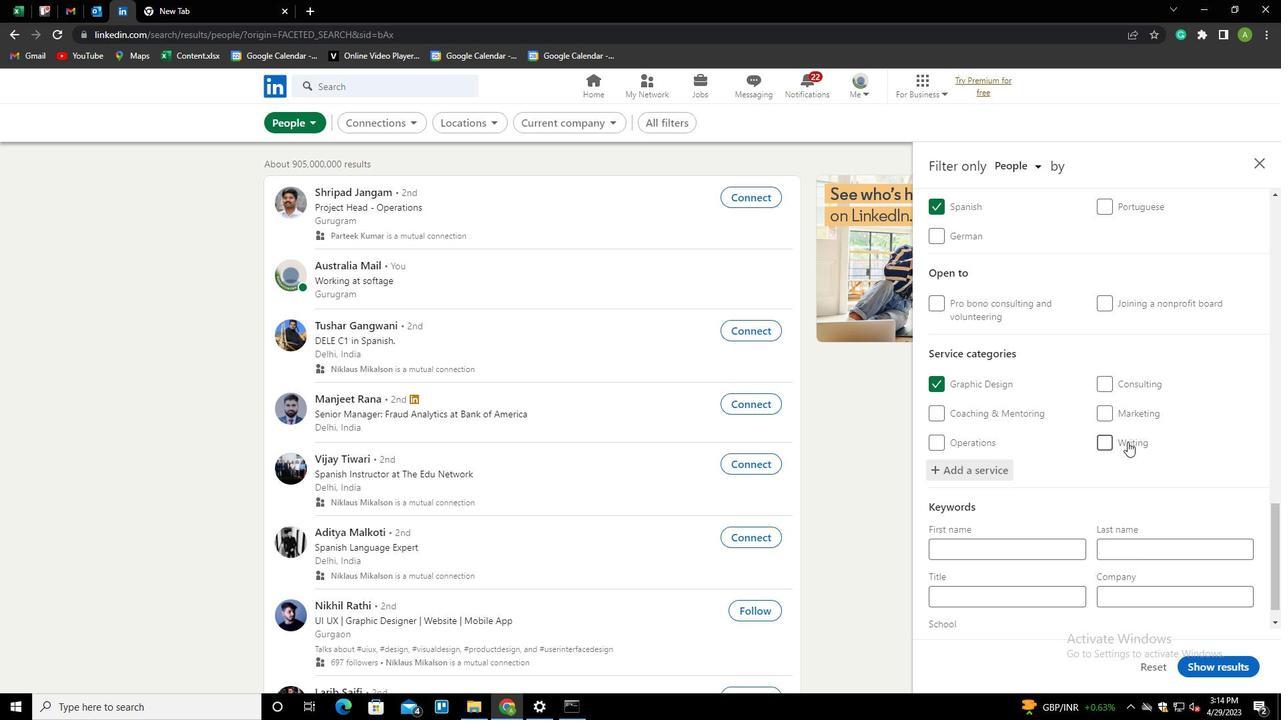 
Action: Mouse scrolled (1127, 441) with delta (0, 0)
Screenshot: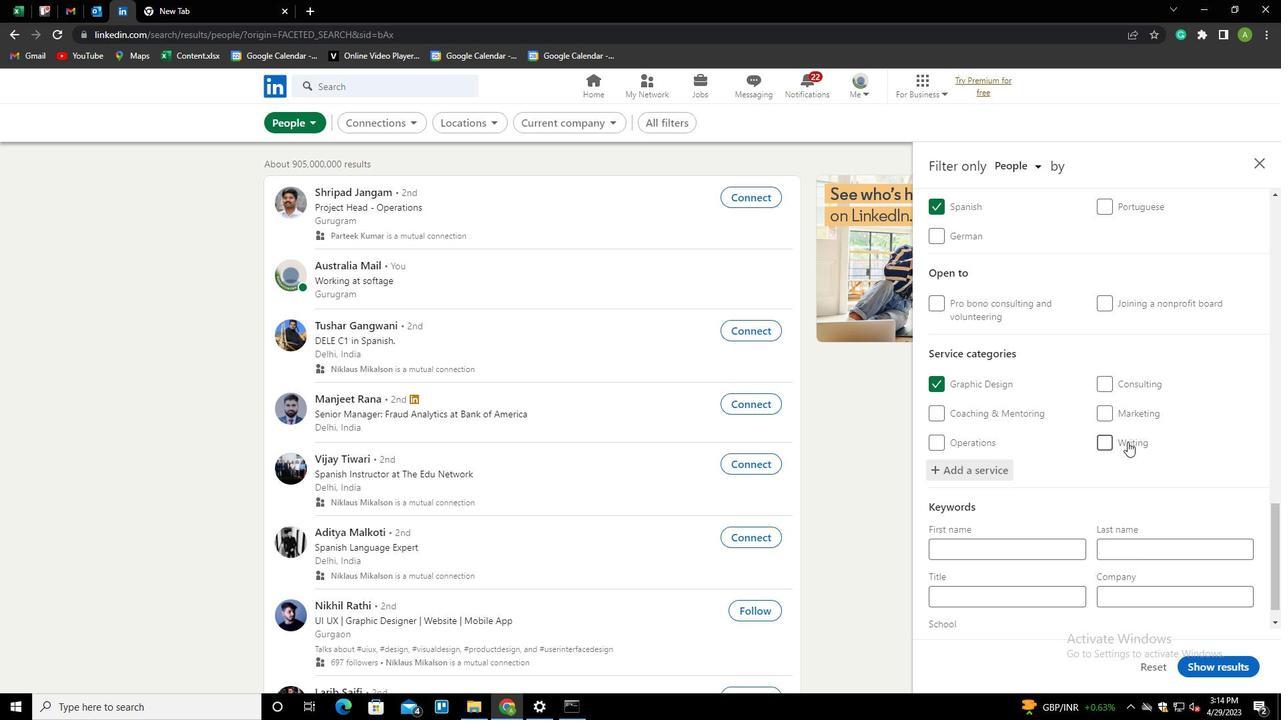 
Action: Mouse scrolled (1127, 441) with delta (0, 0)
Screenshot: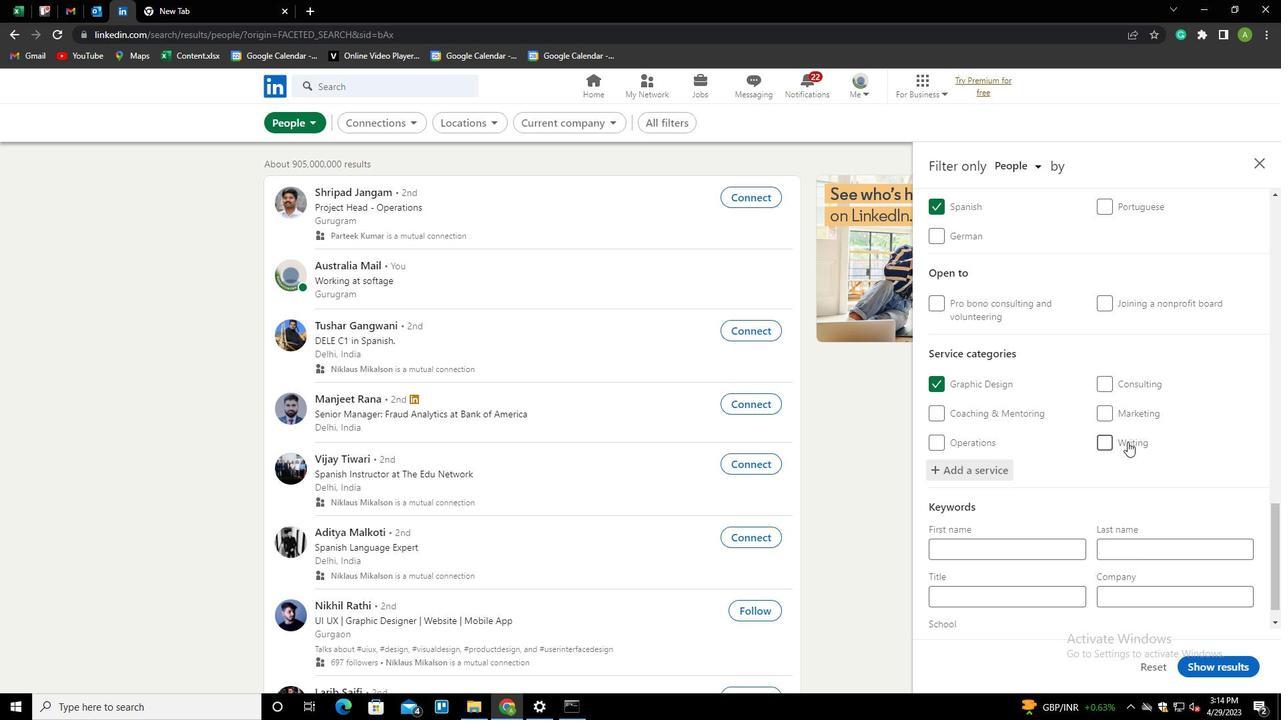 
Action: Mouse scrolled (1127, 441) with delta (0, 0)
Screenshot: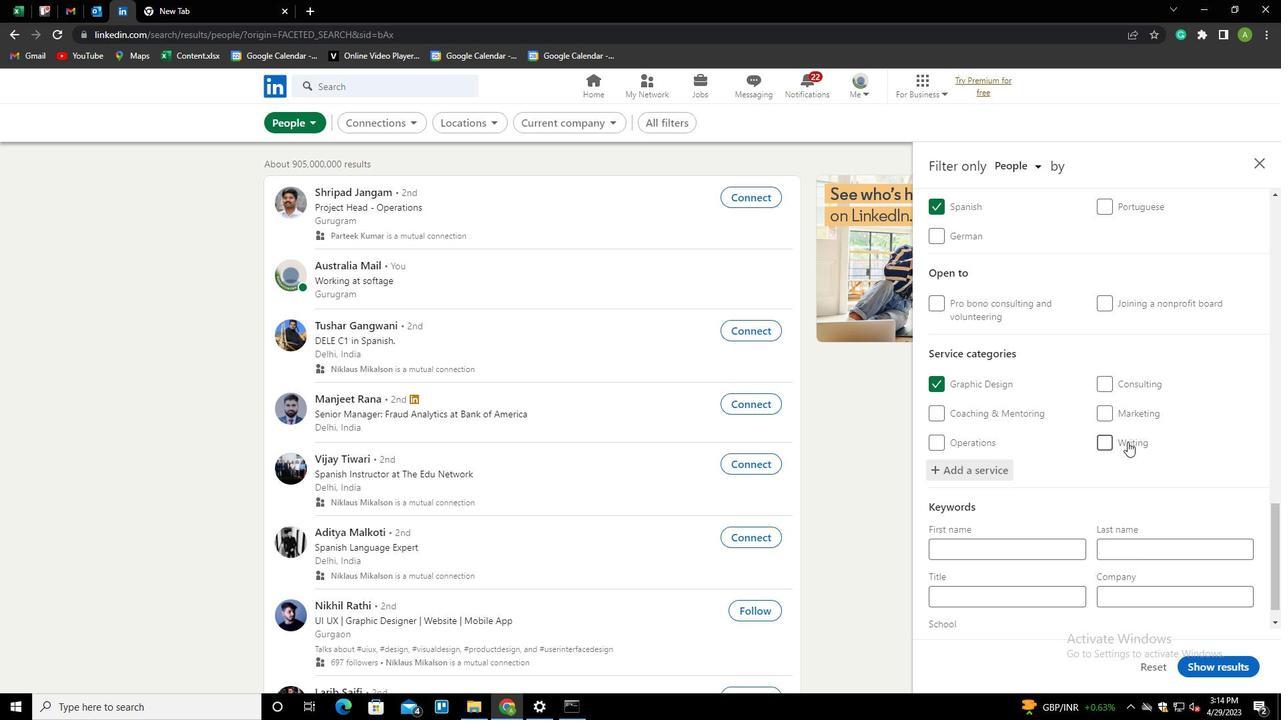 
Action: Mouse moved to (1019, 572)
Screenshot: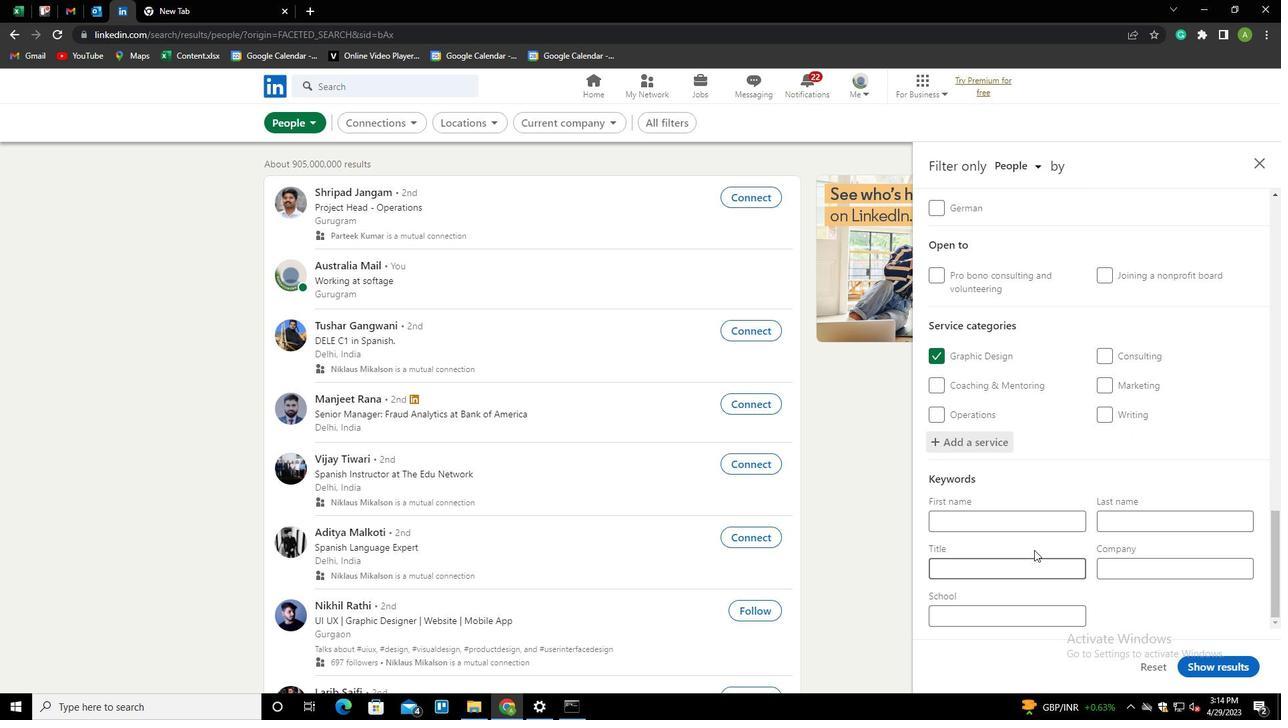 
Action: Mouse pressed left at (1019, 572)
Screenshot: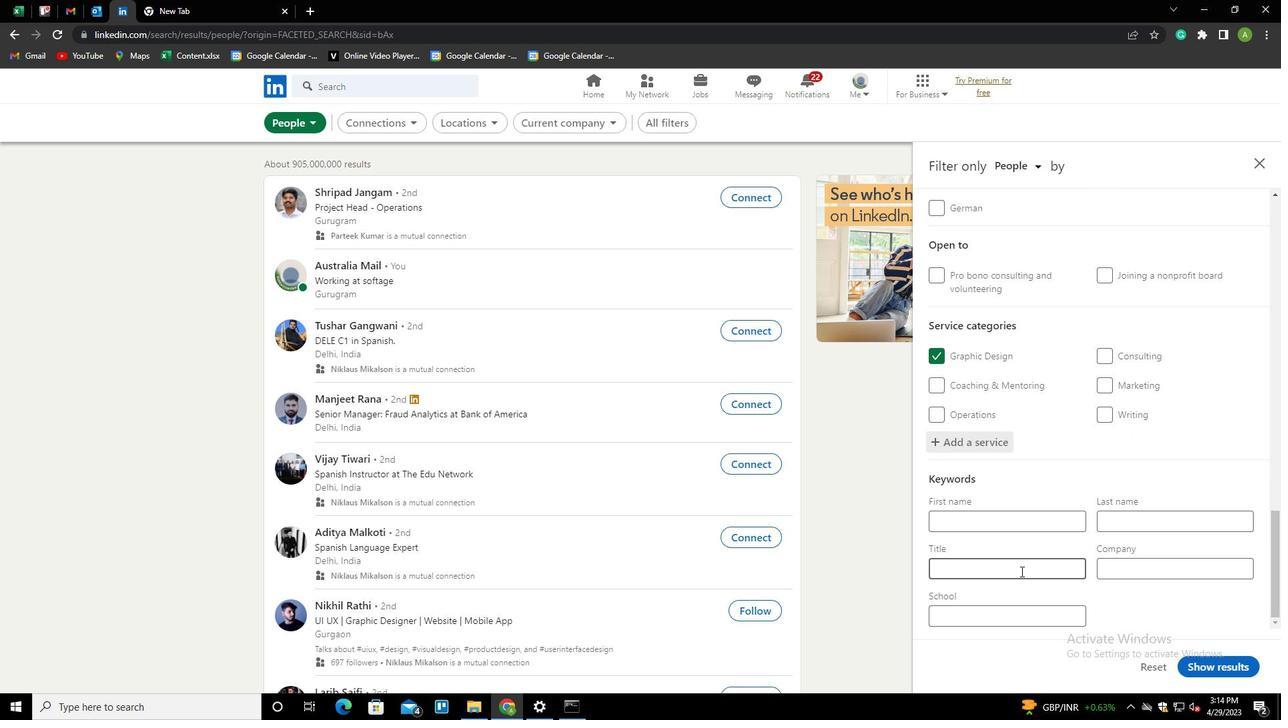 
Action: Key pressed <Key.shift>MANAGING<Key.space><Key.shift>MEME<Key.backspace>BER
Screenshot: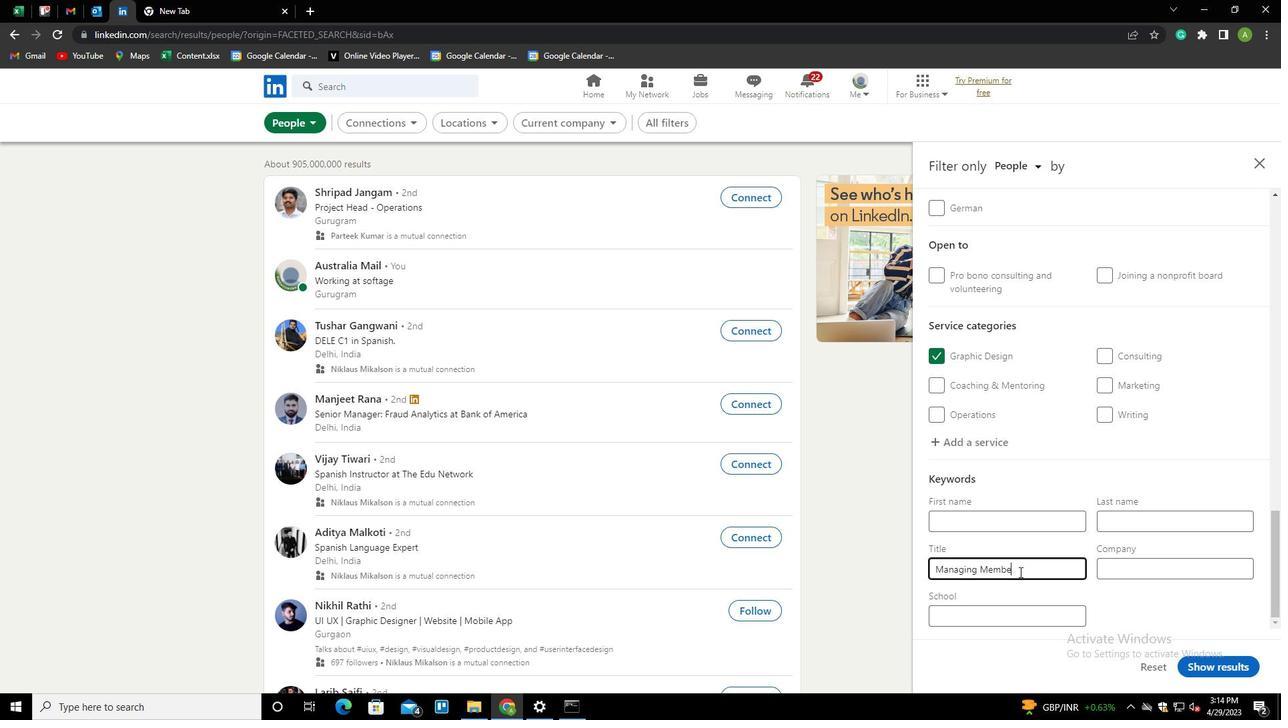 
Action: Mouse moved to (1141, 597)
Screenshot: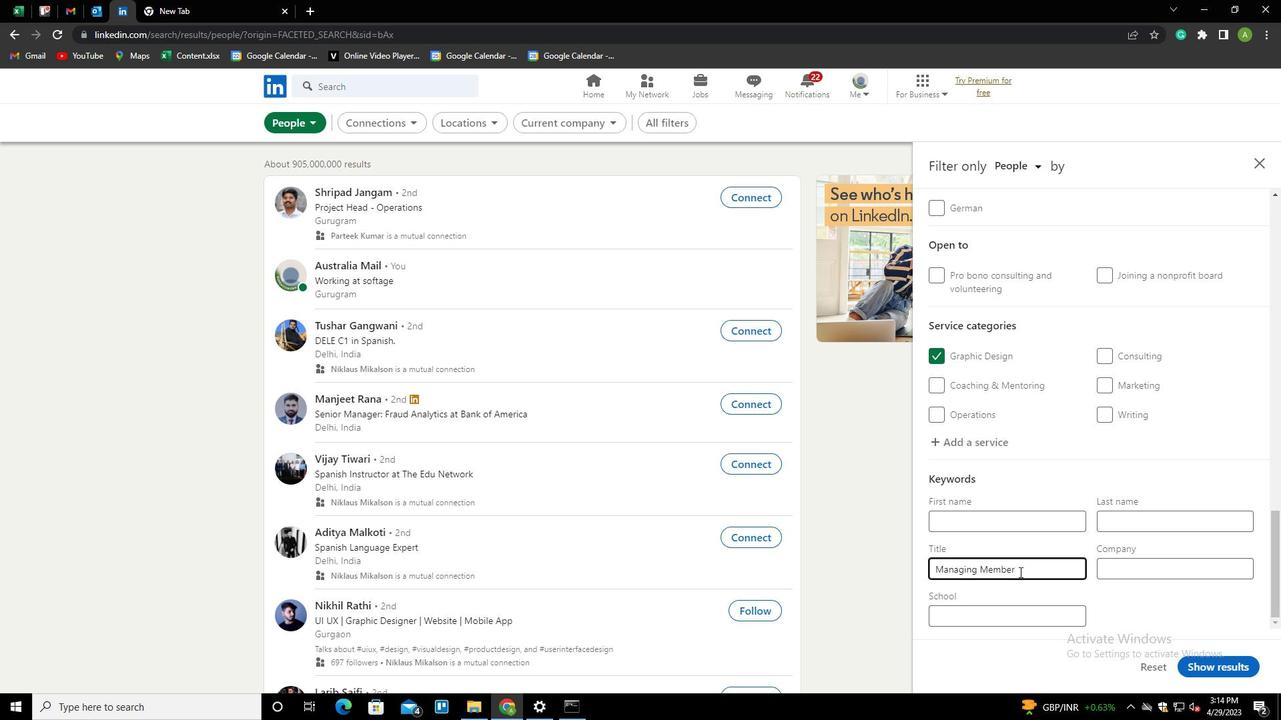 
Action: Mouse pressed left at (1141, 597)
Screenshot: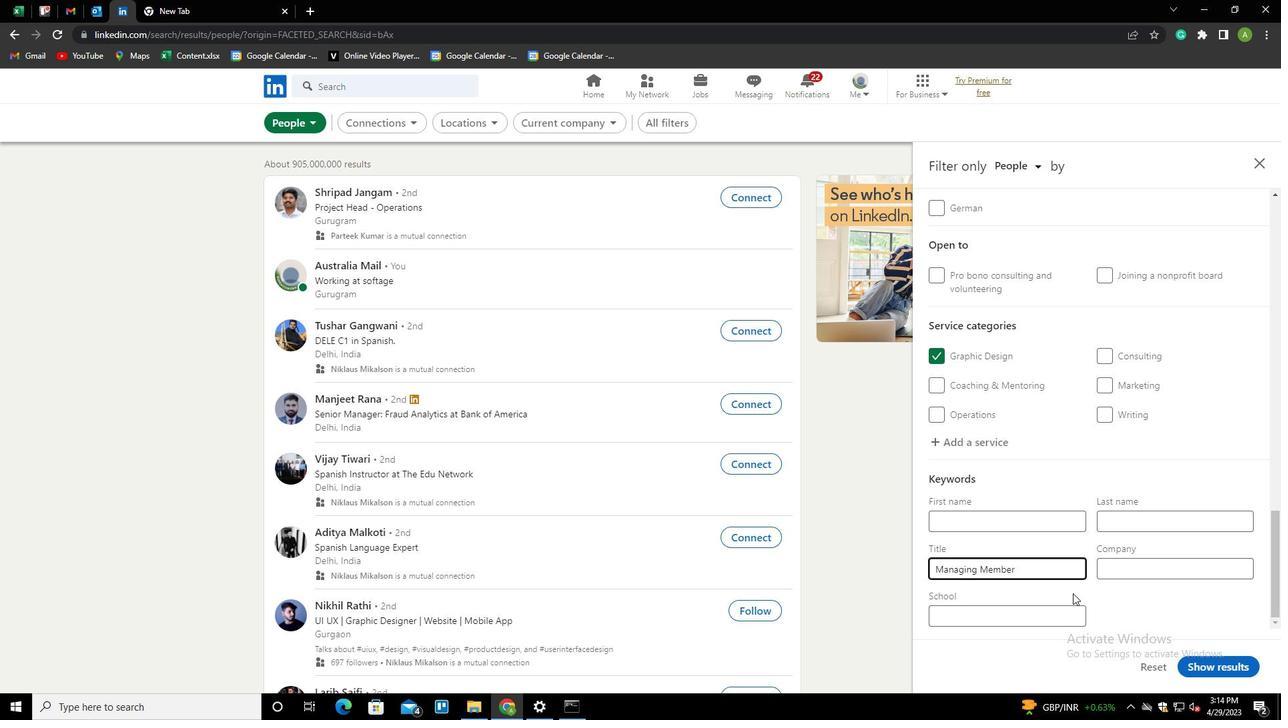 
Action: Mouse moved to (1214, 663)
Screenshot: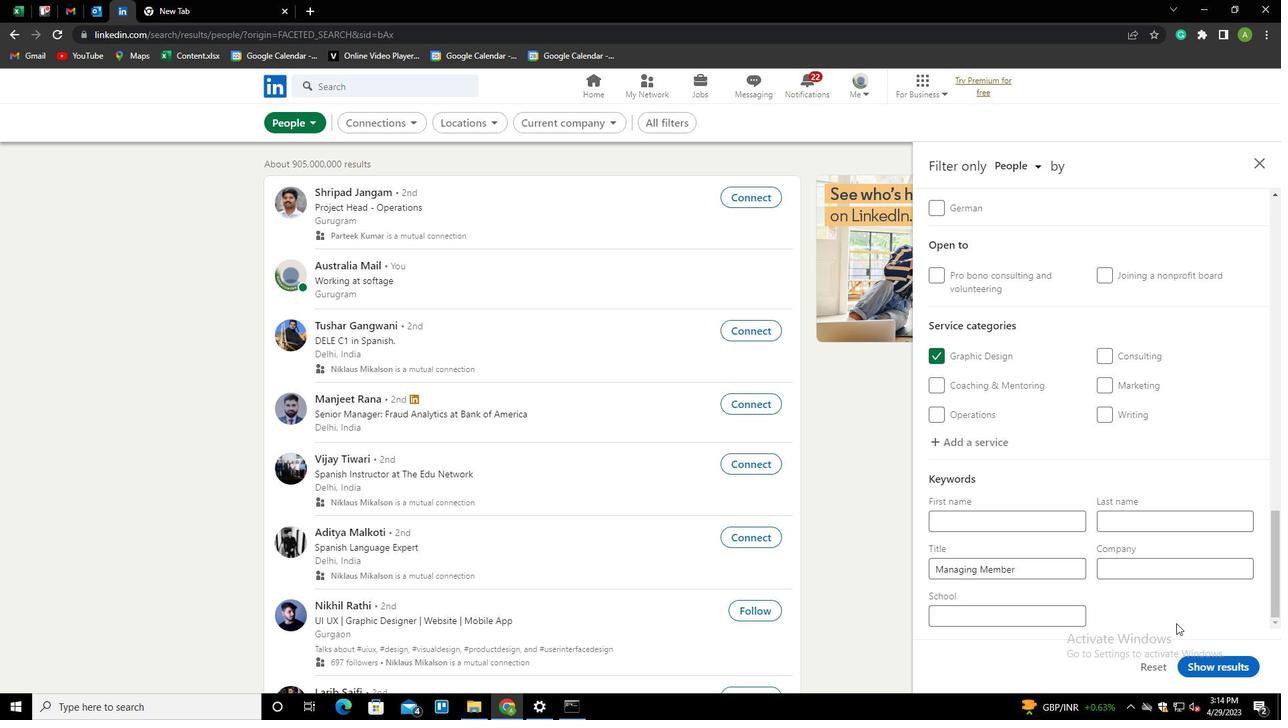 
Action: Mouse pressed left at (1214, 663)
Screenshot: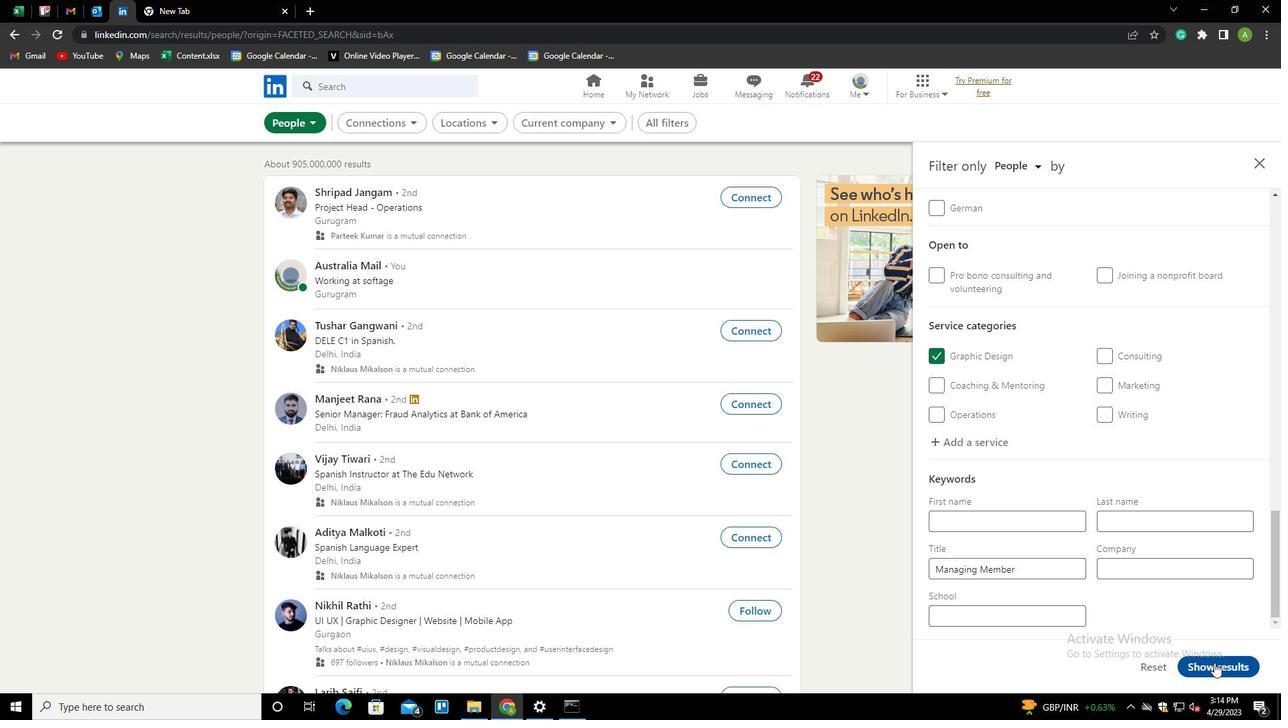 
